 Task: Search one way flight ticket for 5 adults, 1 child, 2 infants in seat and 1 infant on lap in business from Salt Lake City: Salt Lake City International Airport to Riverton: Central Wyoming Regional Airport (was Riverton Regional) on 8-4-2023. Number of bags: 1 carry on bag. Price is upto 76000. Outbound departure time preference is 9:15.
Action: Mouse moved to (326, 448)
Screenshot: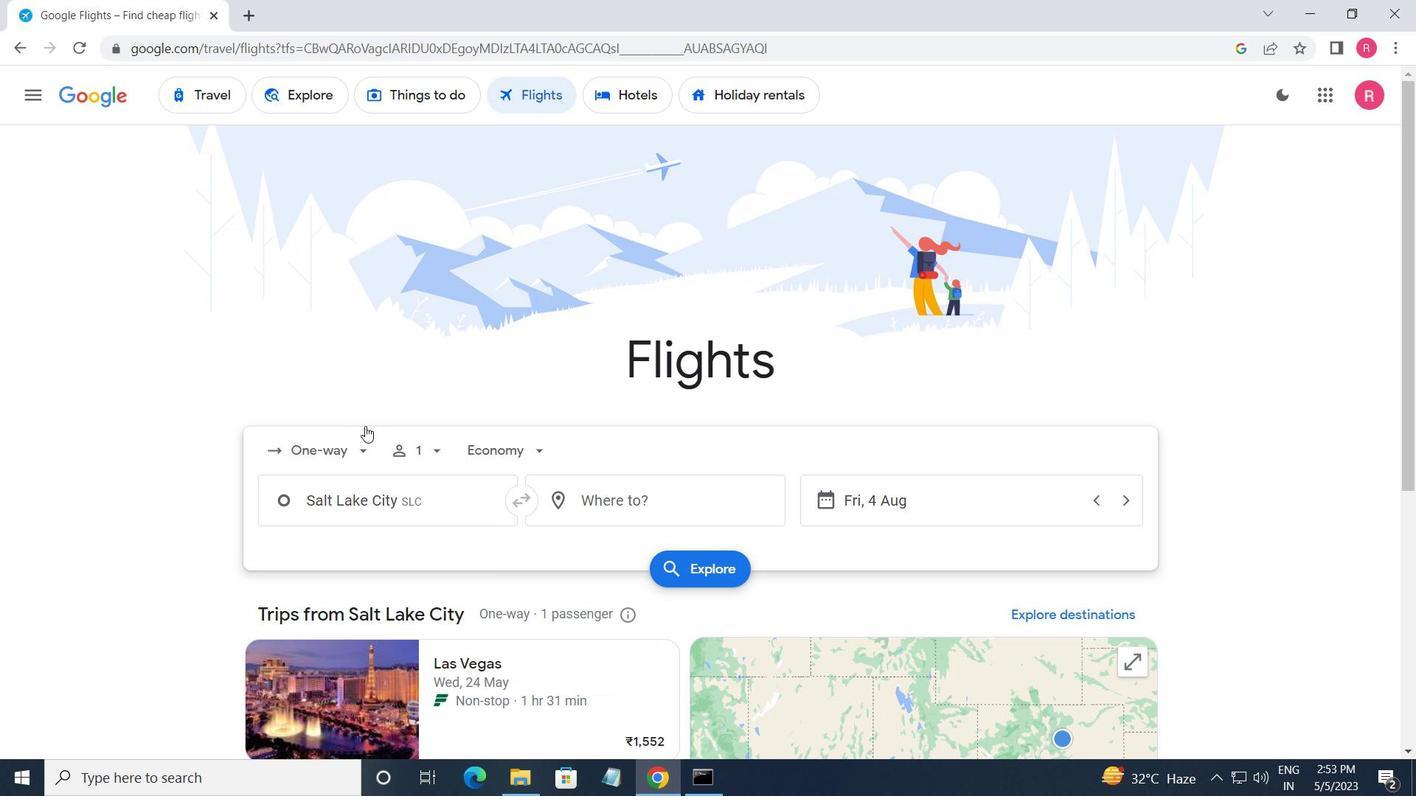 
Action: Mouse pressed left at (326, 448)
Screenshot: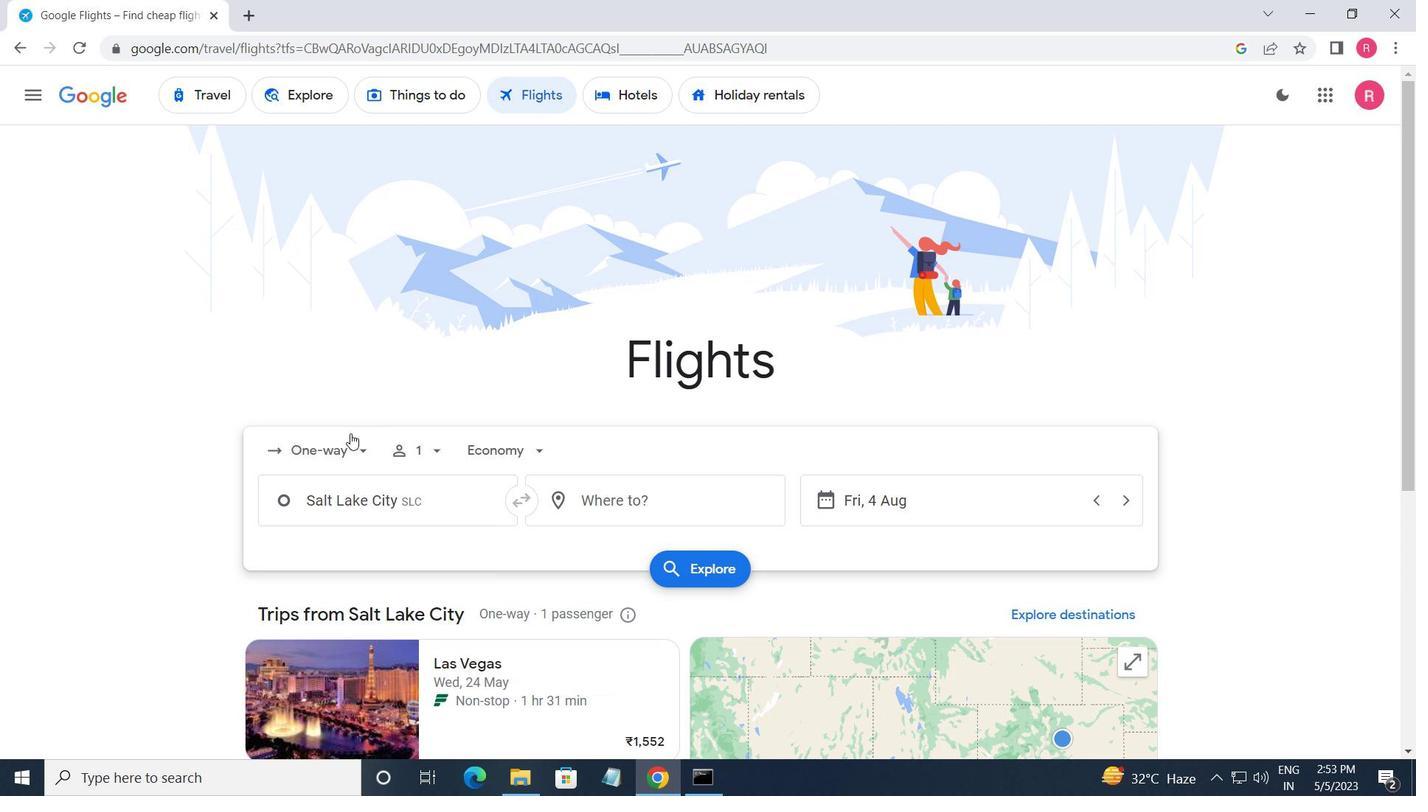 
Action: Mouse moved to (347, 544)
Screenshot: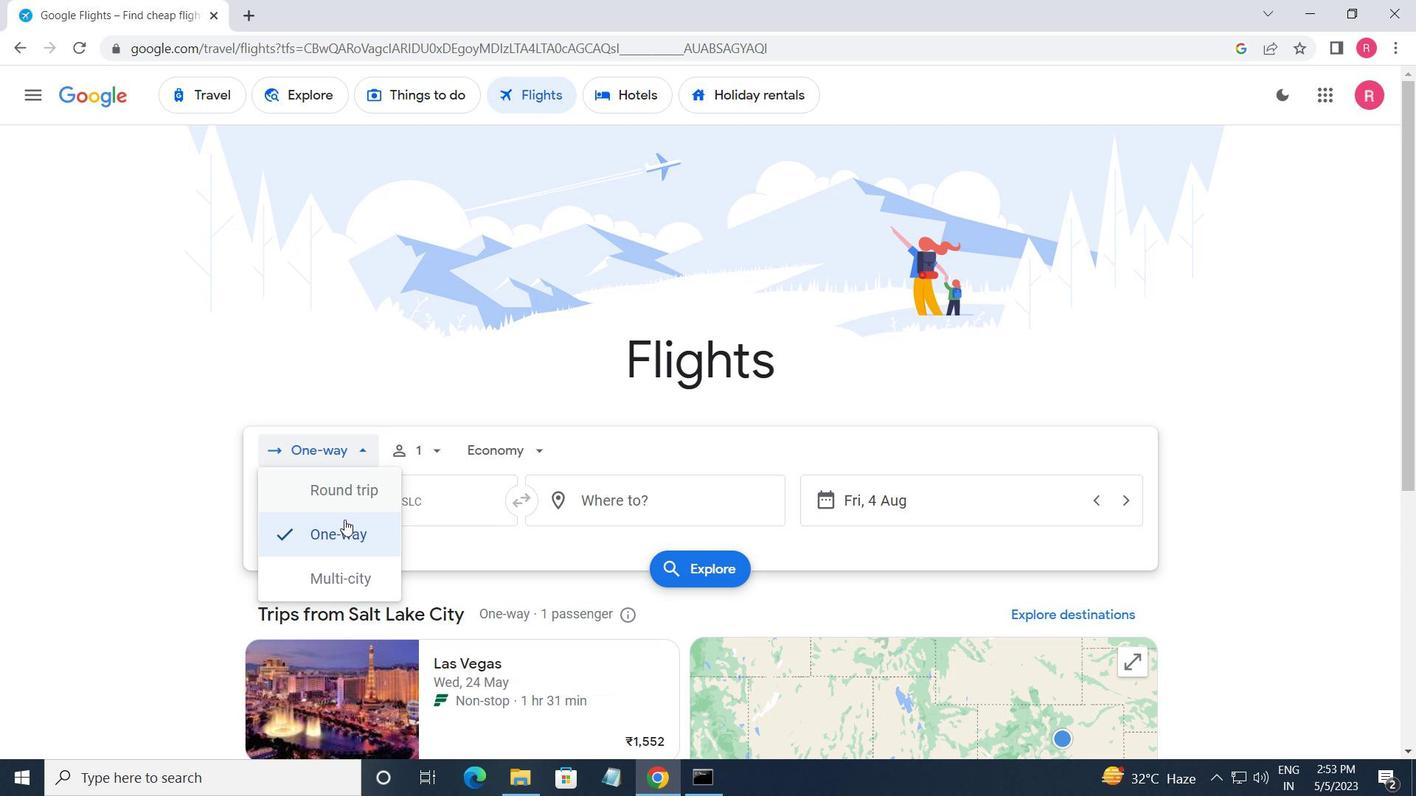 
Action: Mouse pressed left at (347, 544)
Screenshot: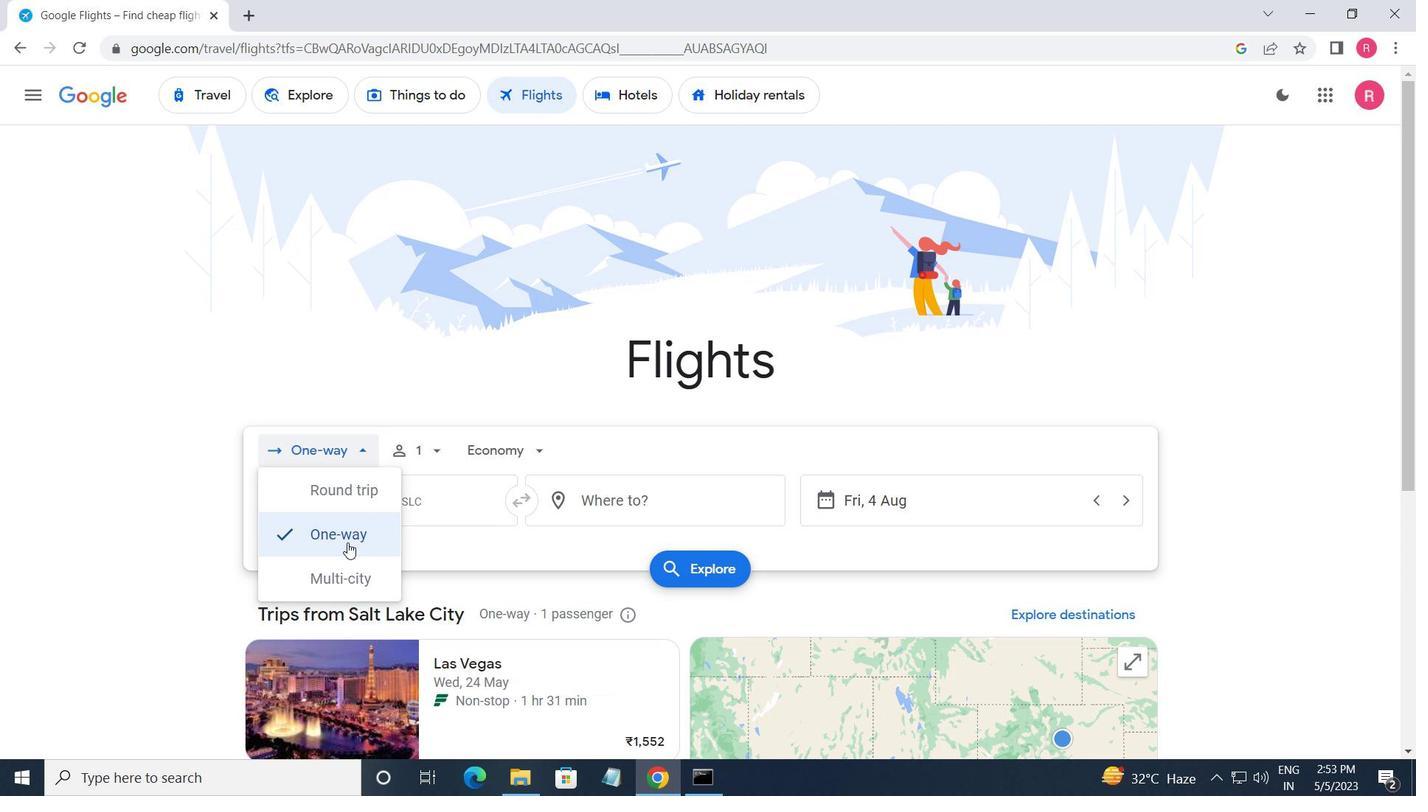 
Action: Mouse moved to (422, 451)
Screenshot: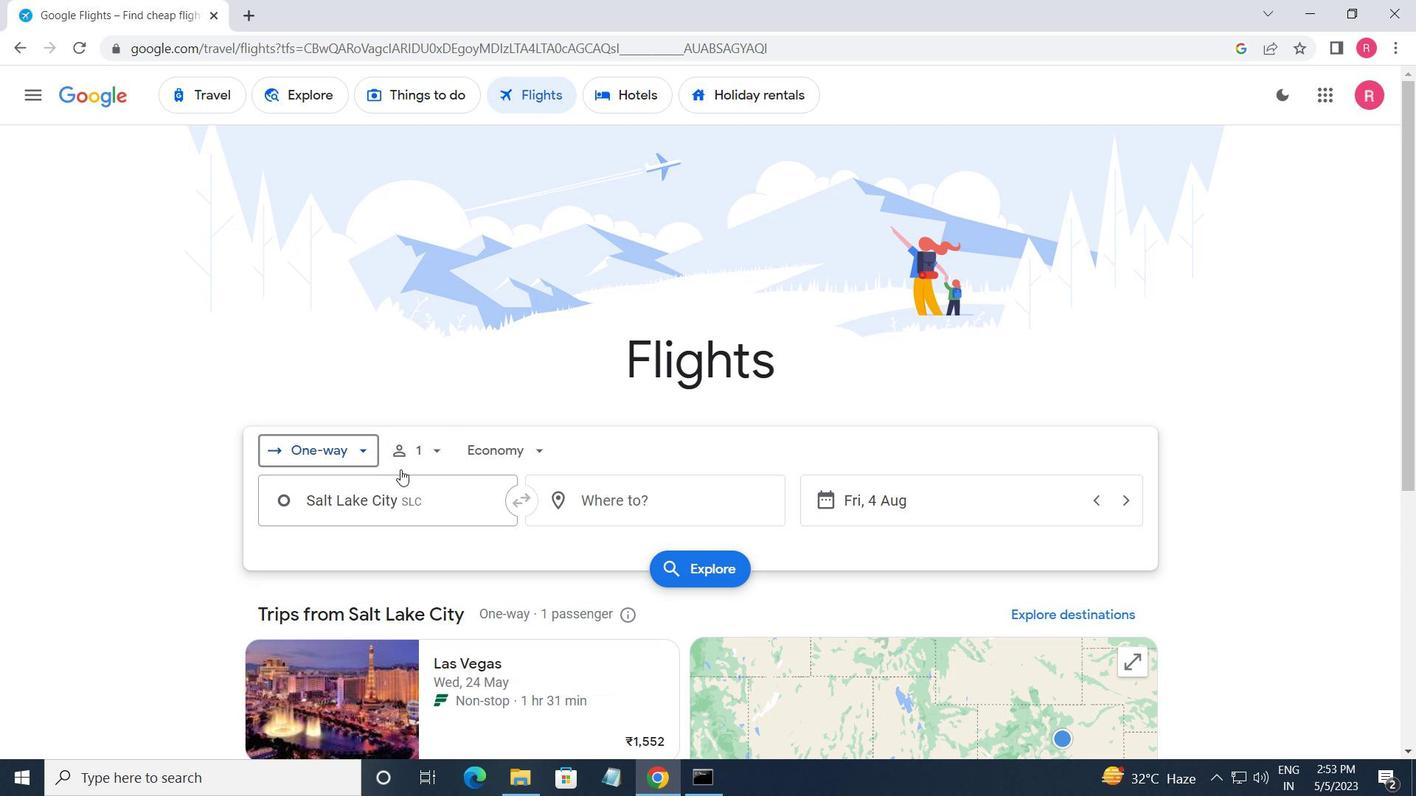 
Action: Mouse pressed left at (422, 451)
Screenshot: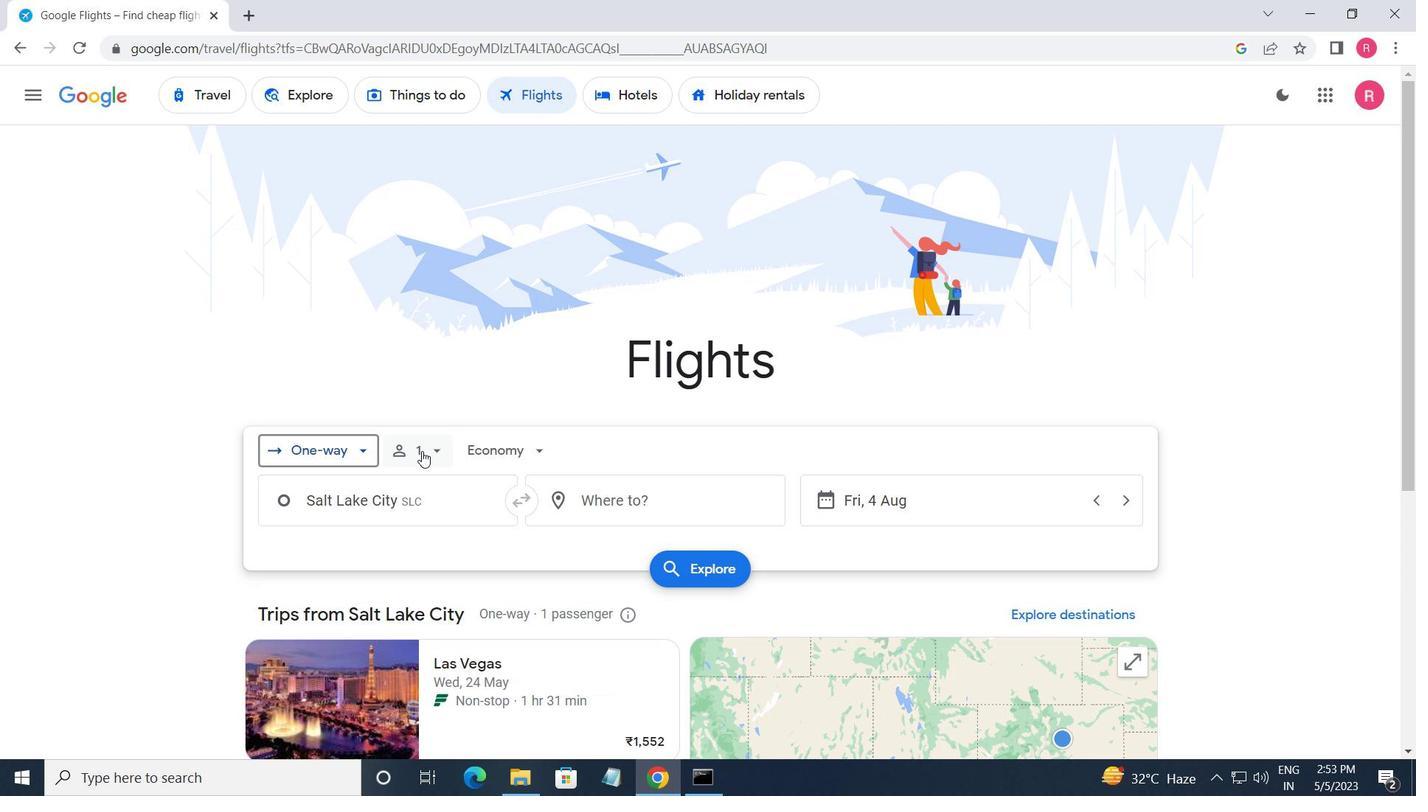 
Action: Mouse moved to (581, 509)
Screenshot: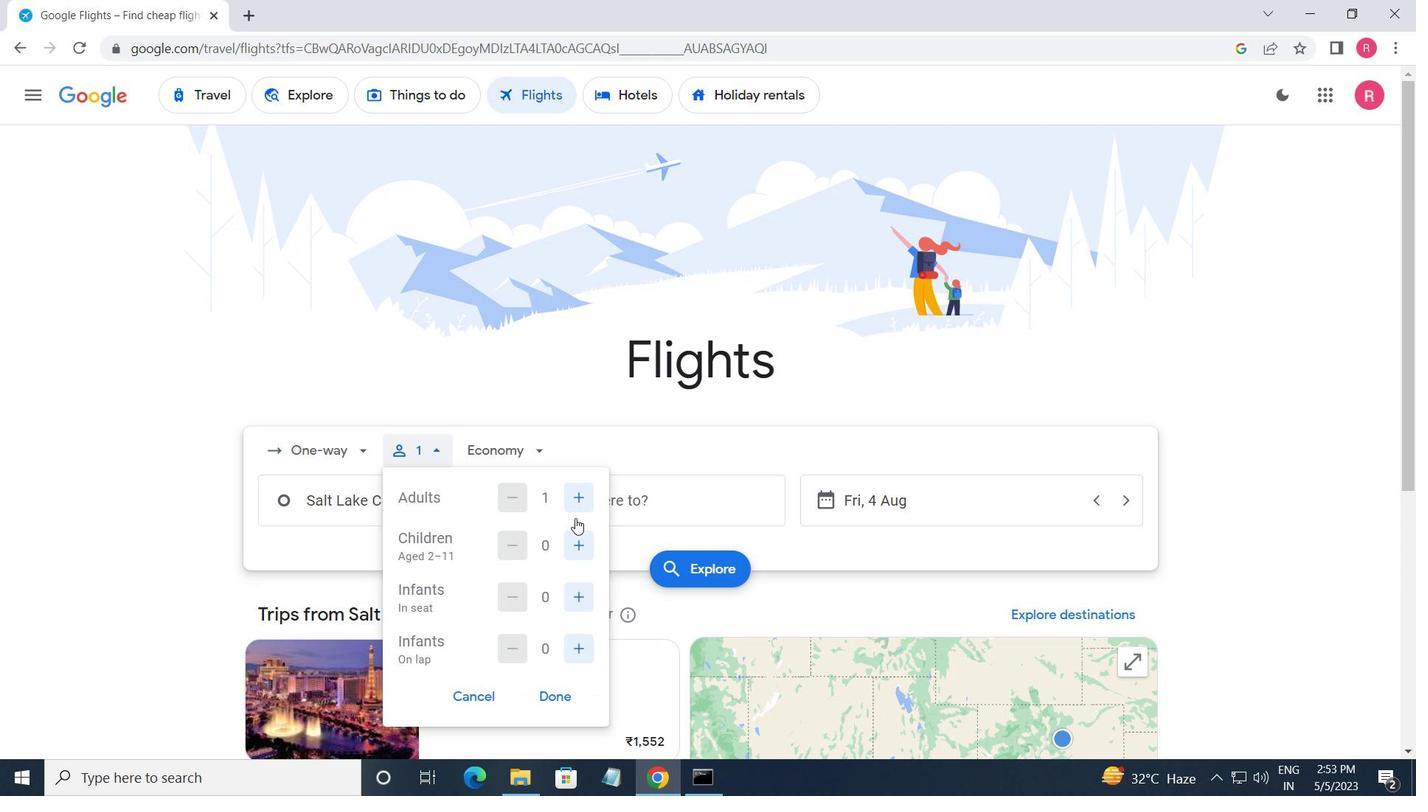 
Action: Mouse pressed left at (581, 509)
Screenshot: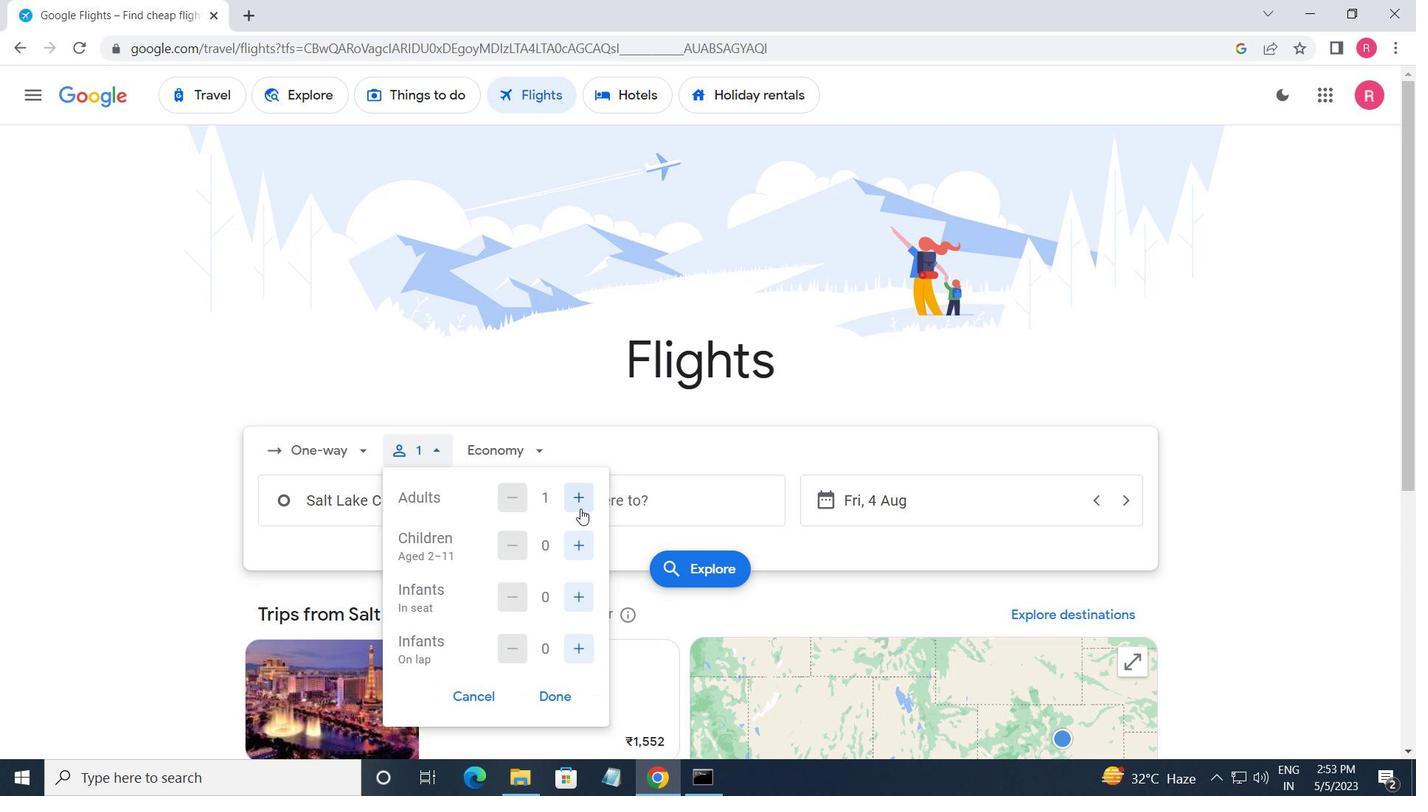 
Action: Mouse pressed left at (581, 509)
Screenshot: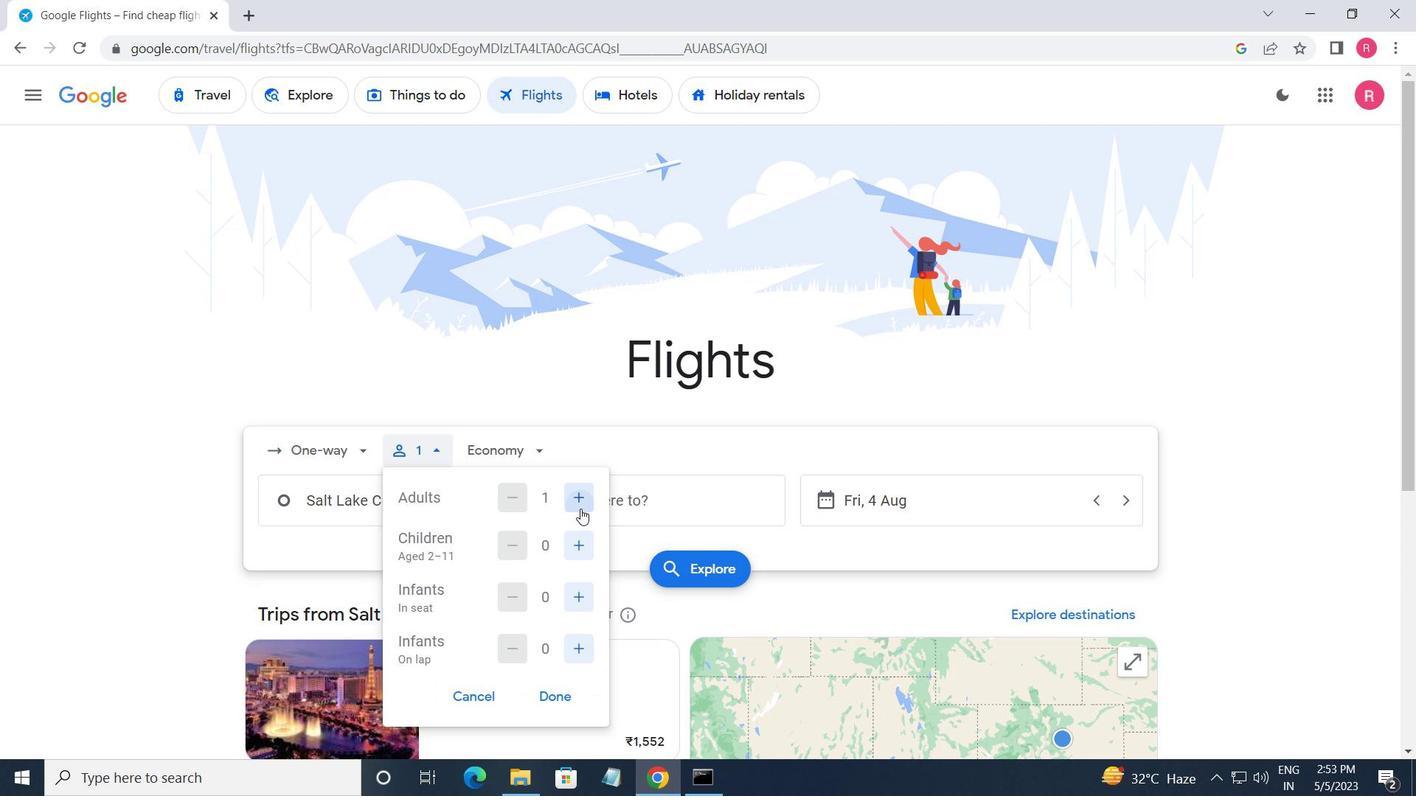 
Action: Mouse pressed left at (581, 509)
Screenshot: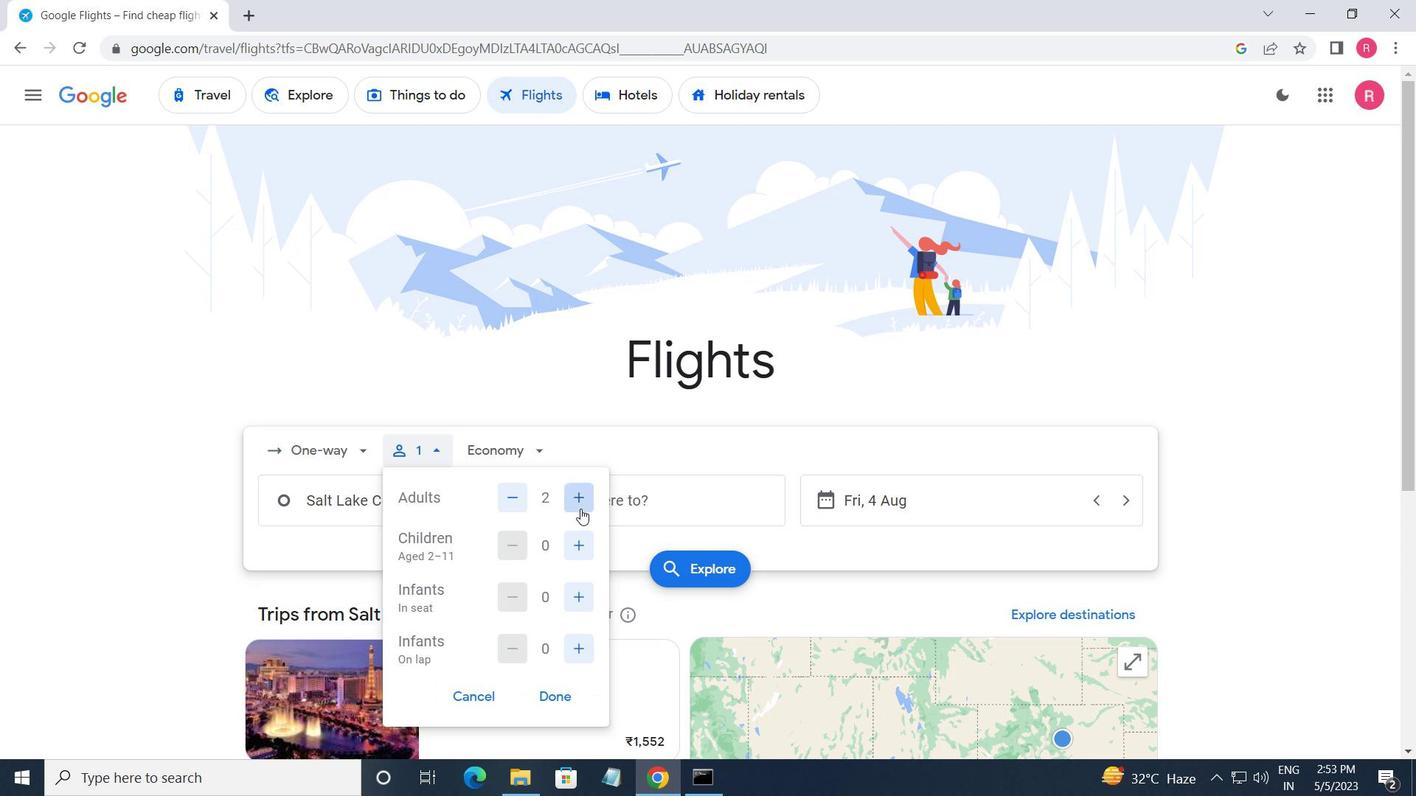 
Action: Mouse pressed left at (581, 509)
Screenshot: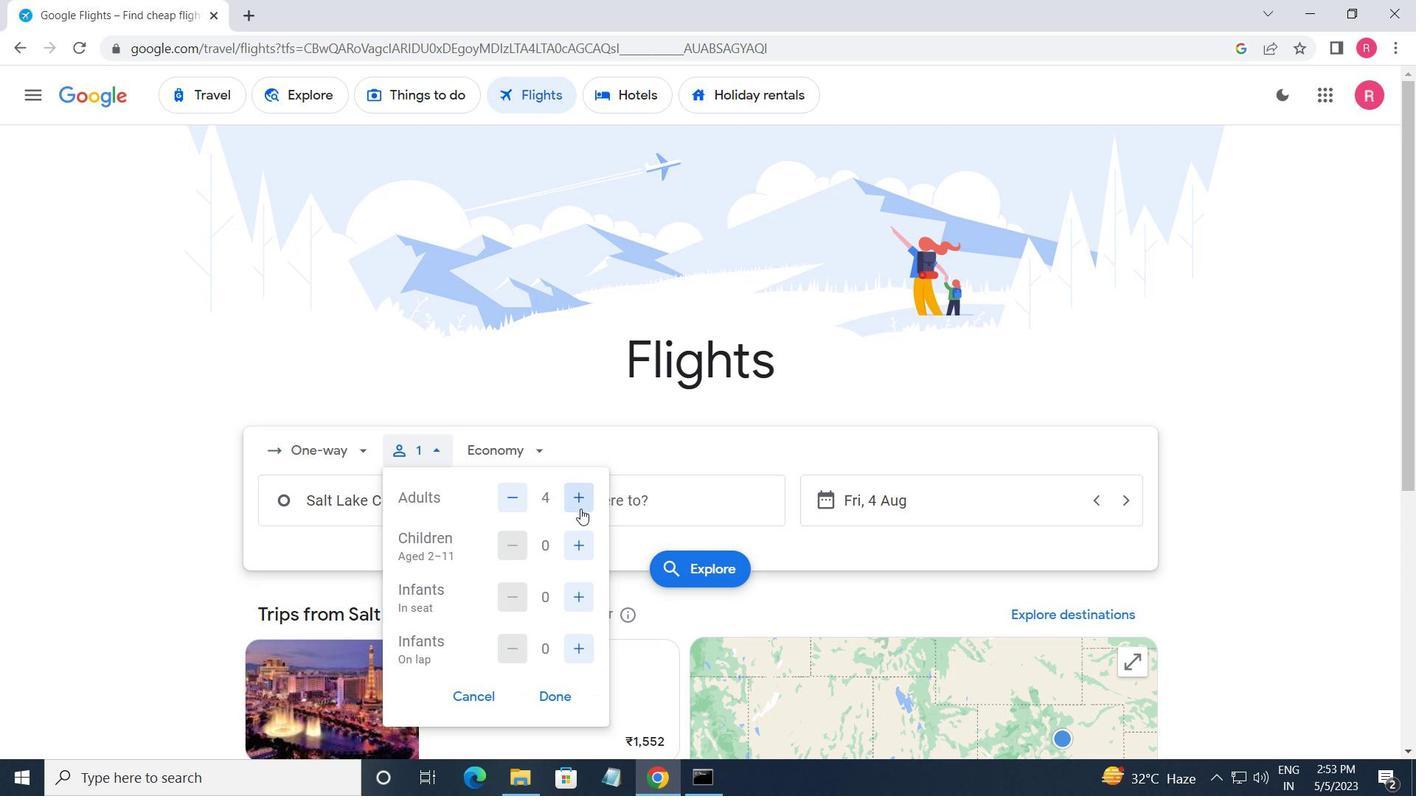 
Action: Mouse moved to (582, 532)
Screenshot: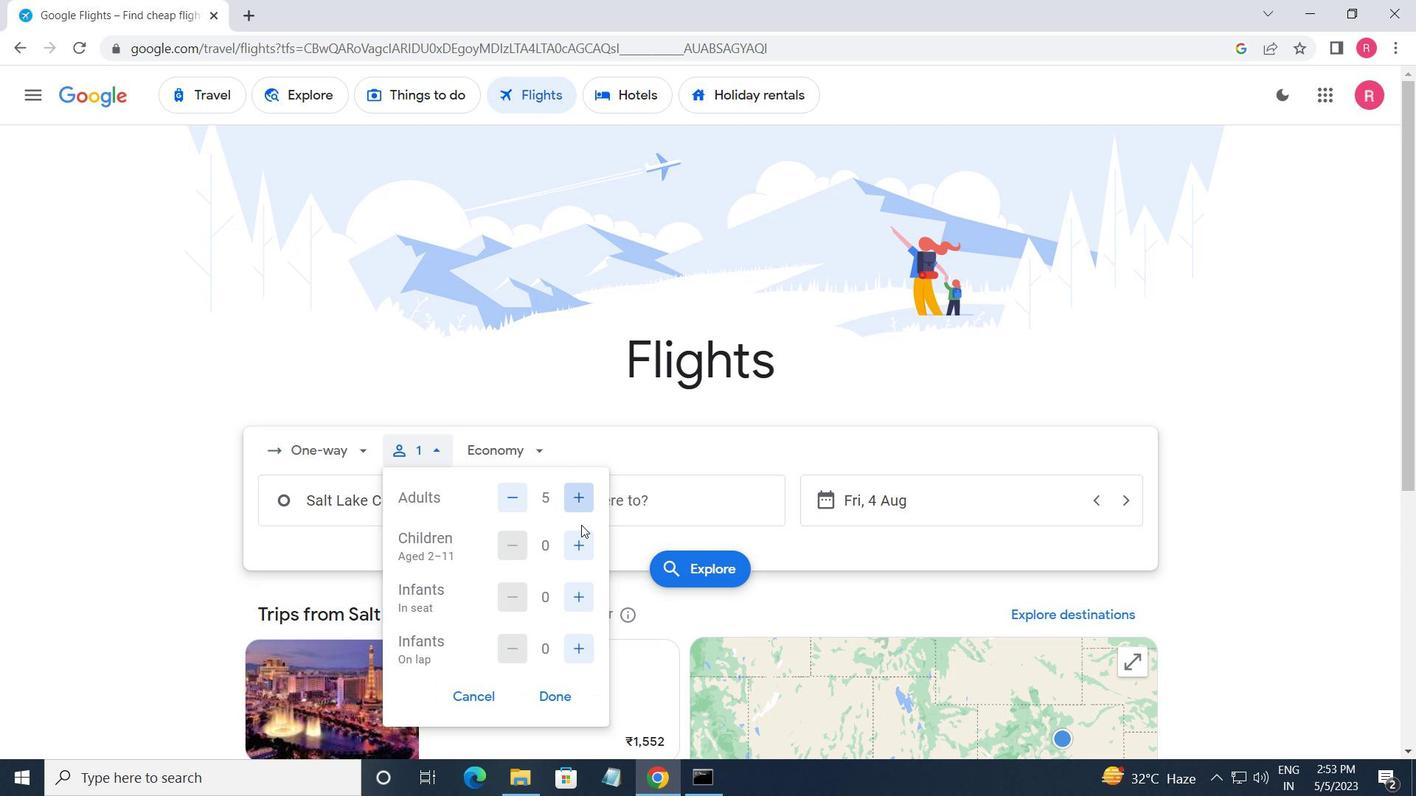 
Action: Mouse pressed left at (582, 532)
Screenshot: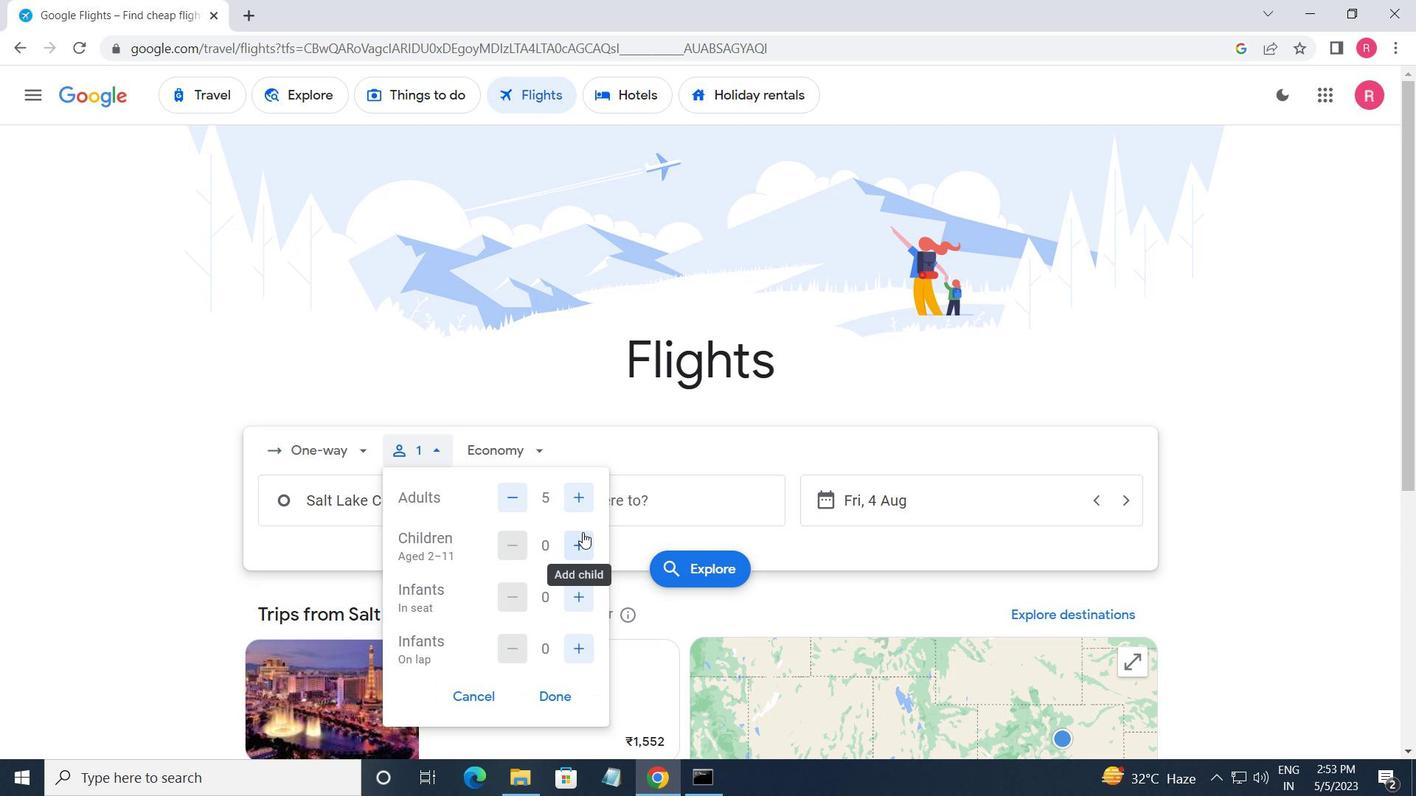
Action: Mouse moved to (585, 599)
Screenshot: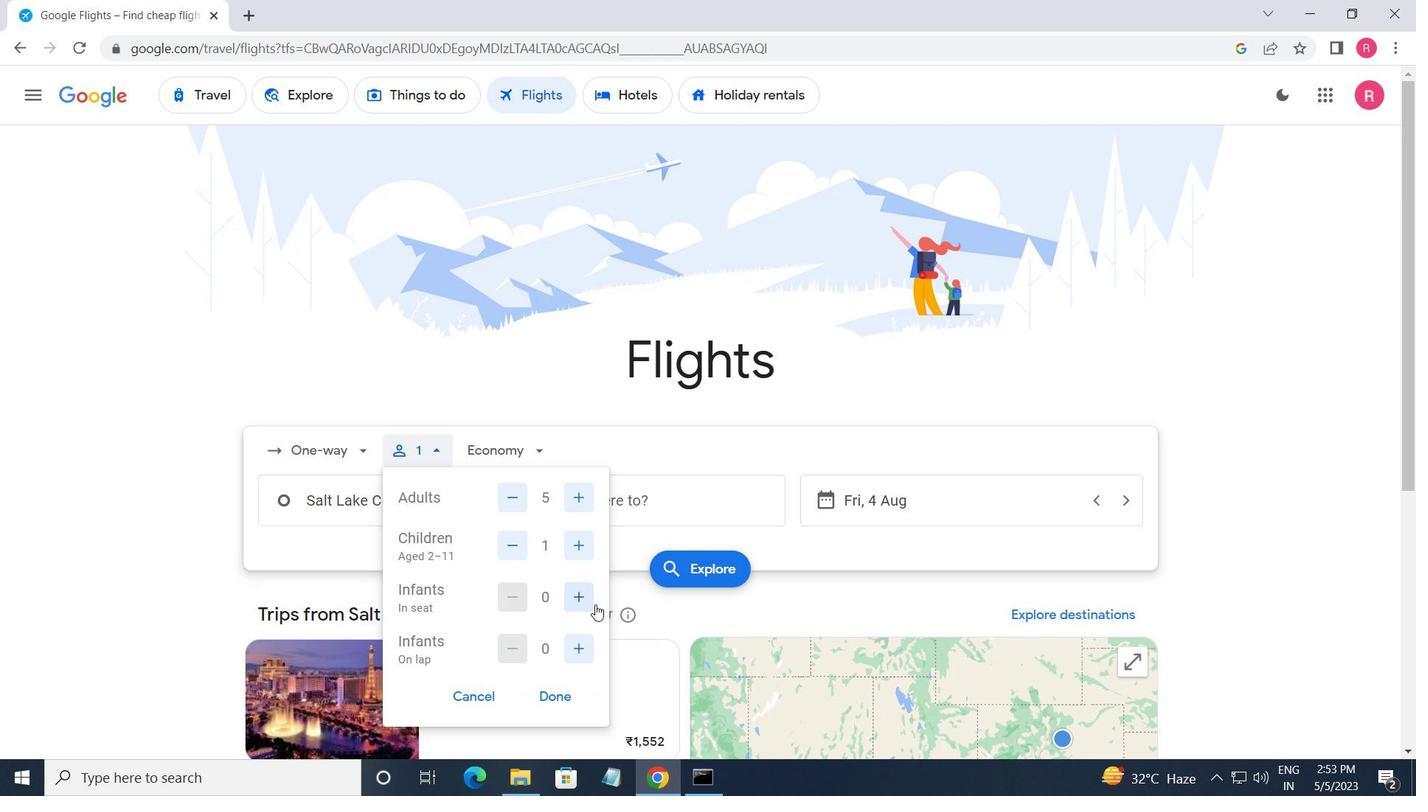 
Action: Mouse pressed left at (585, 599)
Screenshot: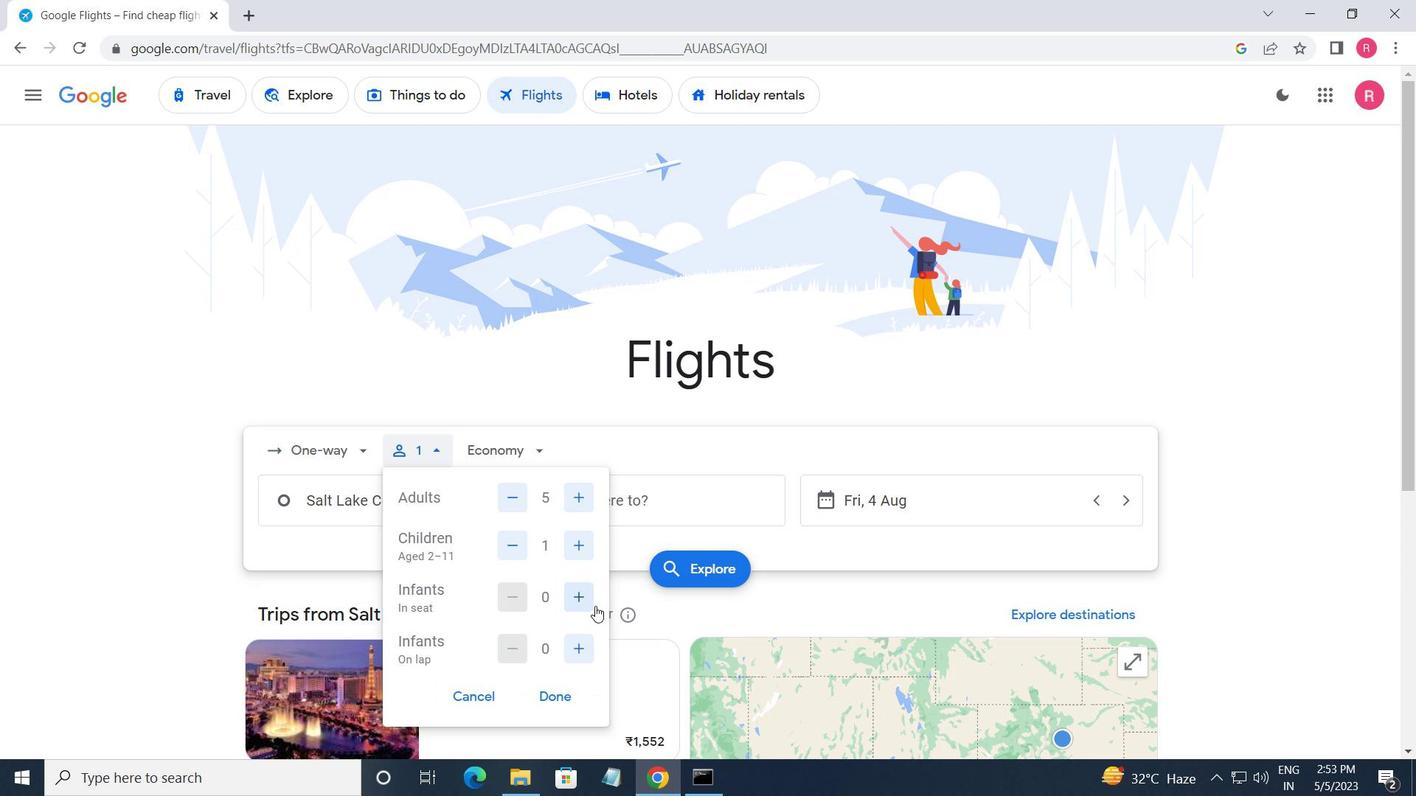 
Action: Mouse pressed left at (585, 599)
Screenshot: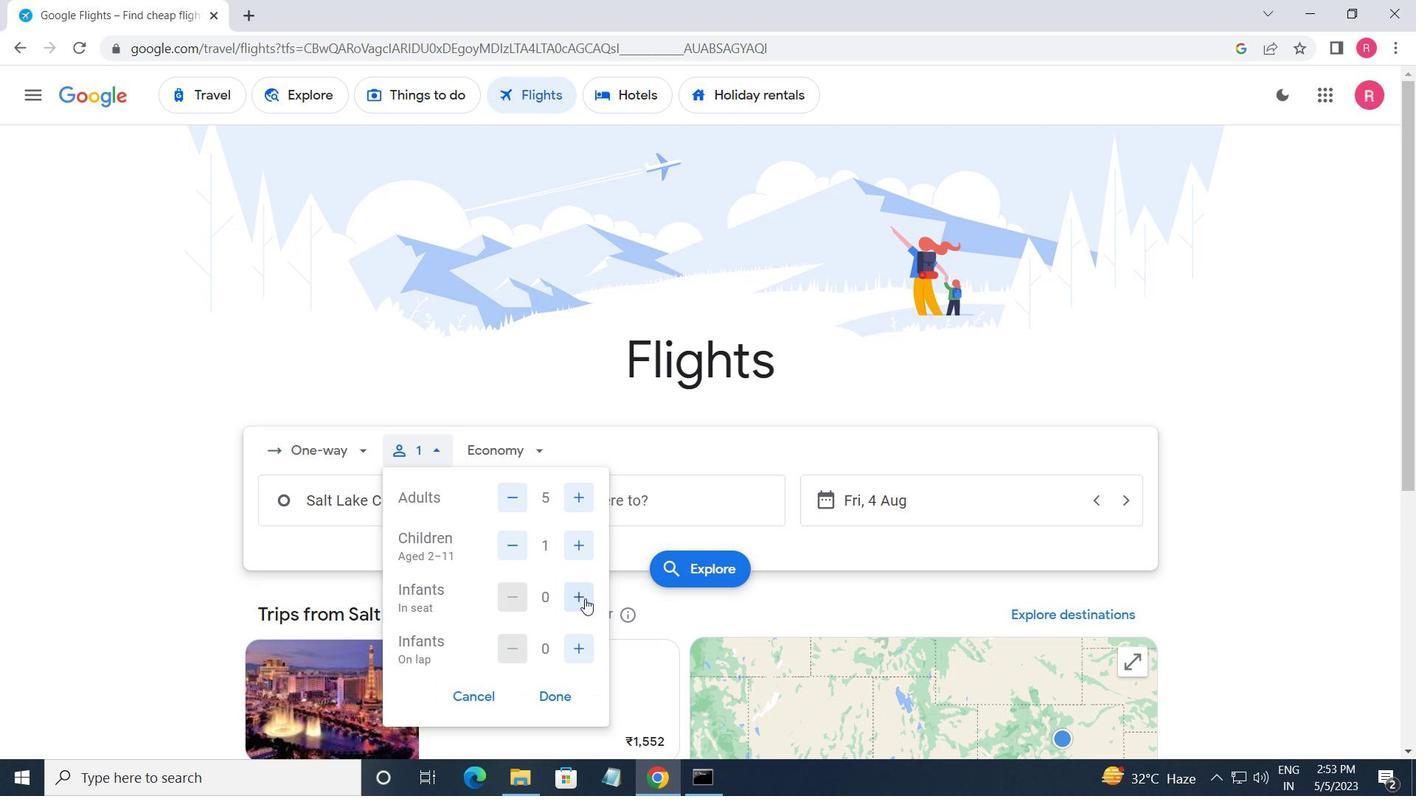 
Action: Mouse moved to (575, 652)
Screenshot: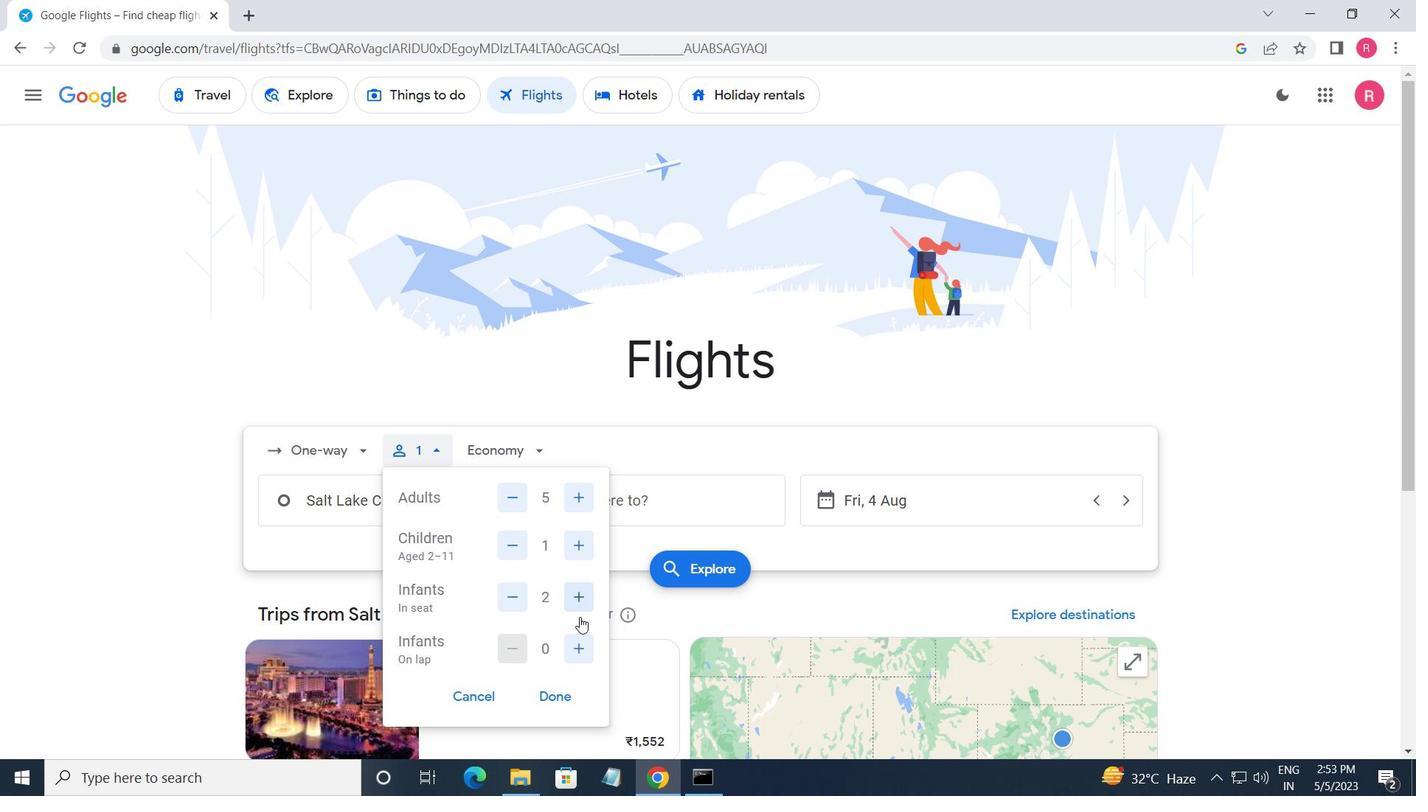 
Action: Mouse pressed left at (575, 652)
Screenshot: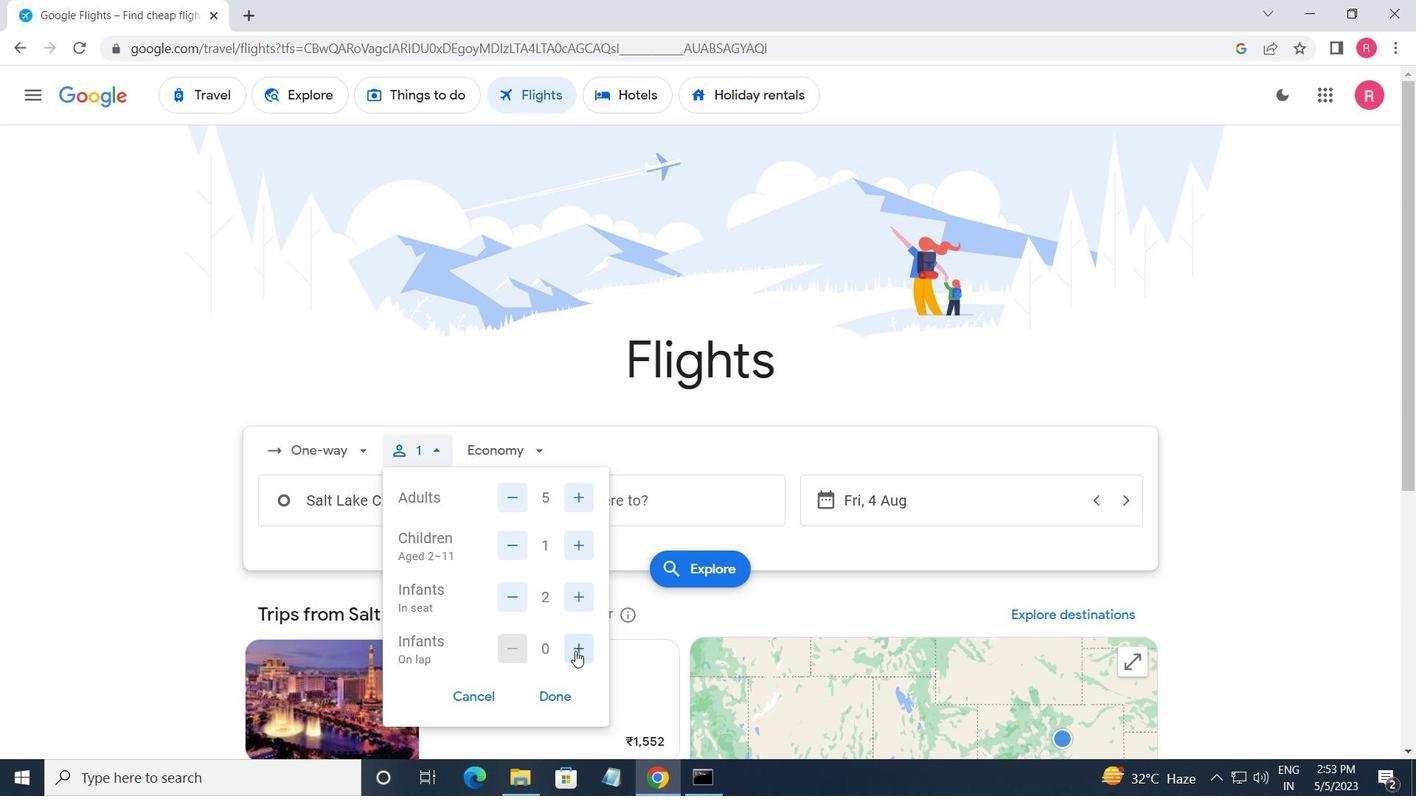 
Action: Mouse moved to (568, 688)
Screenshot: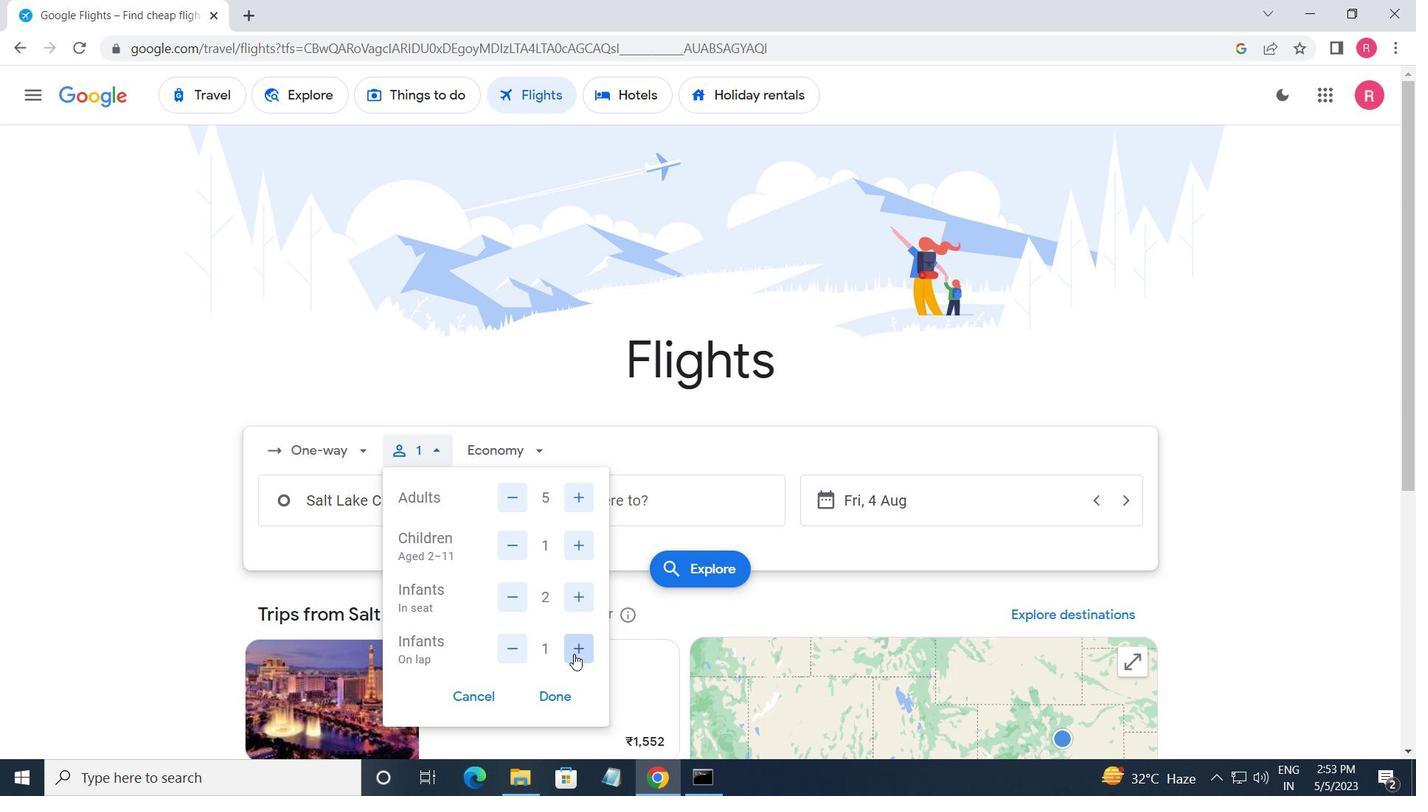 
Action: Mouse pressed left at (568, 688)
Screenshot: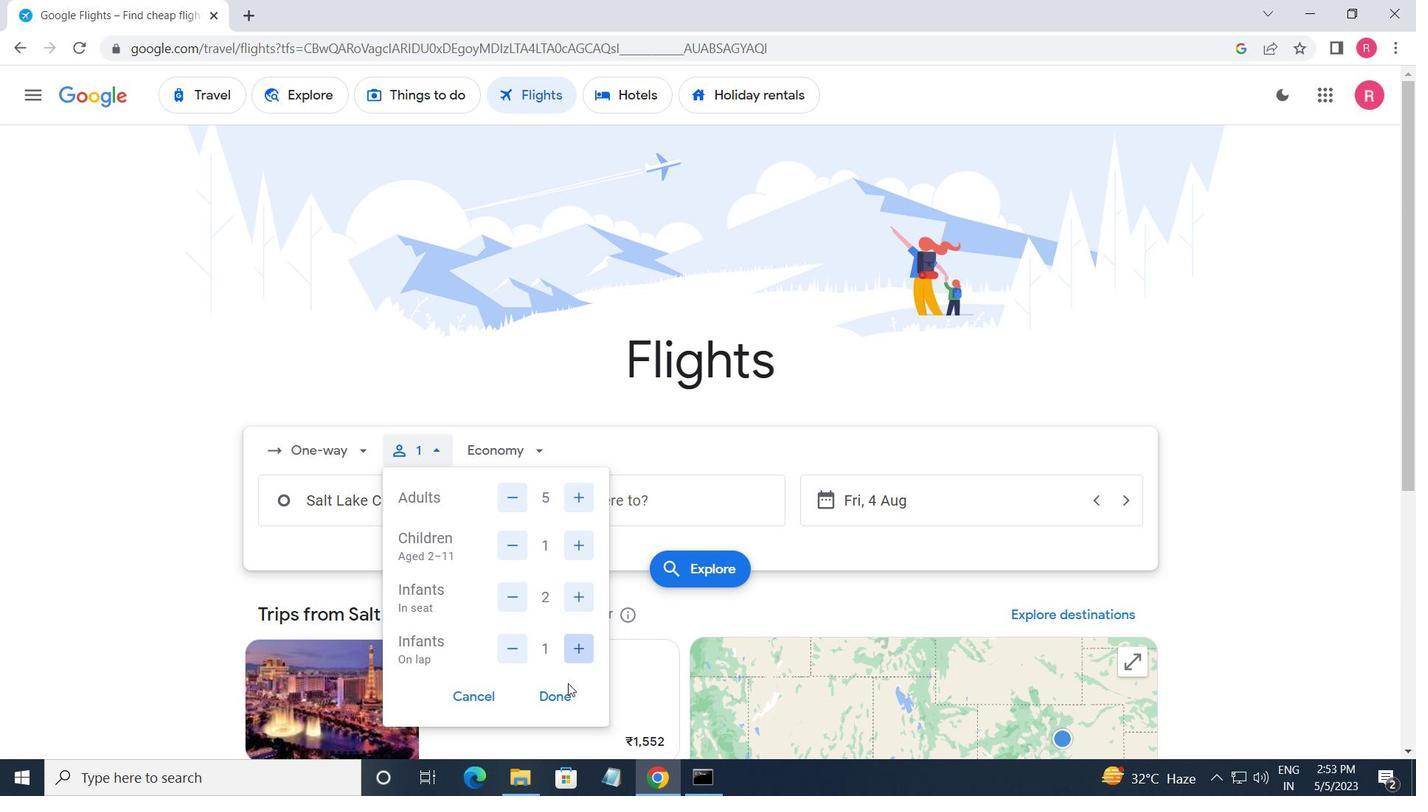 
Action: Mouse moved to (508, 455)
Screenshot: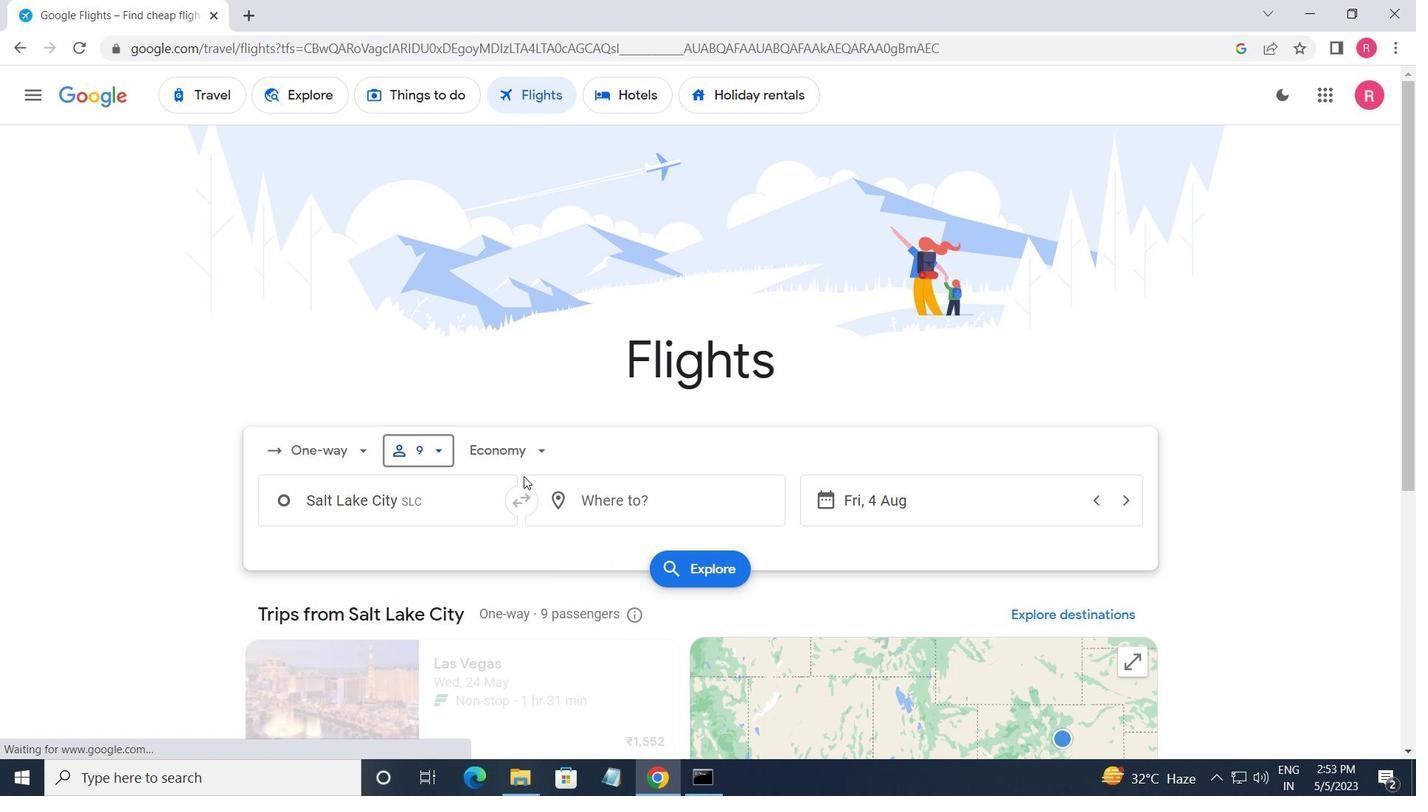 
Action: Mouse pressed left at (508, 455)
Screenshot: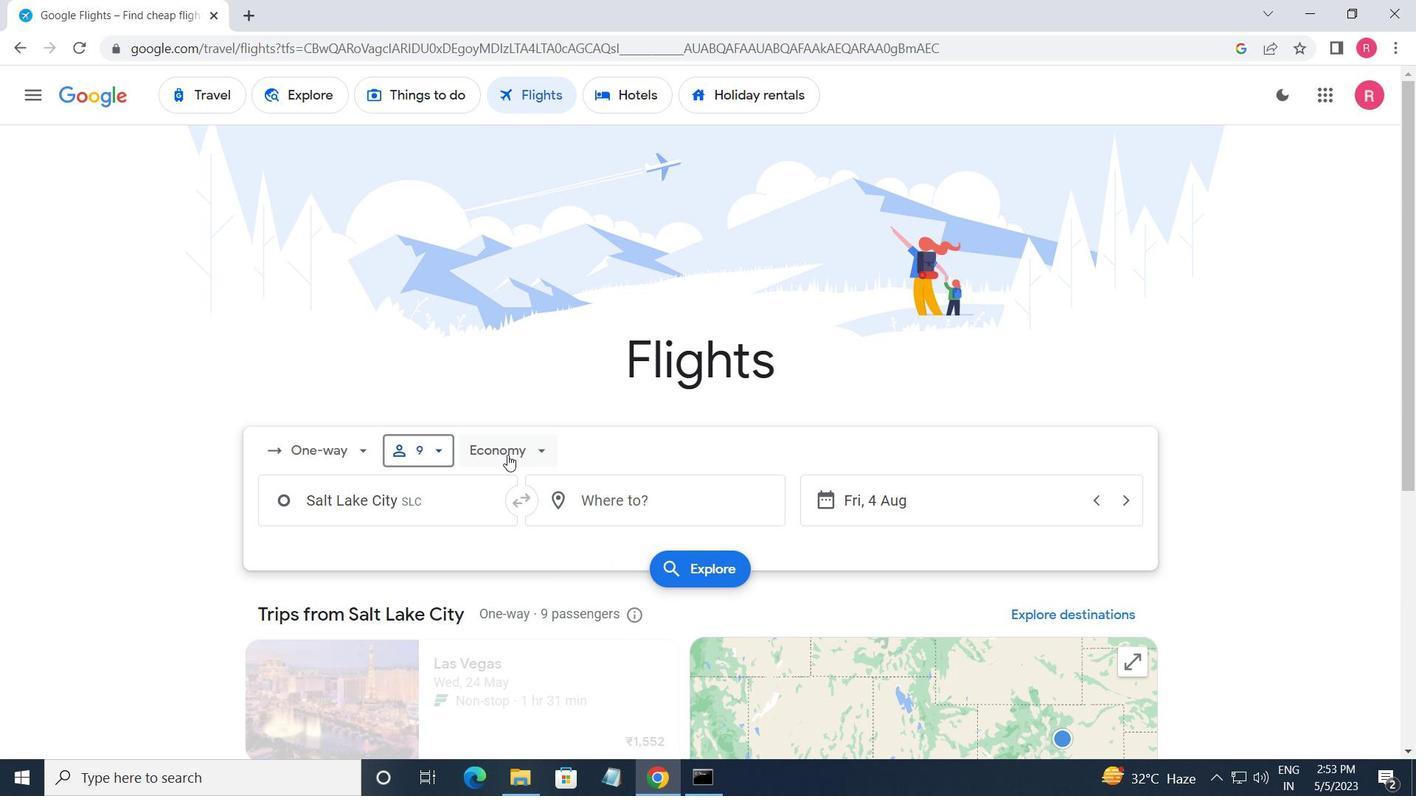 
Action: Mouse moved to (545, 580)
Screenshot: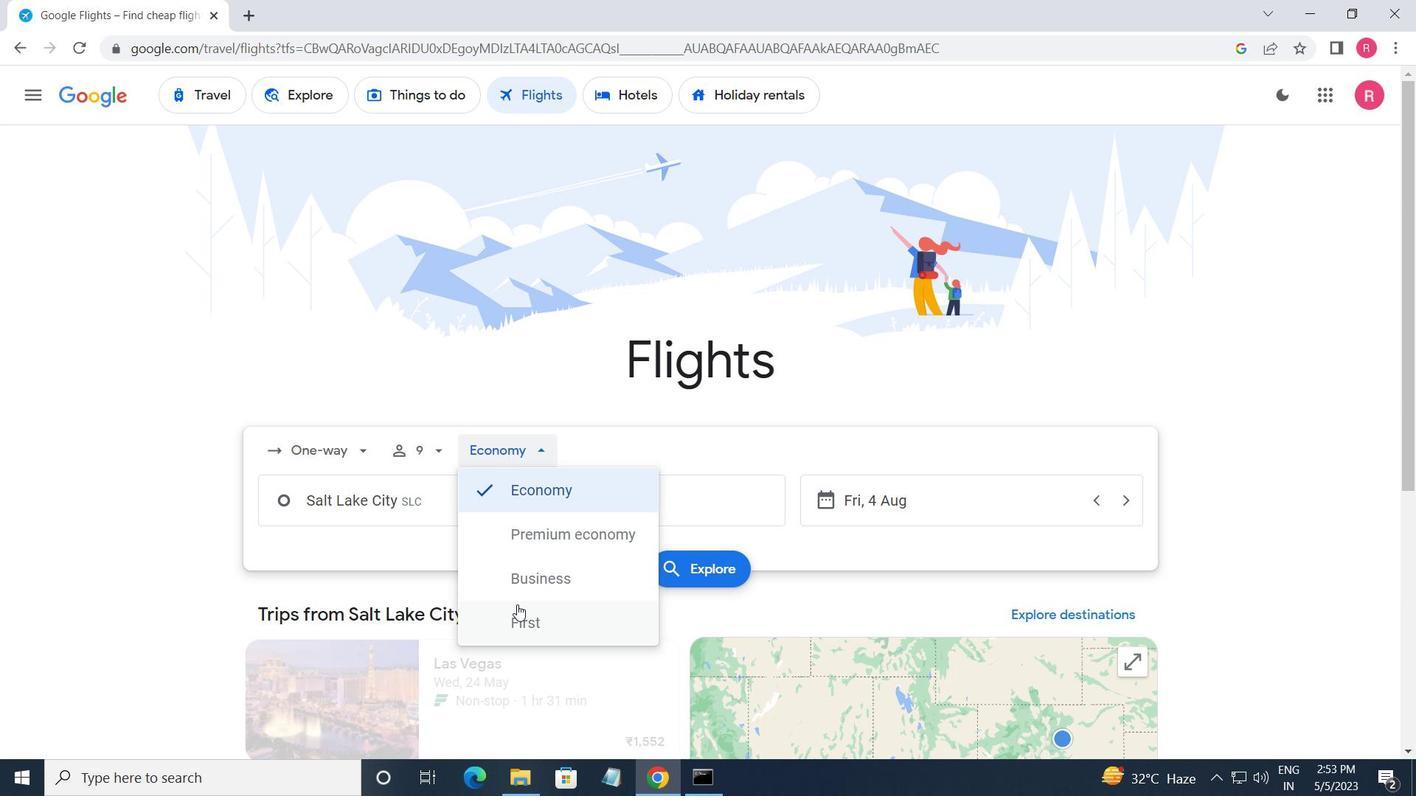 
Action: Mouse pressed left at (545, 580)
Screenshot: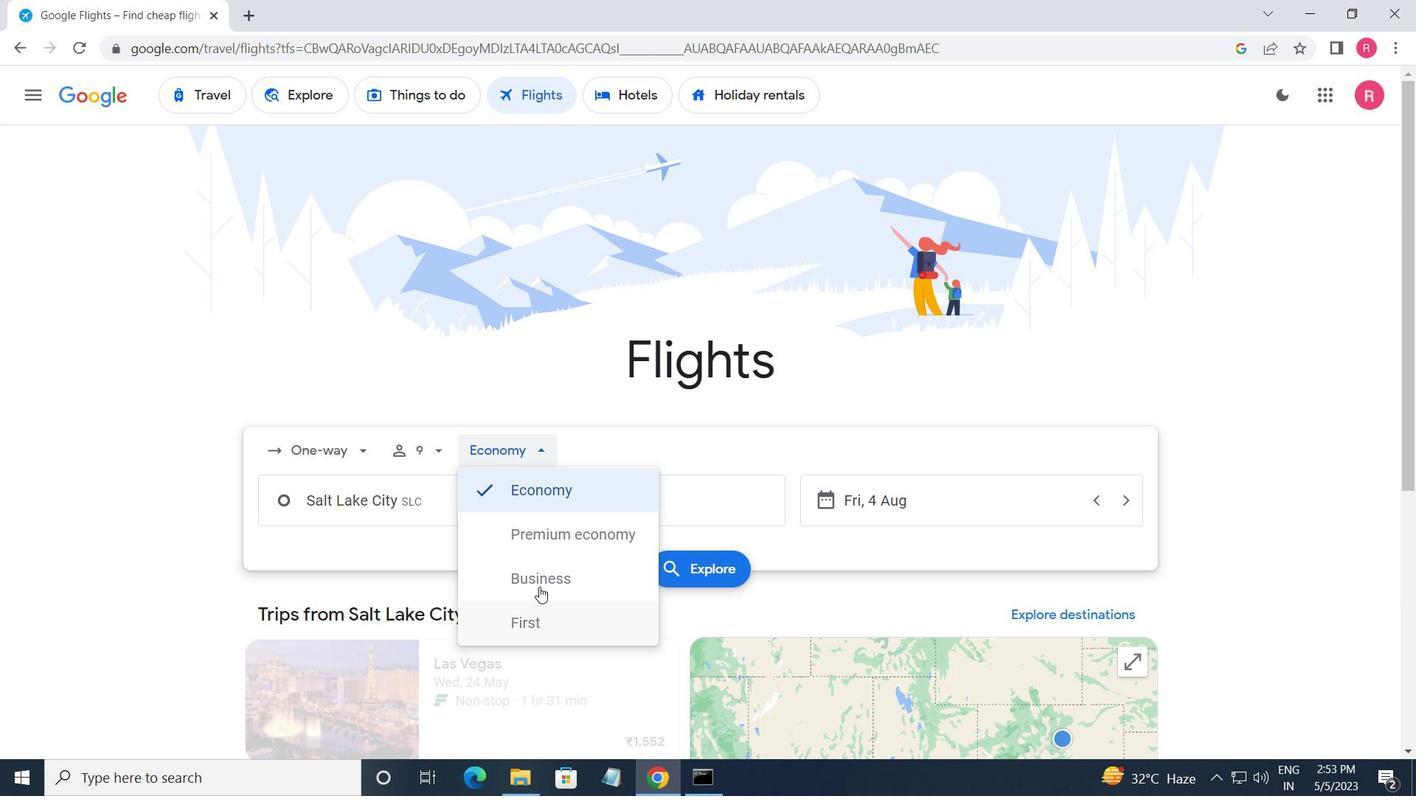 
Action: Mouse moved to (459, 515)
Screenshot: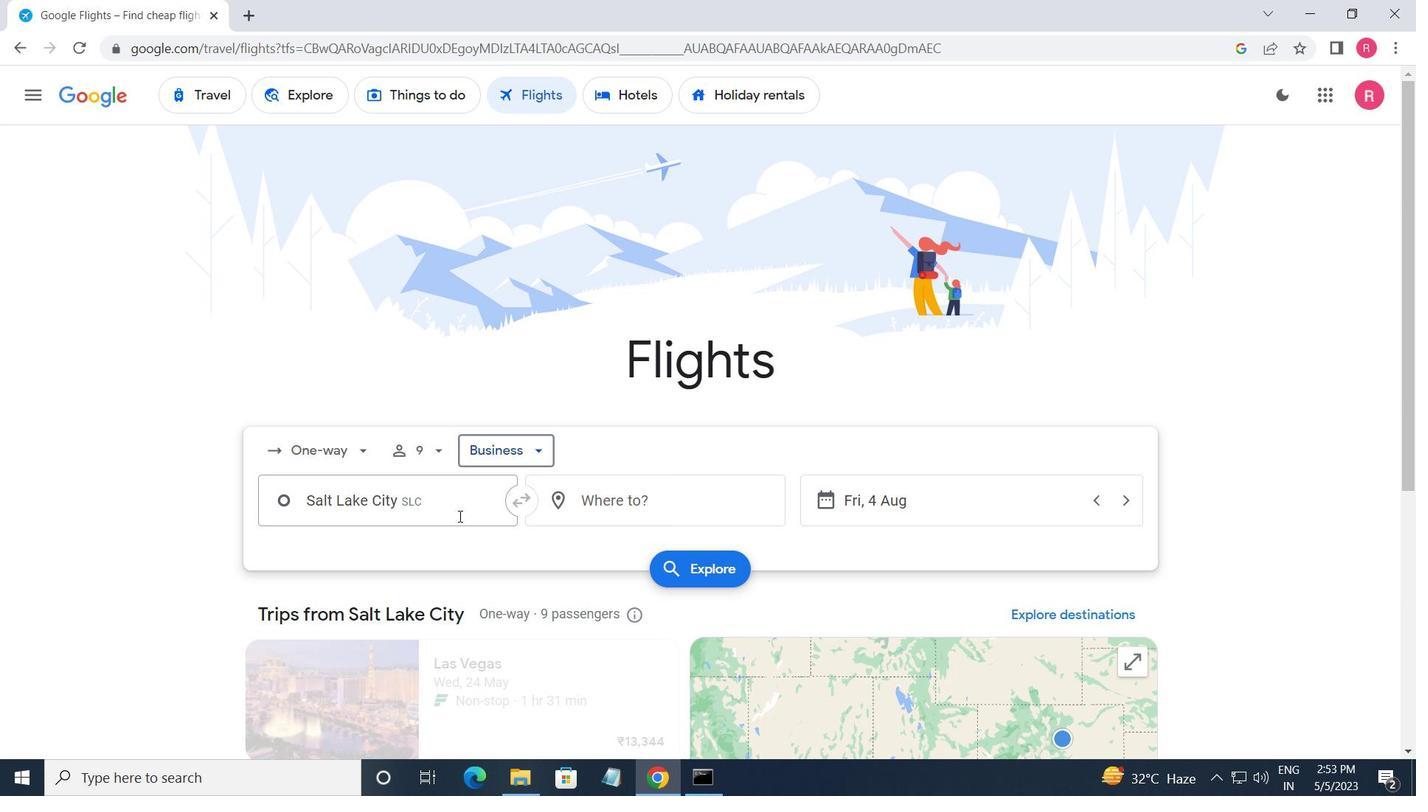 
Action: Mouse pressed left at (459, 515)
Screenshot: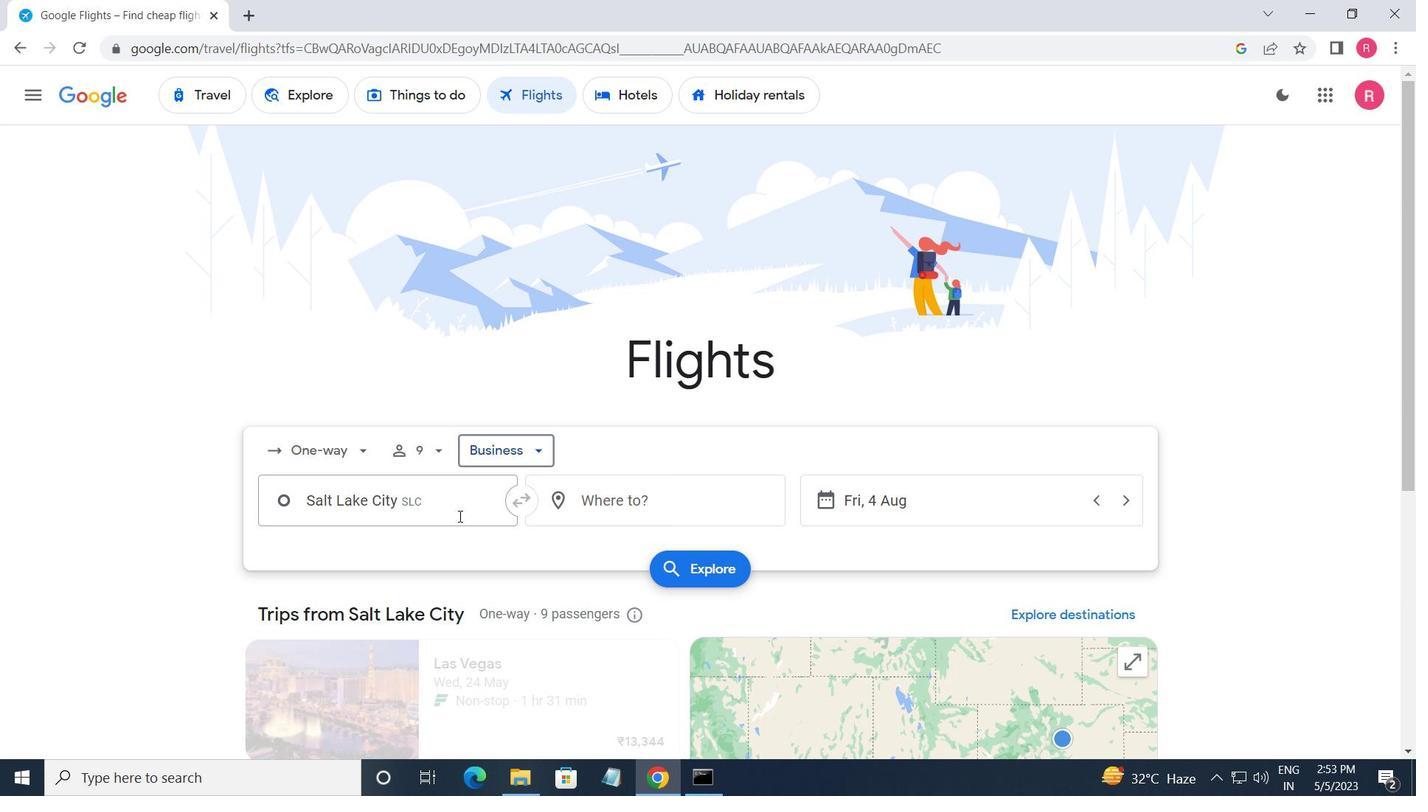 
Action: Mouse moved to (419, 484)
Screenshot: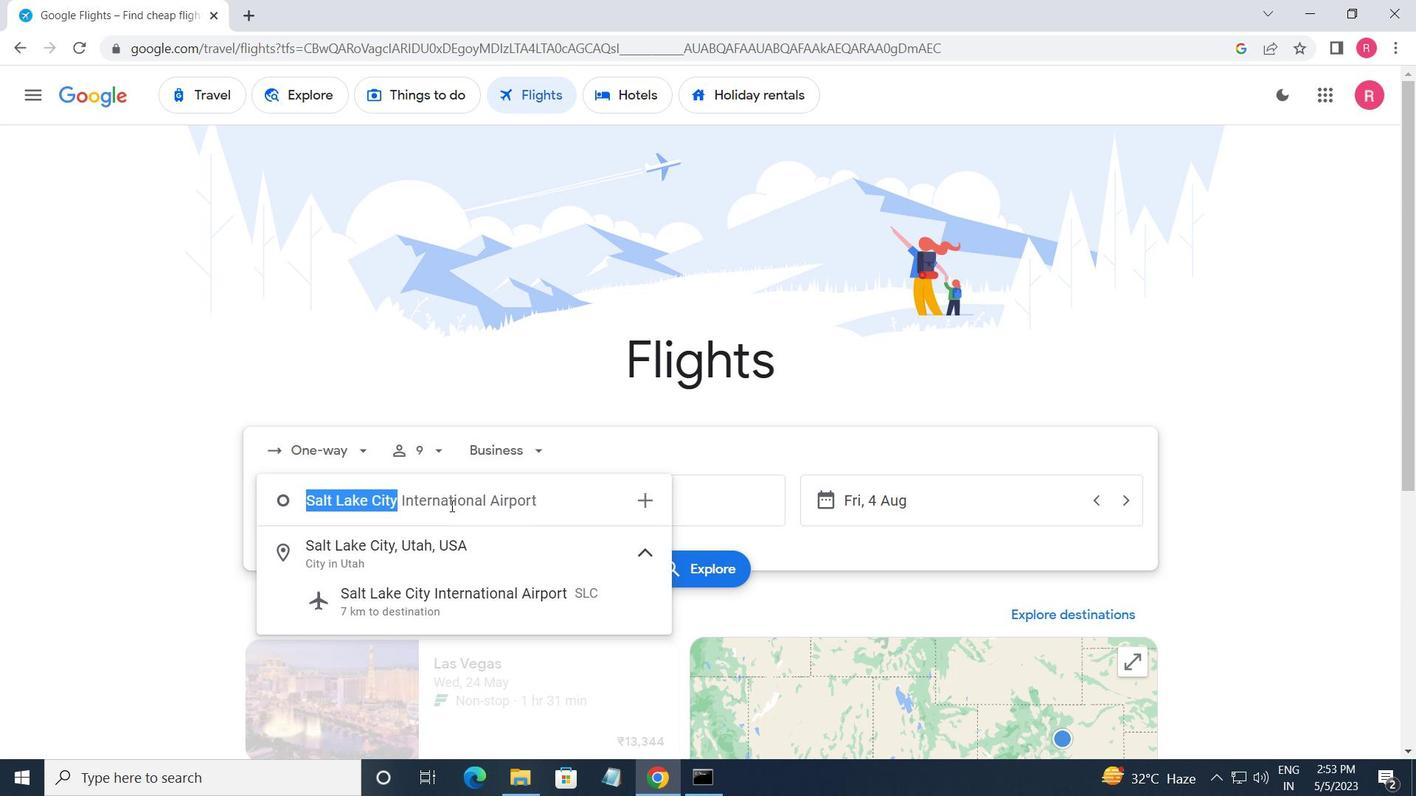 
Action: Key pressed <Key.shift>SALT<Key.space><Key.shift_r>LAKE<Key.space>
Screenshot: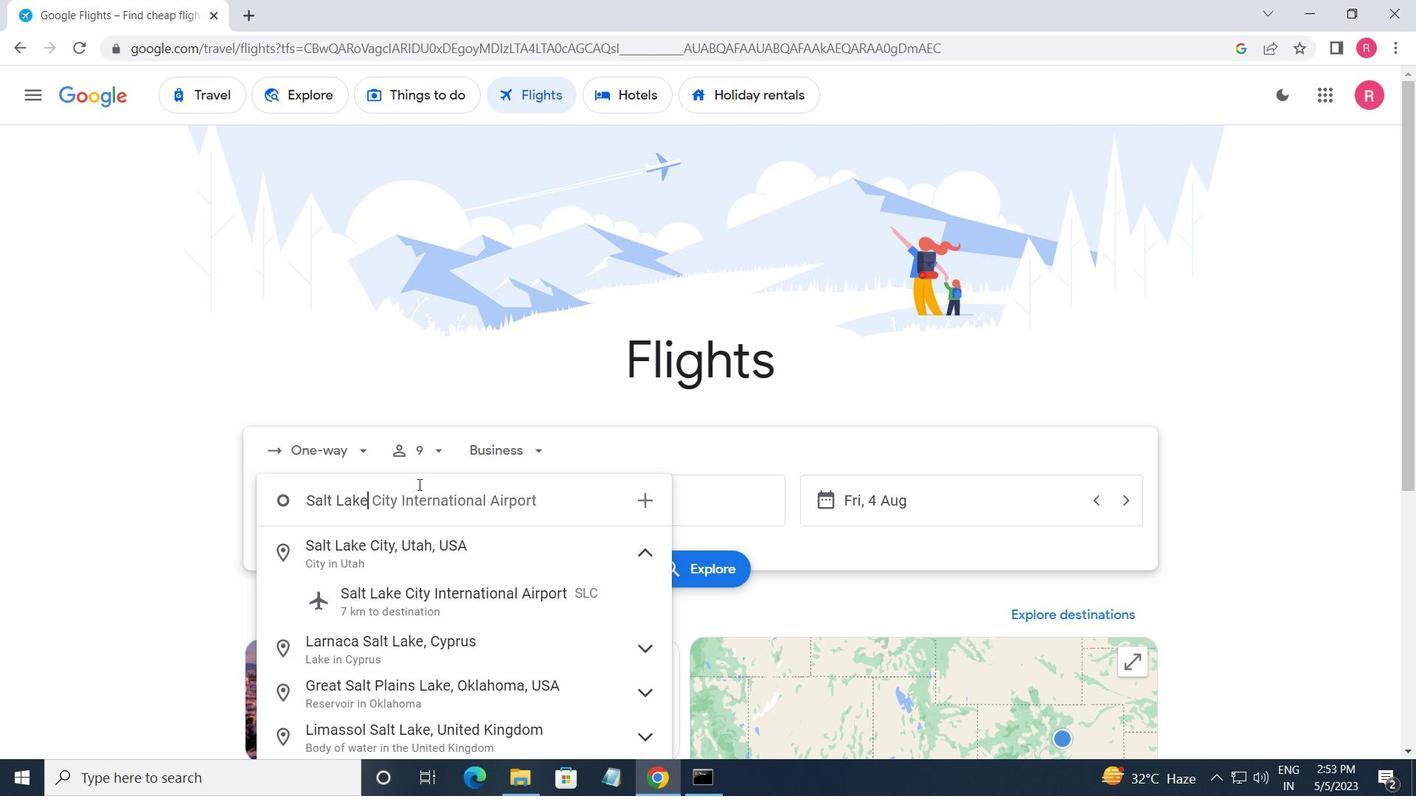 
Action: Mouse moved to (481, 599)
Screenshot: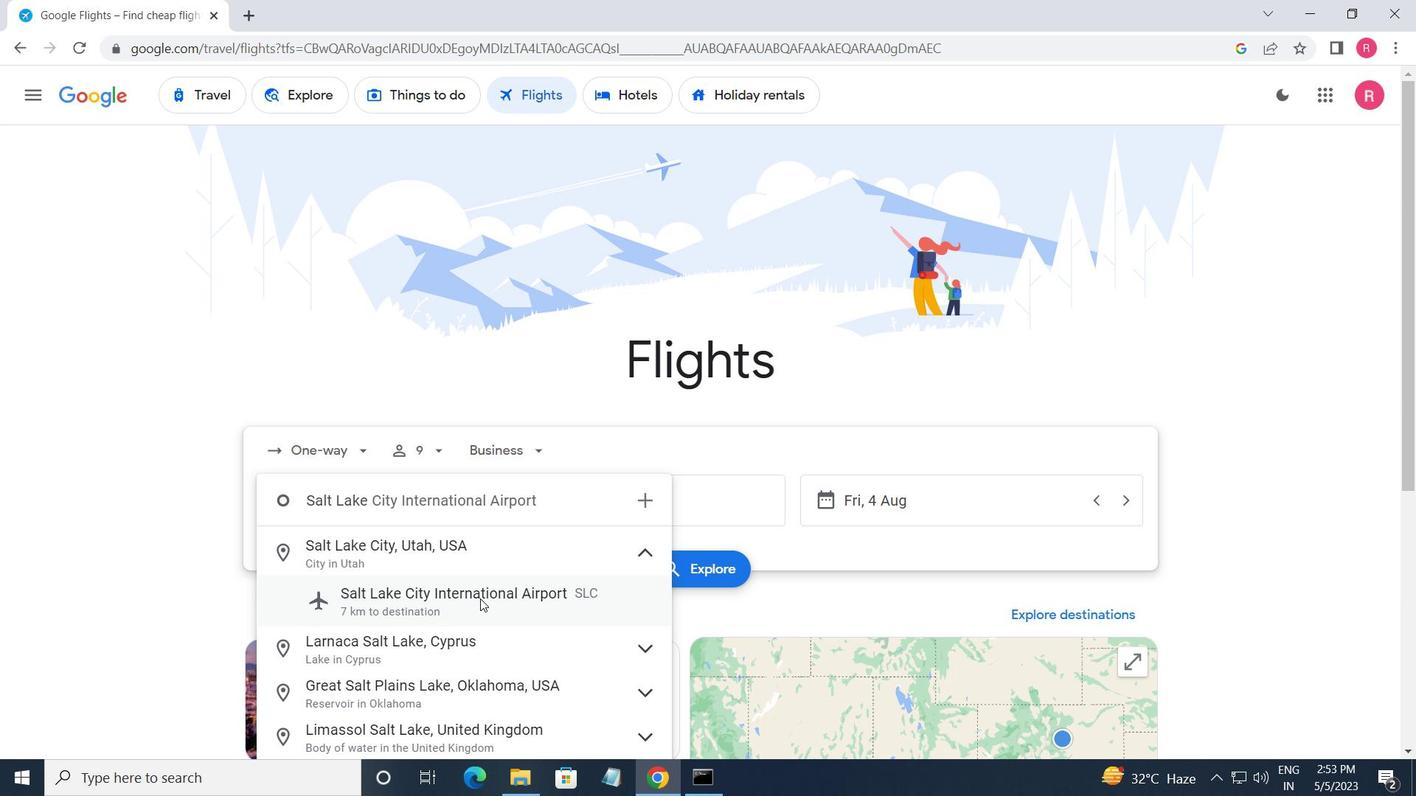 
Action: Mouse pressed left at (481, 599)
Screenshot: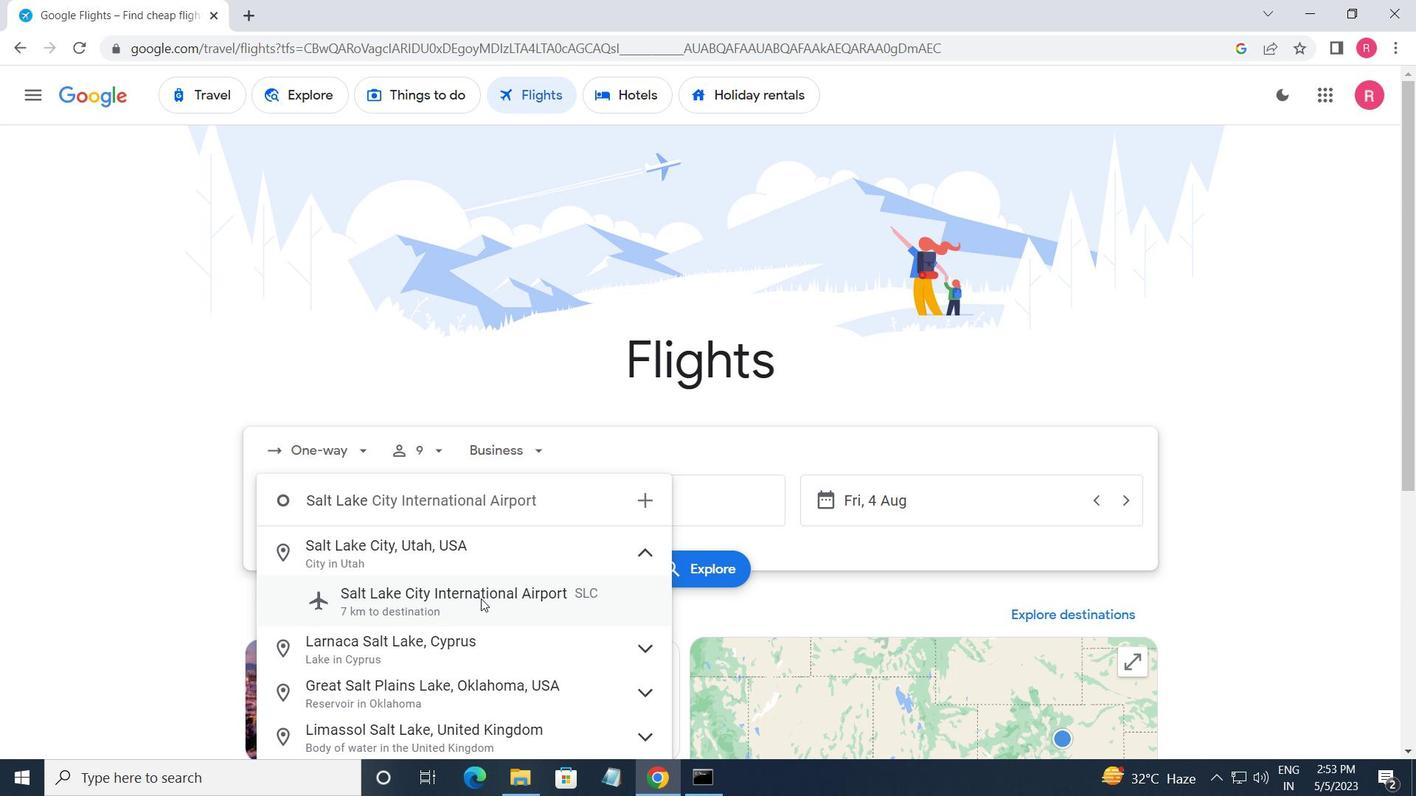
Action: Mouse moved to (462, 596)
Screenshot: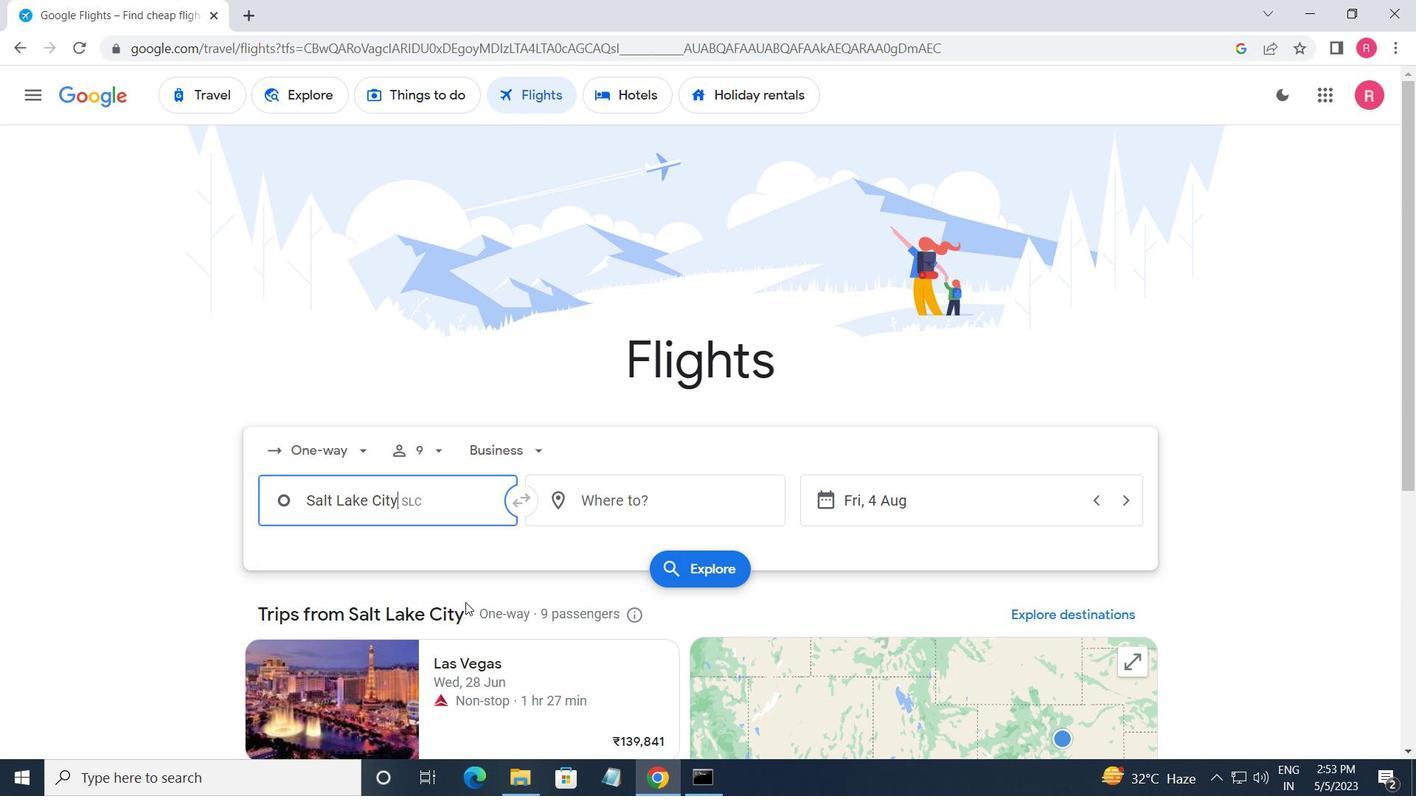 
Action: Key pressed <Key.shift>RIVER<Key.backspace><Key.backspace><Key.backspace><Key.backspace><Key.backspace>
Screenshot: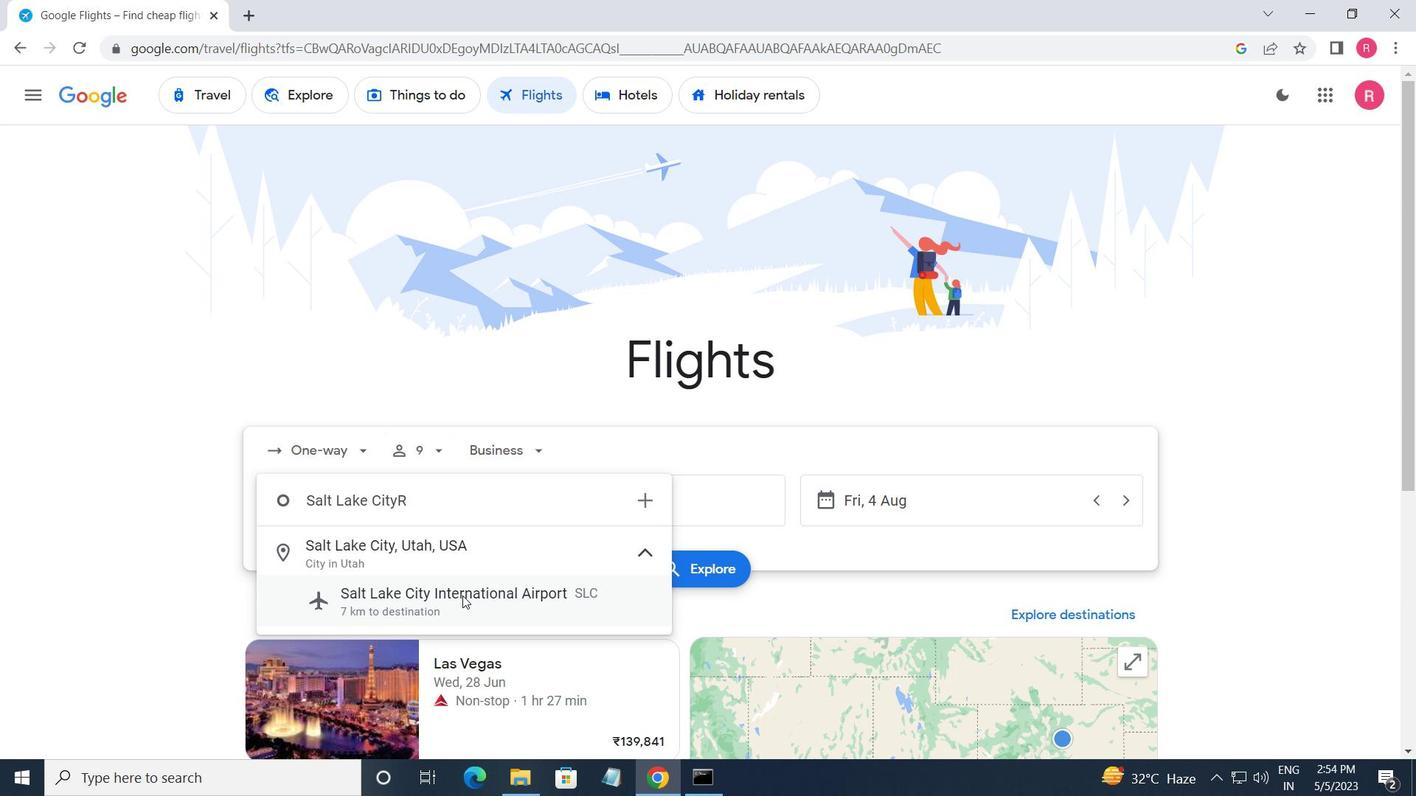 
Action: Mouse moved to (511, 599)
Screenshot: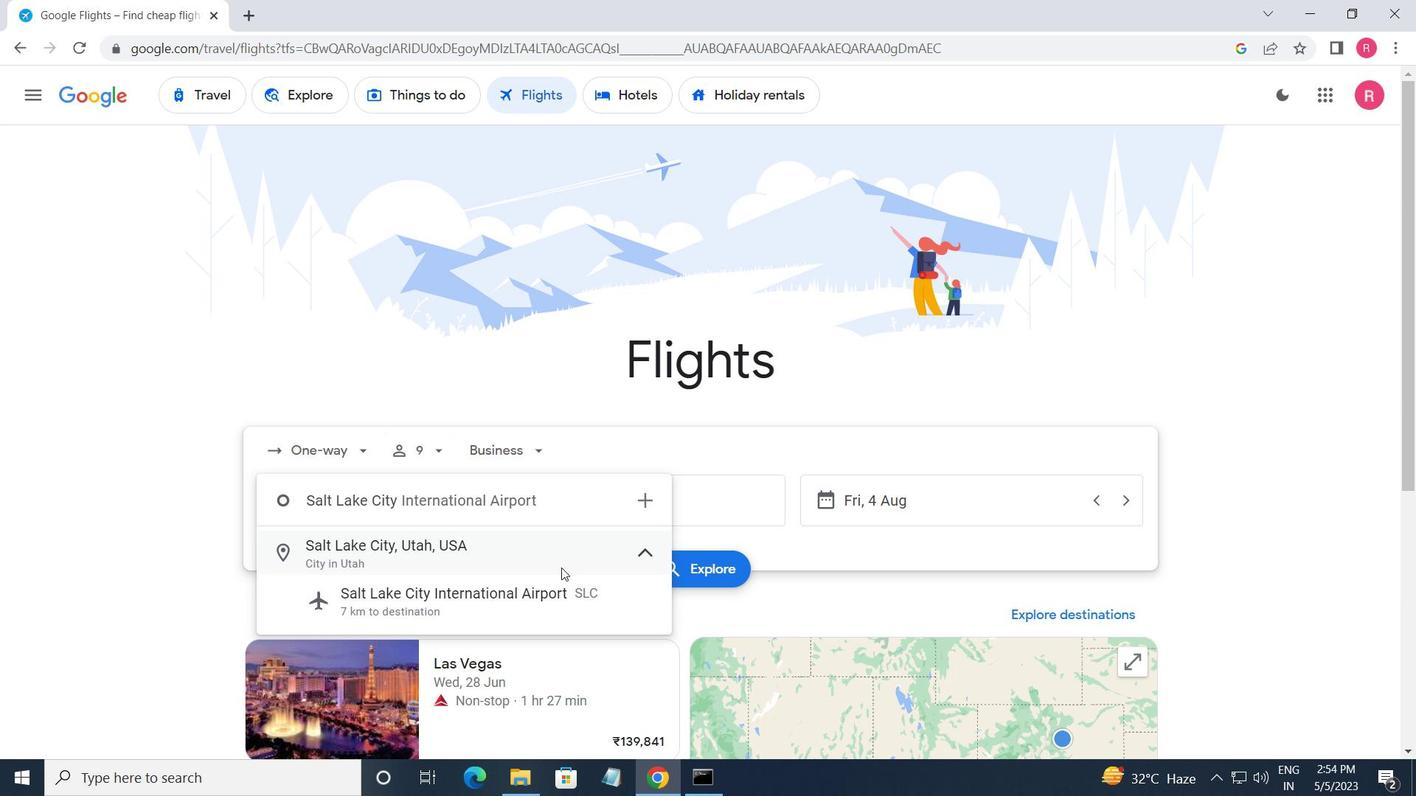 
Action: Mouse pressed left at (511, 599)
Screenshot: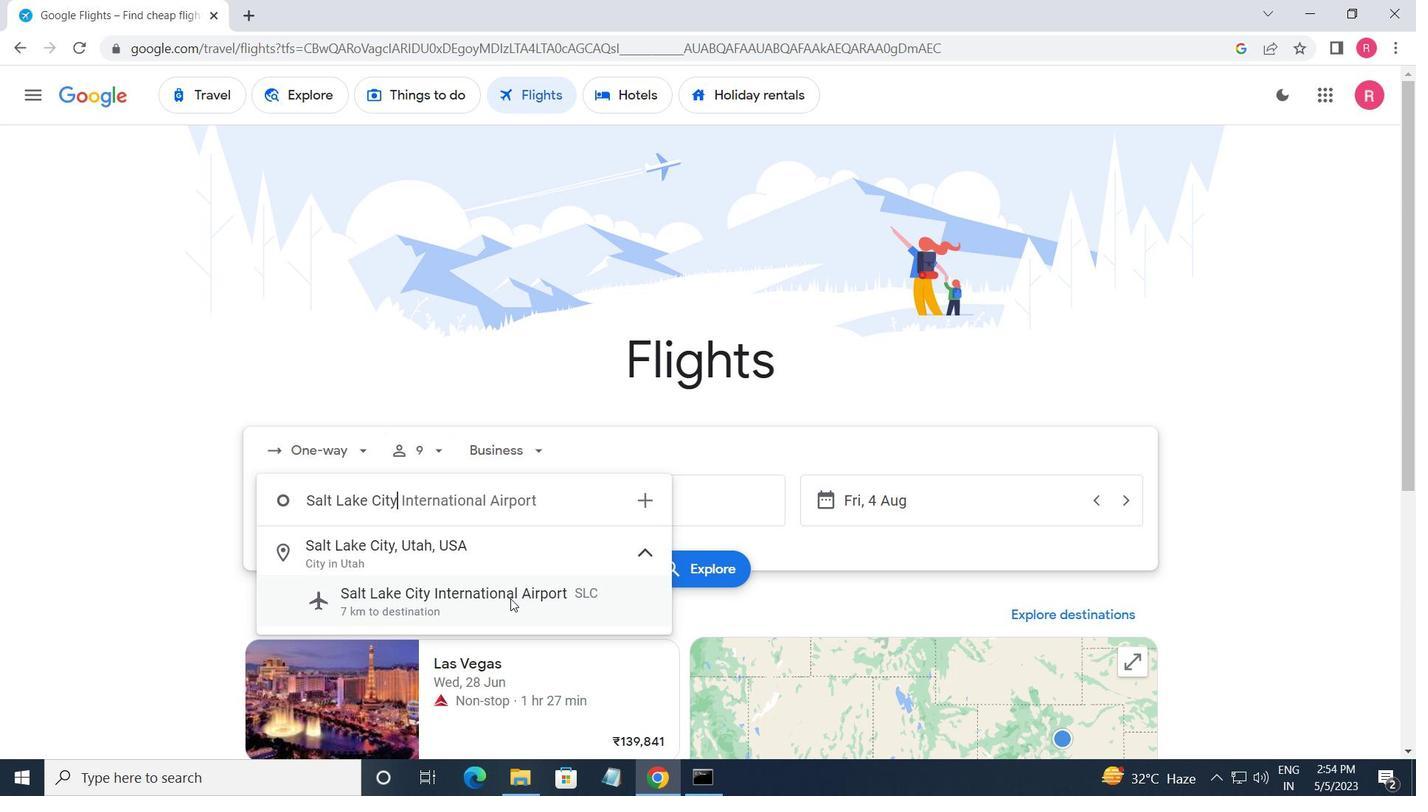 
Action: Mouse moved to (691, 517)
Screenshot: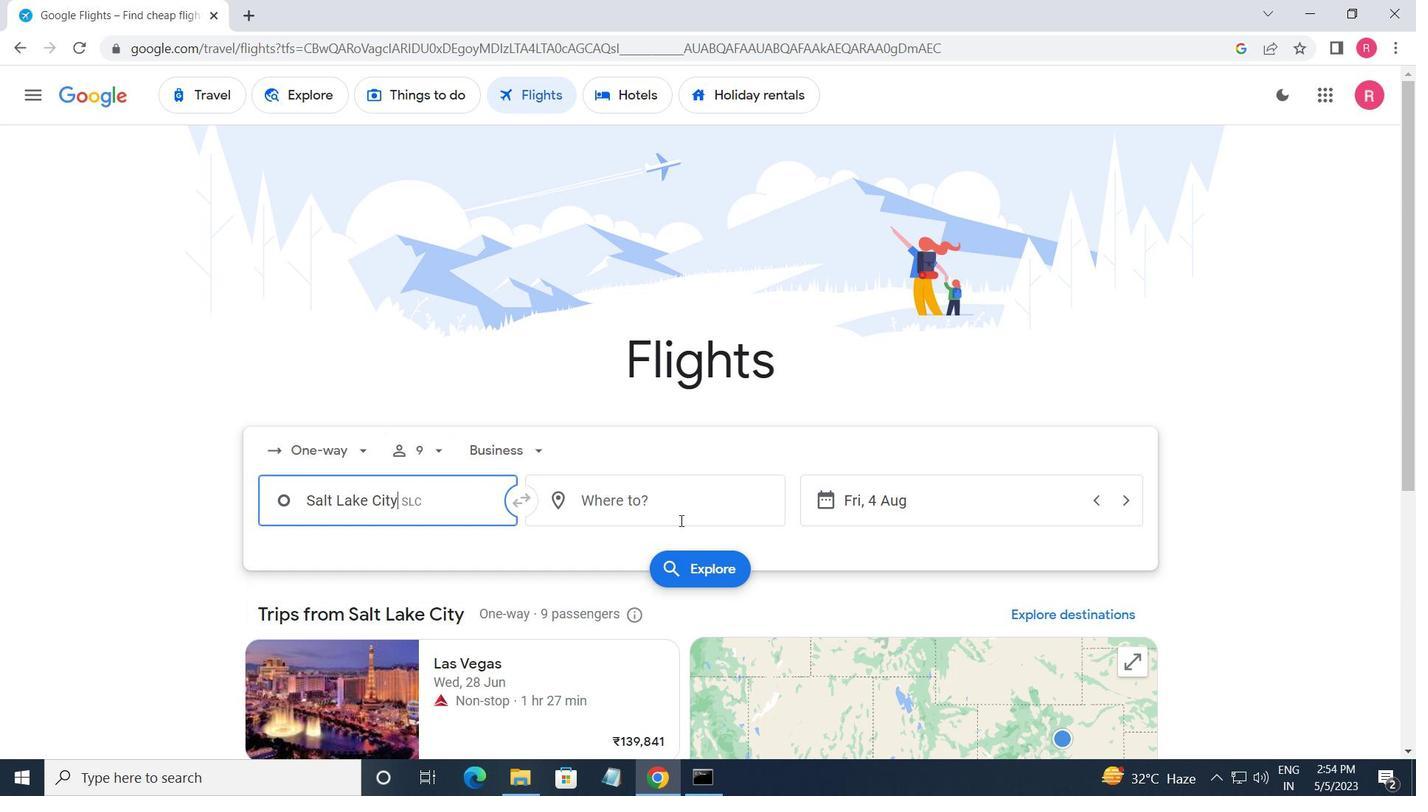 
Action: Mouse pressed left at (691, 517)
Screenshot: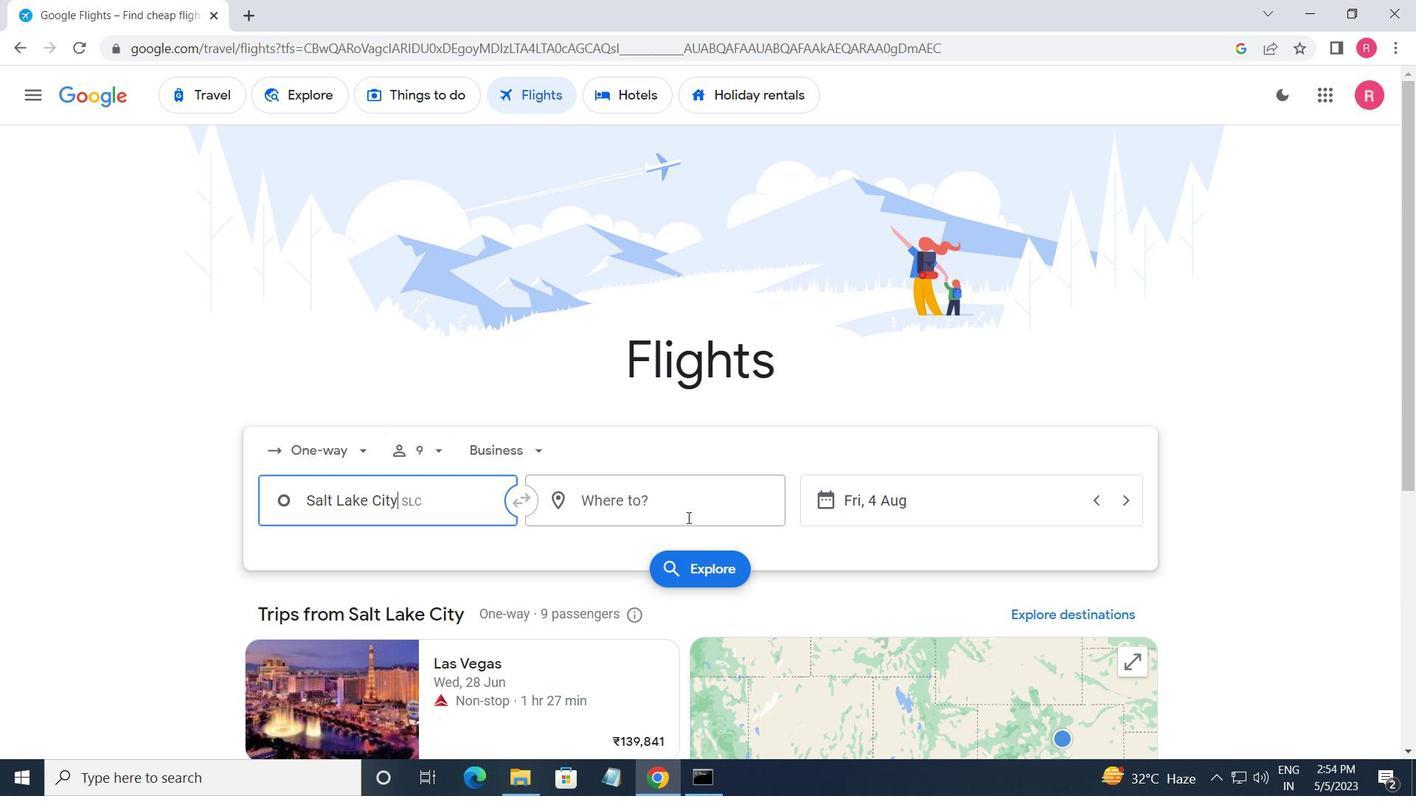
Action: Mouse moved to (685, 509)
Screenshot: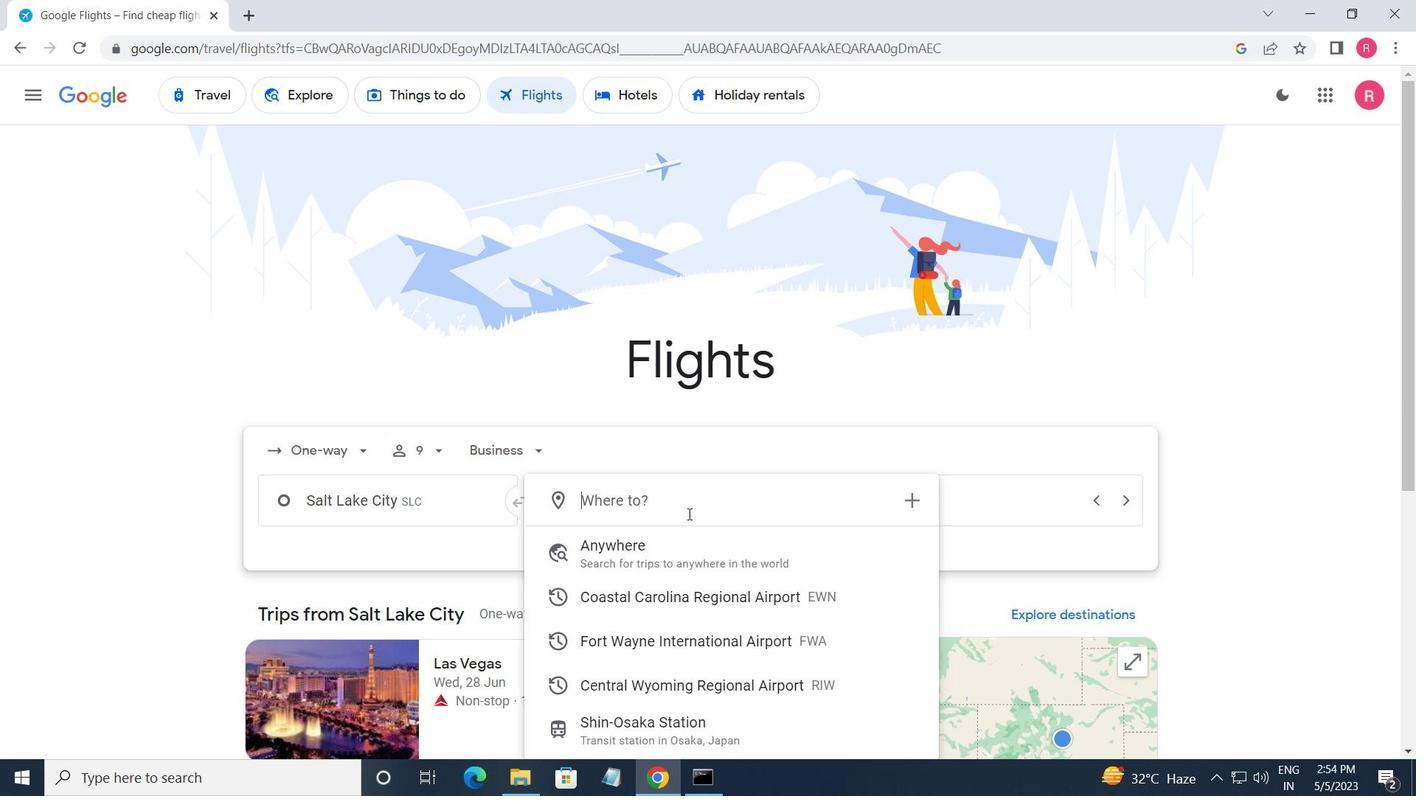 
Action: Key pressed <Key.shift>RIVERTON
Screenshot: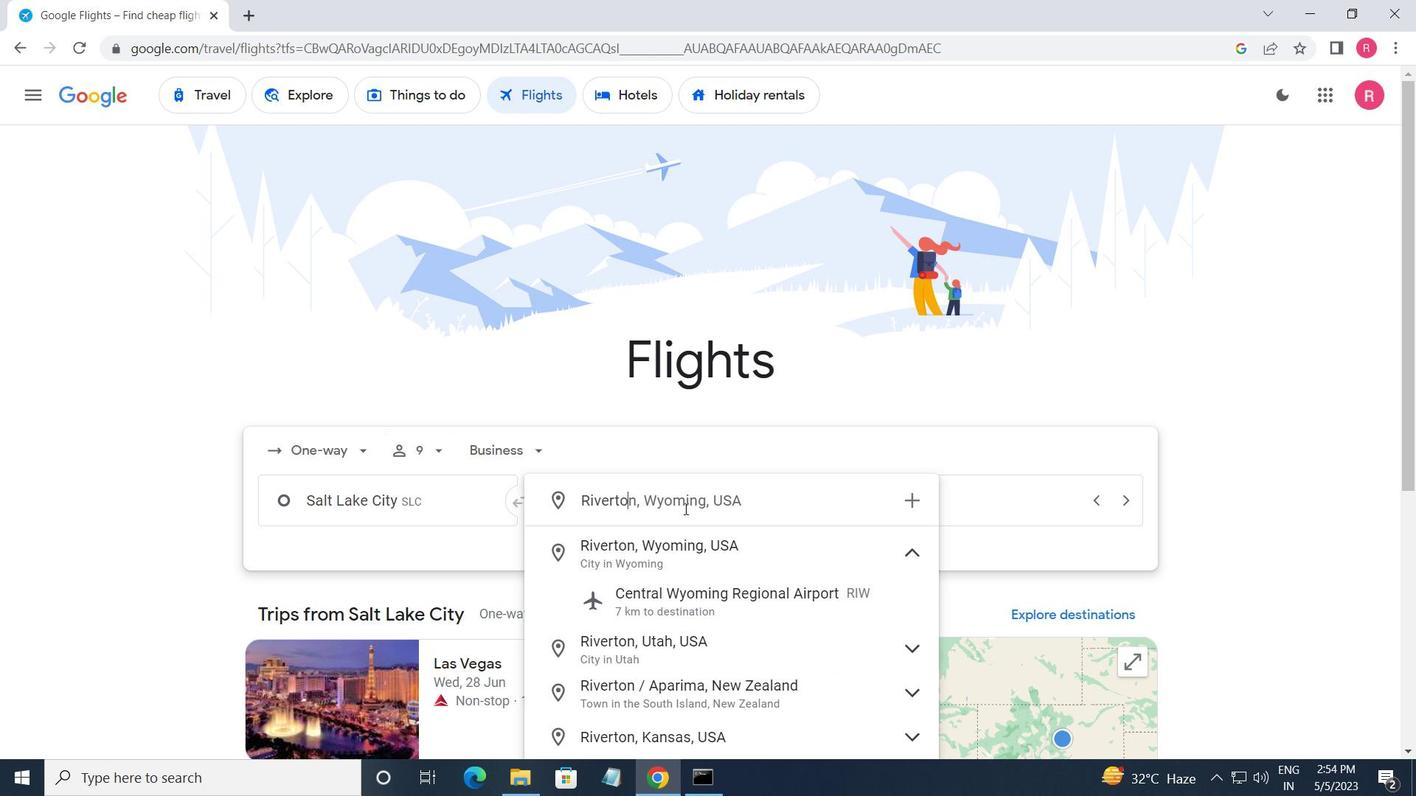 
Action: Mouse moved to (717, 610)
Screenshot: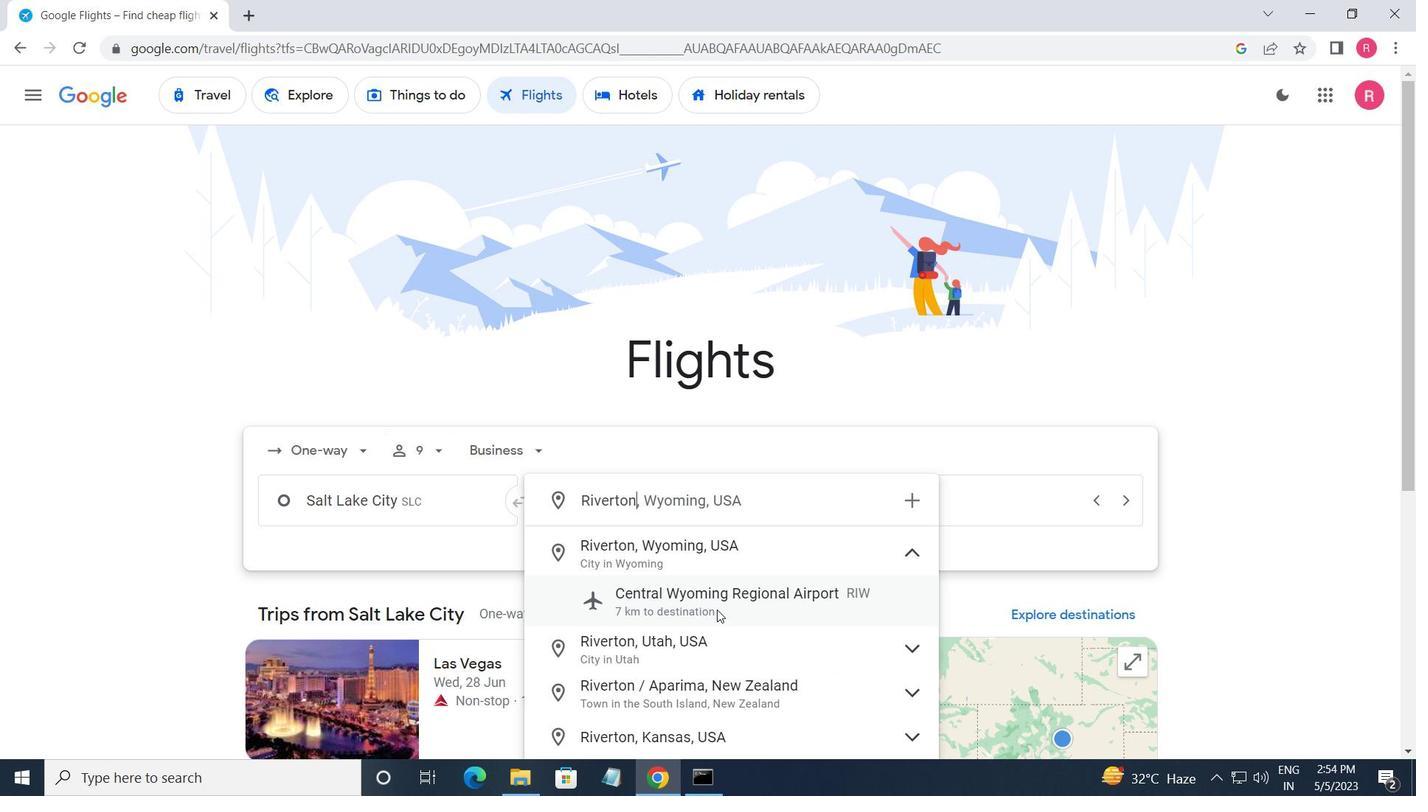
Action: Mouse pressed left at (717, 610)
Screenshot: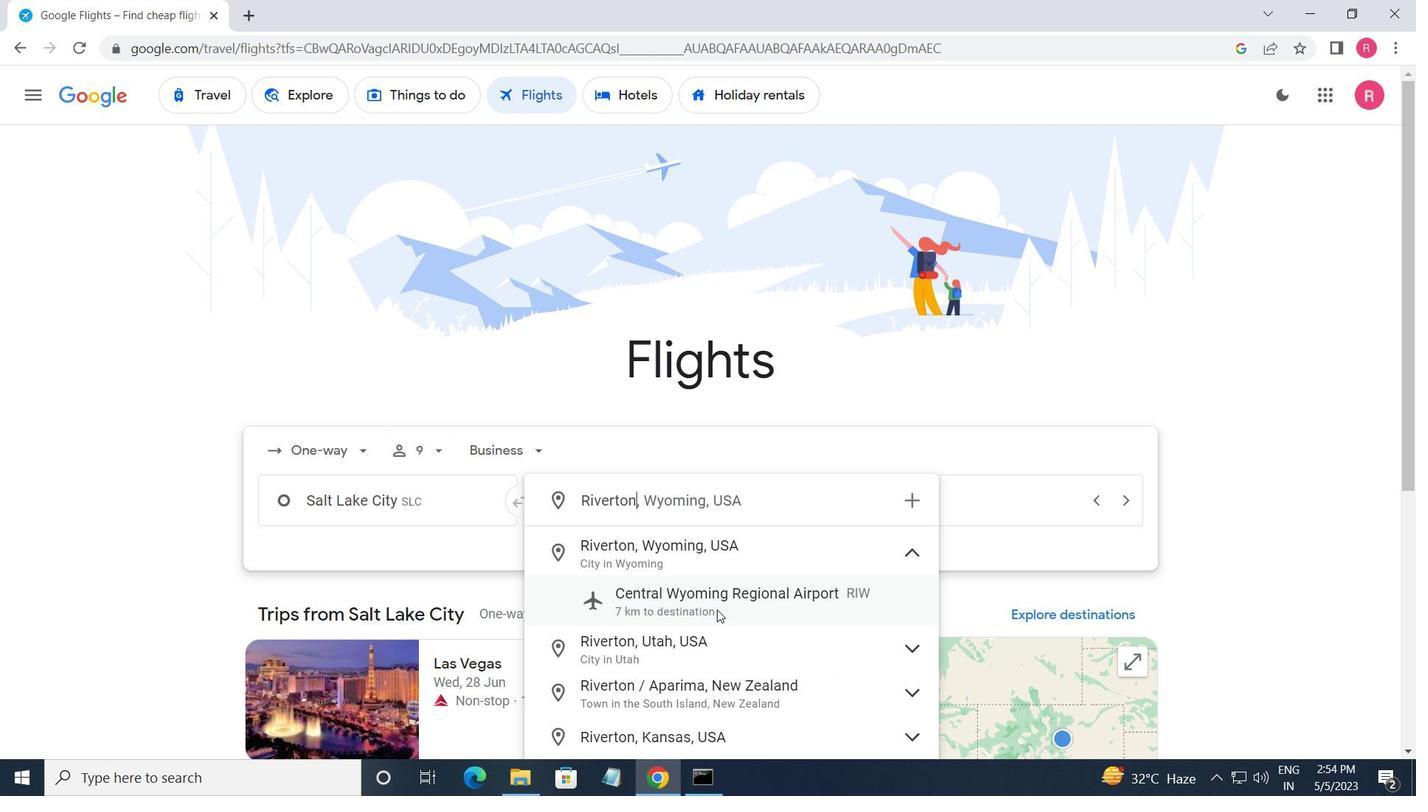 
Action: Mouse moved to (980, 470)
Screenshot: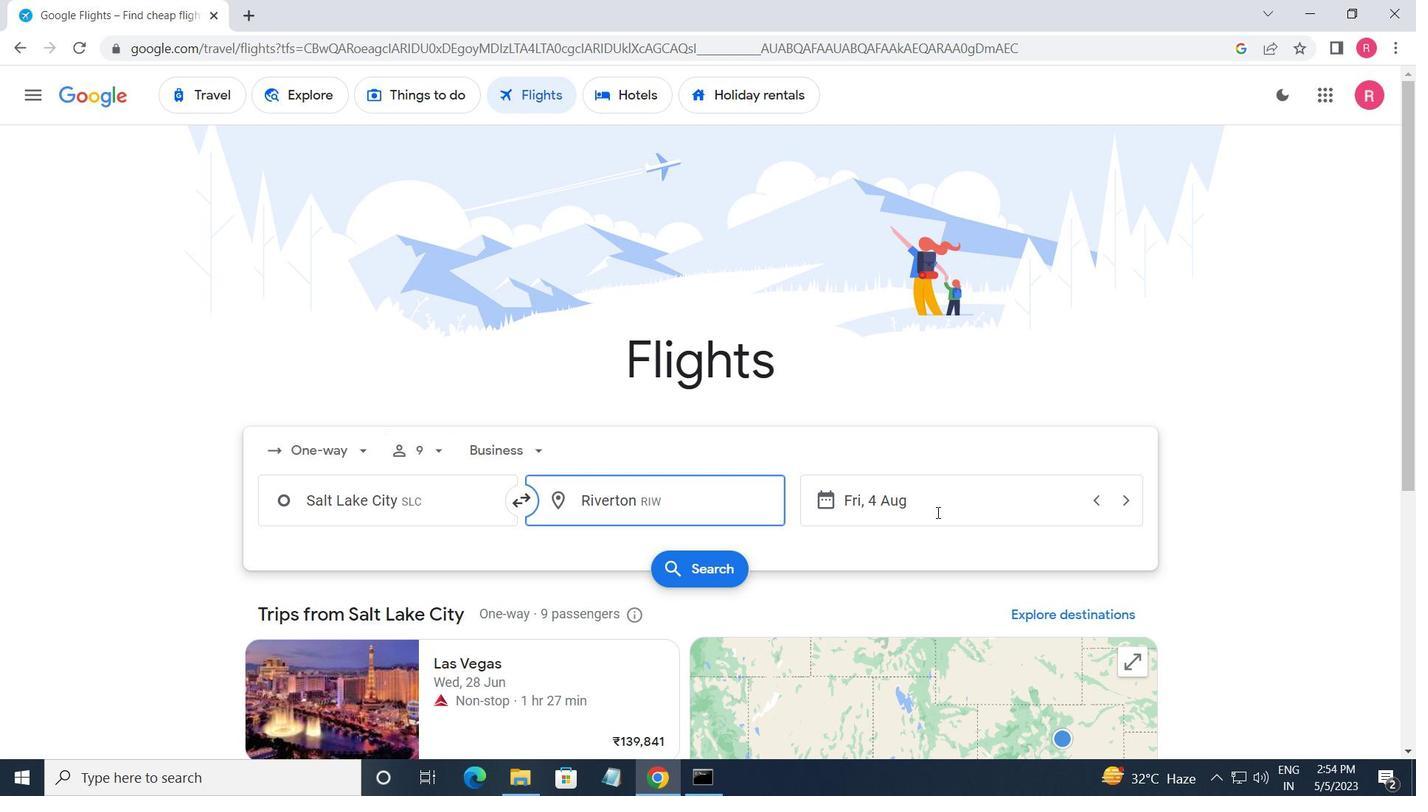 
Action: Mouse pressed left at (980, 470)
Screenshot: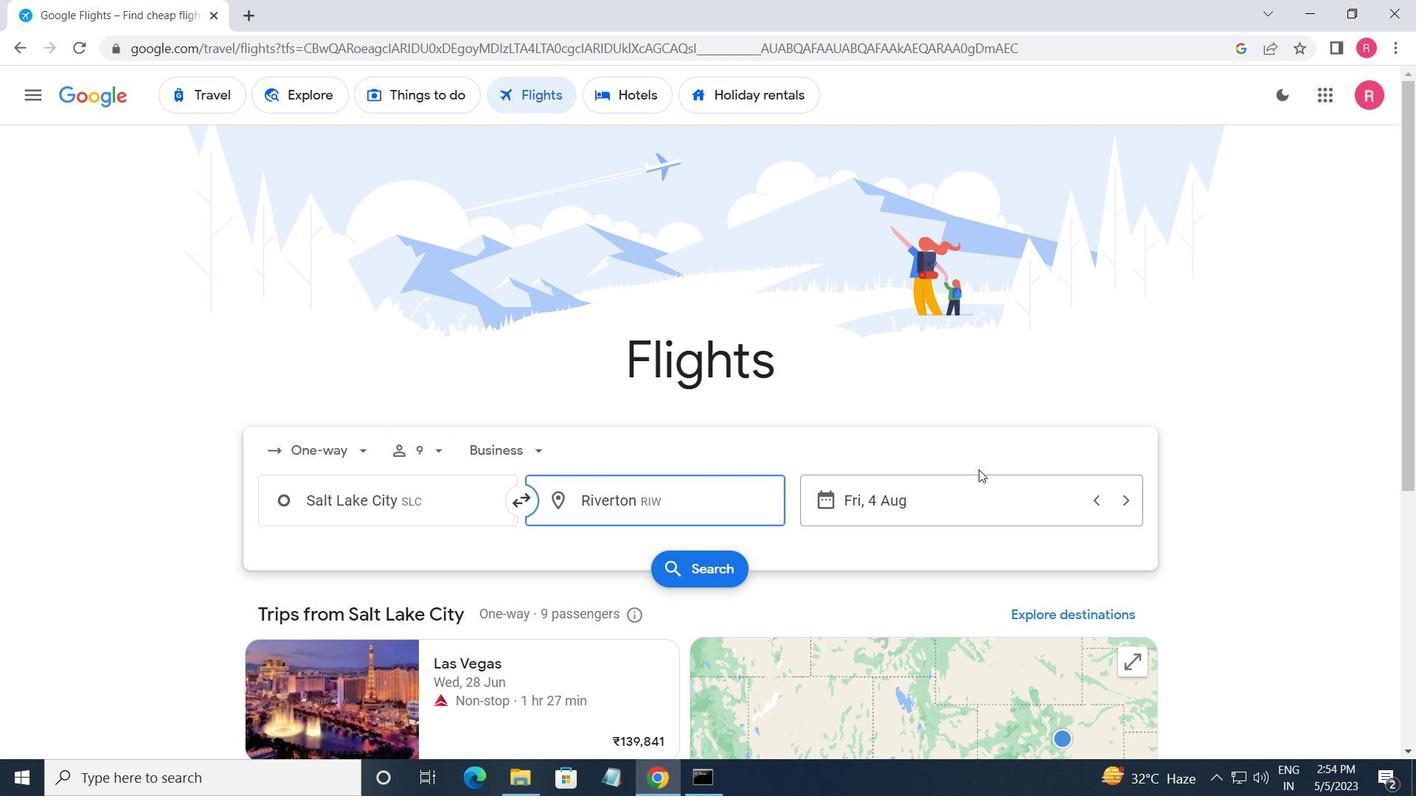 
Action: Mouse moved to (962, 508)
Screenshot: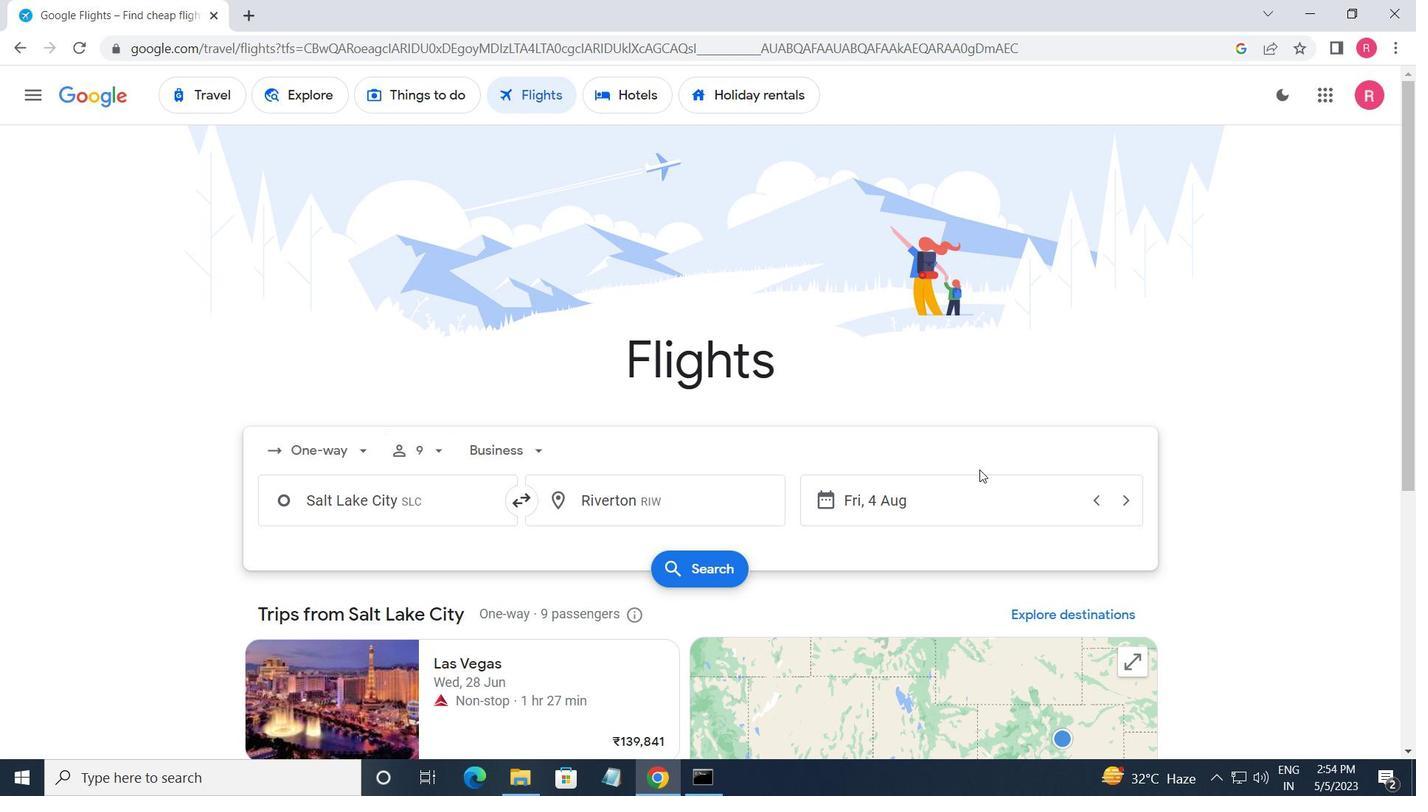 
Action: Mouse pressed left at (962, 508)
Screenshot: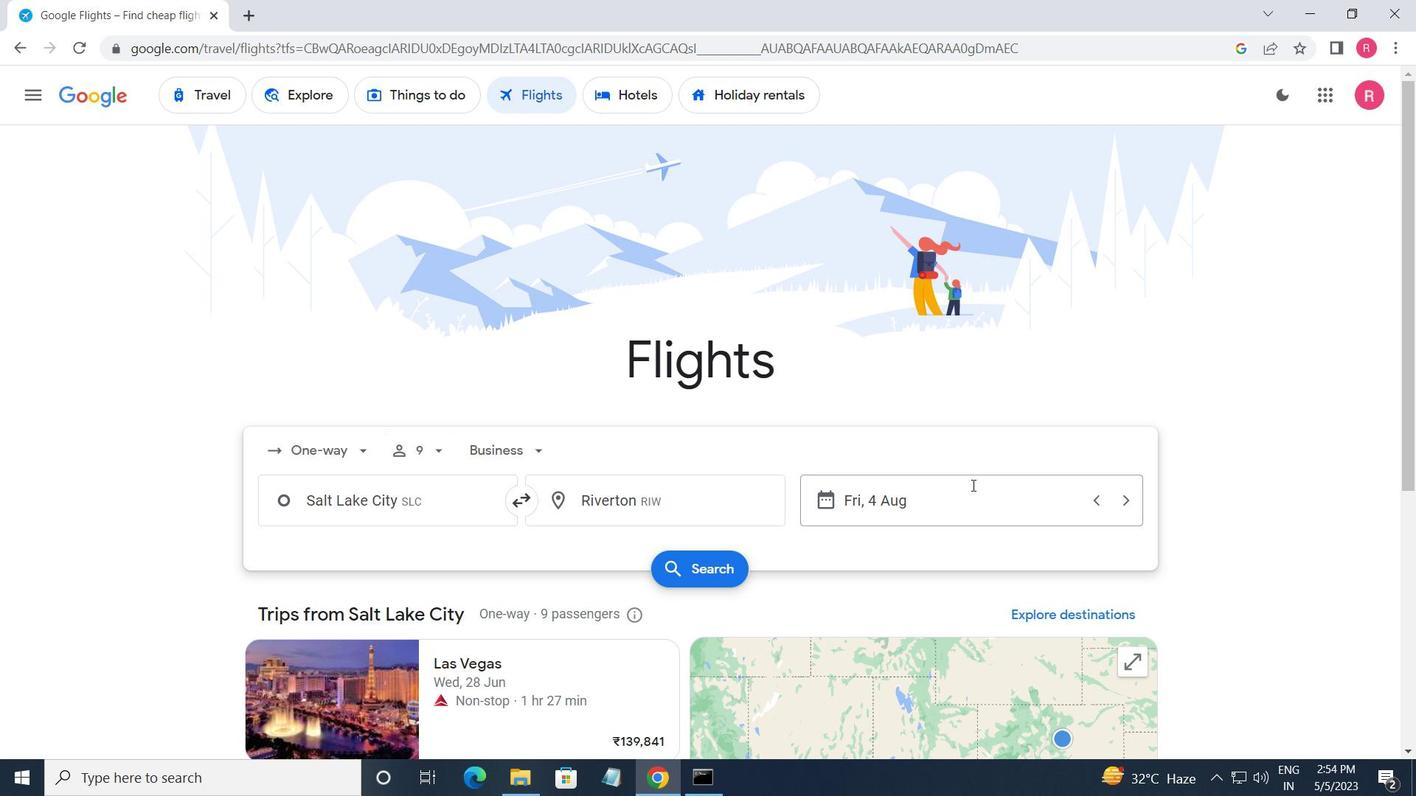 
Action: Mouse moved to (712, 427)
Screenshot: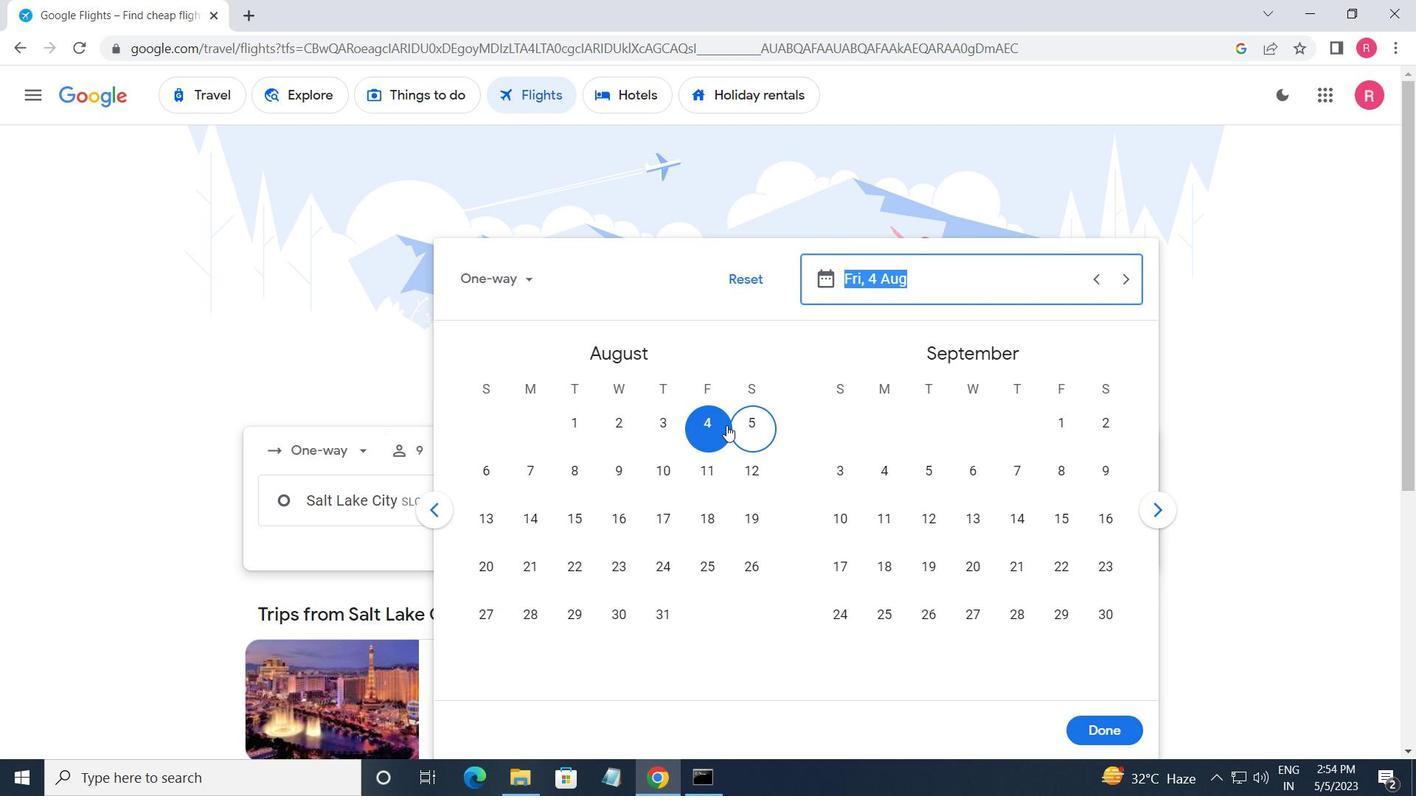 
Action: Mouse pressed left at (712, 427)
Screenshot: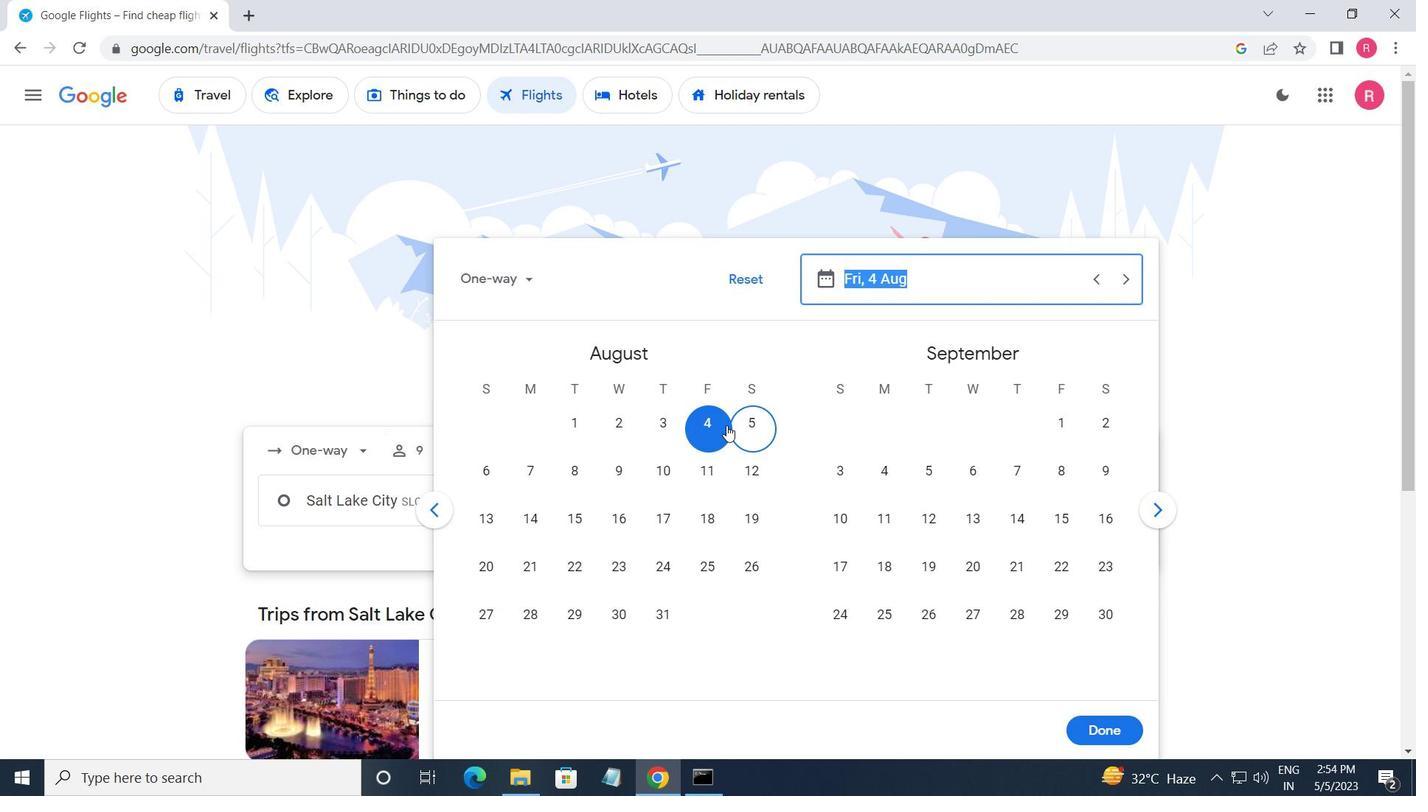 
Action: Mouse moved to (1090, 730)
Screenshot: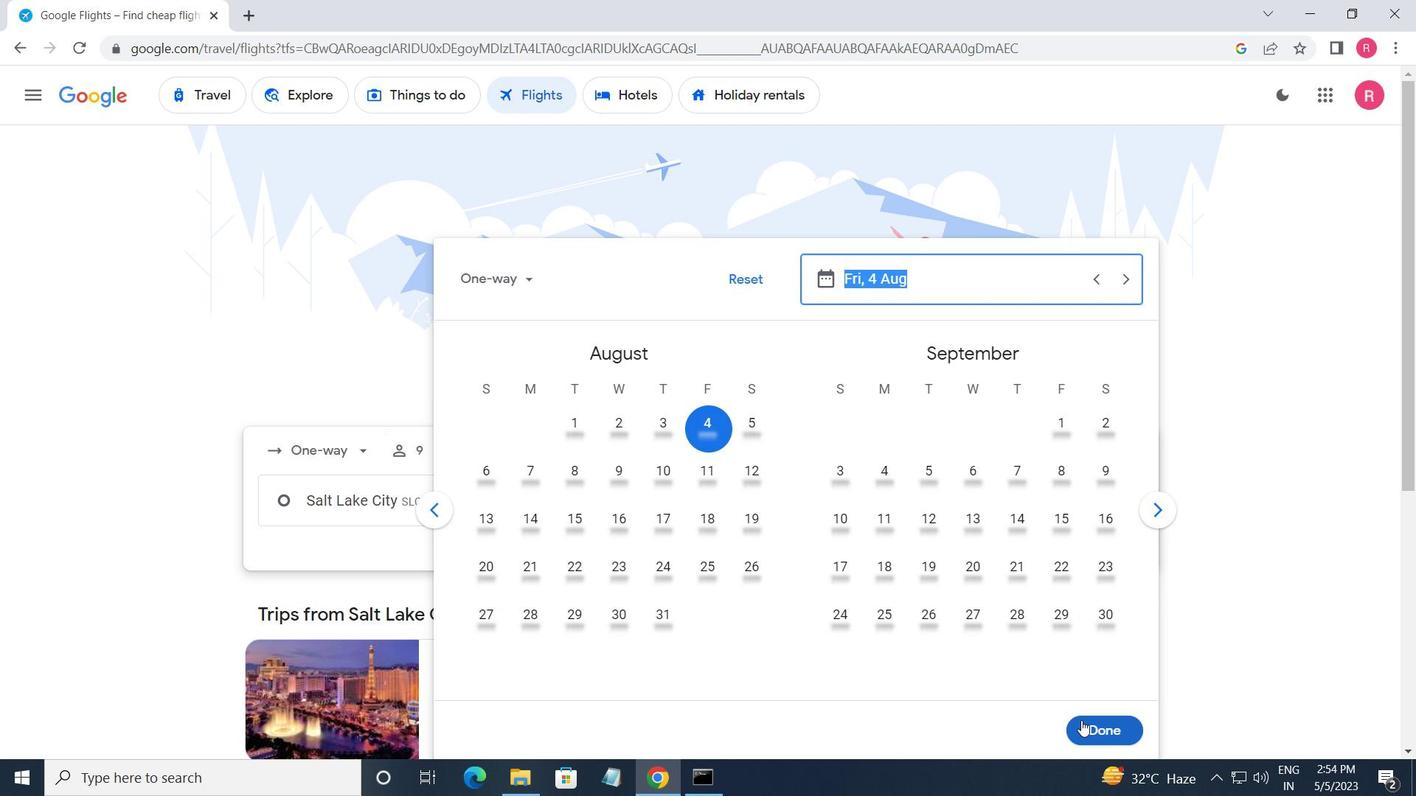 
Action: Mouse pressed left at (1090, 730)
Screenshot: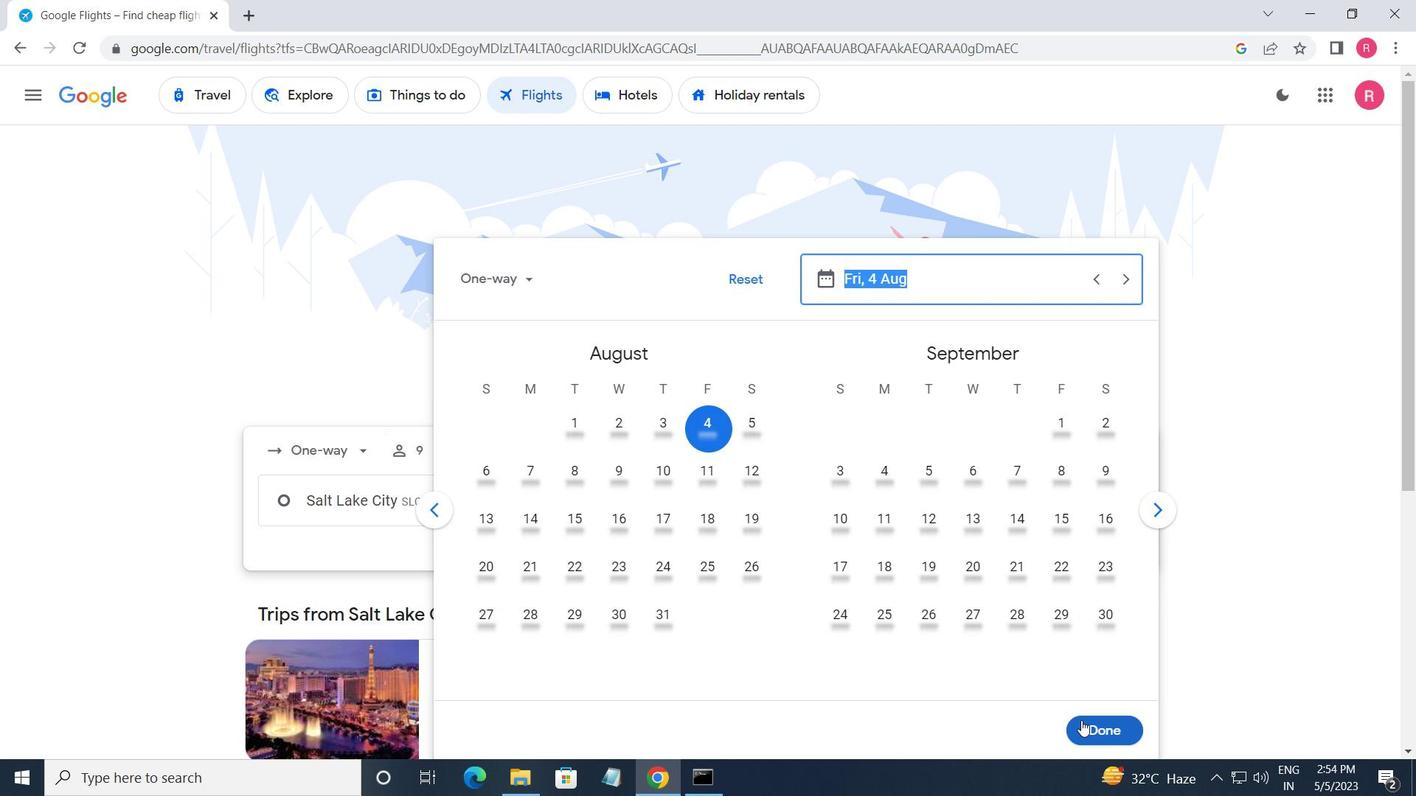 
Action: Mouse moved to (730, 579)
Screenshot: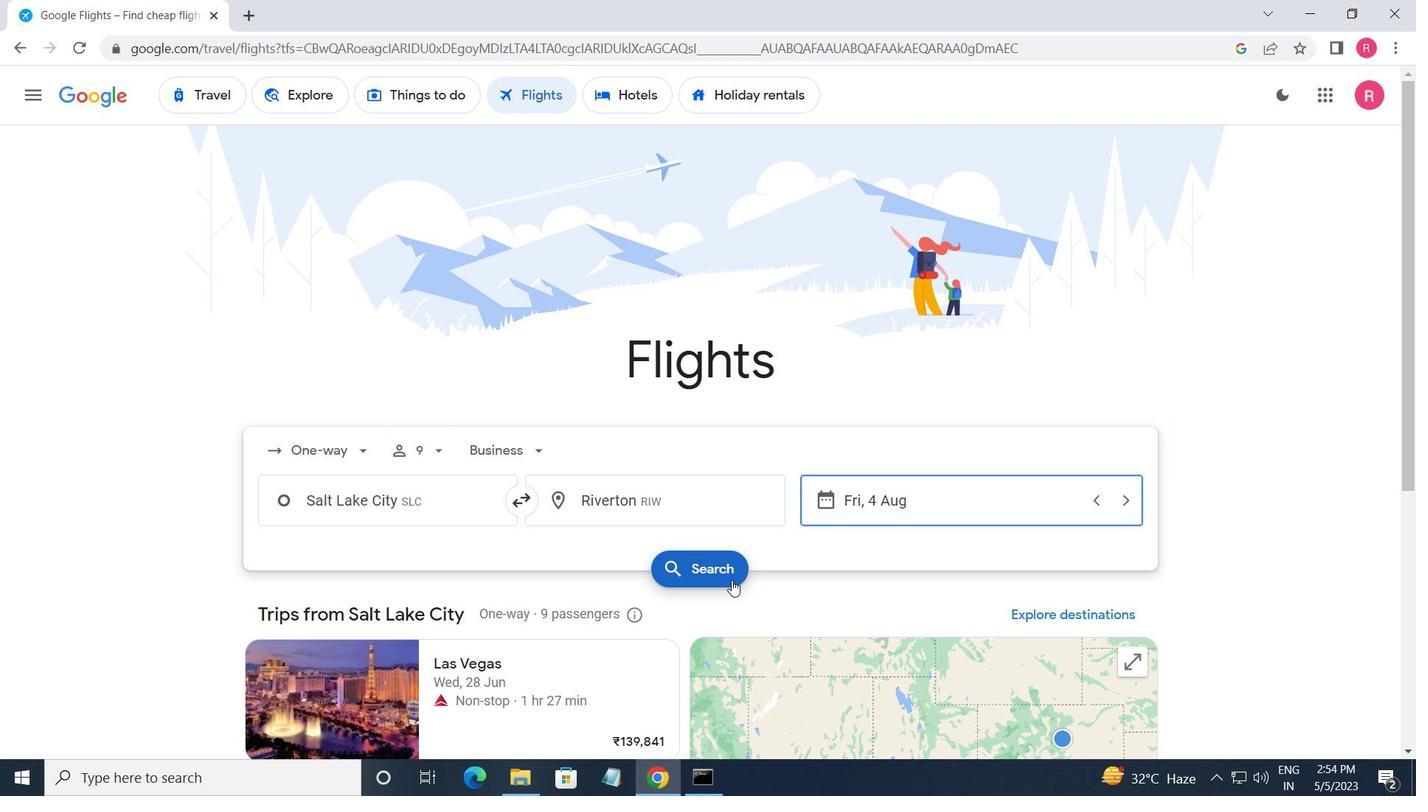 
Action: Mouse pressed left at (730, 579)
Screenshot: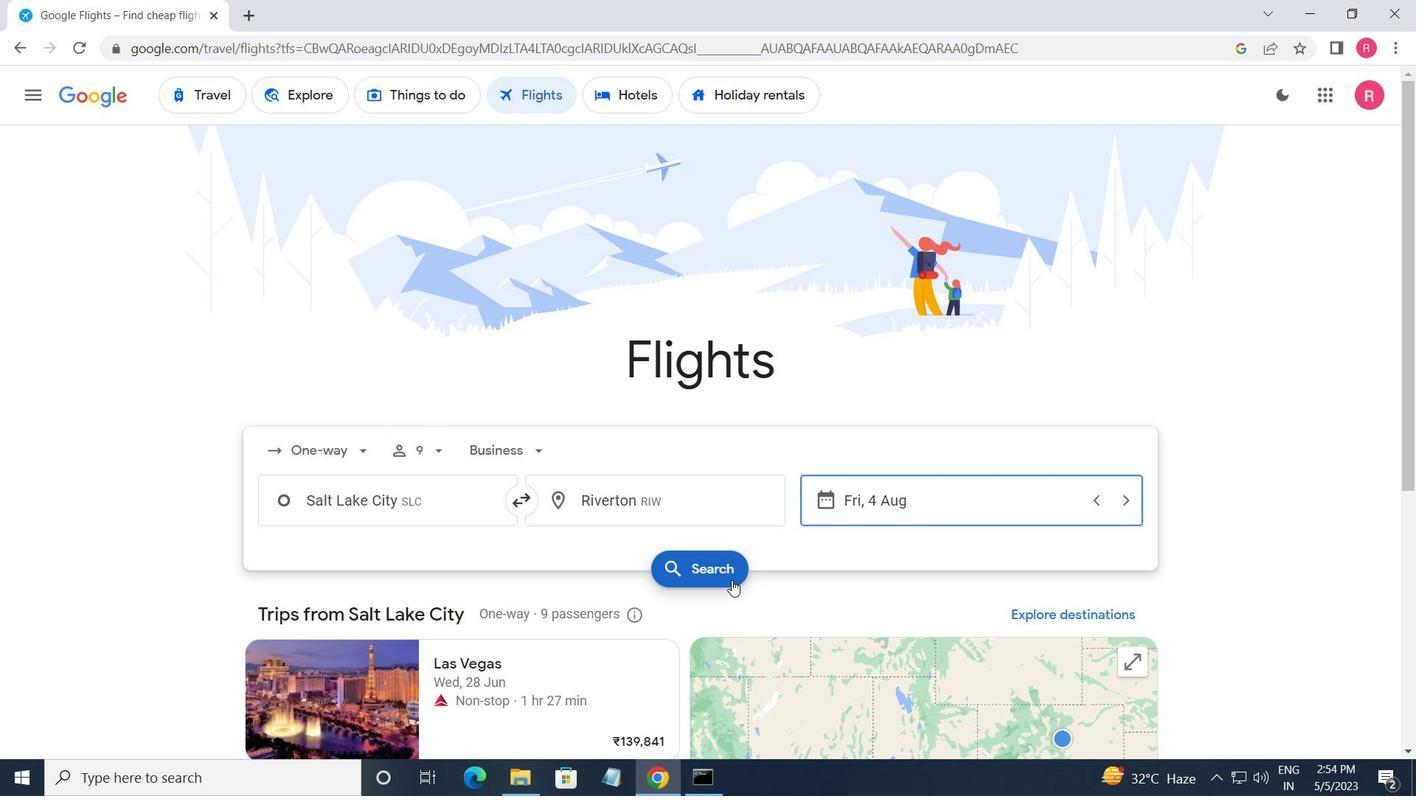
Action: Mouse moved to (267, 267)
Screenshot: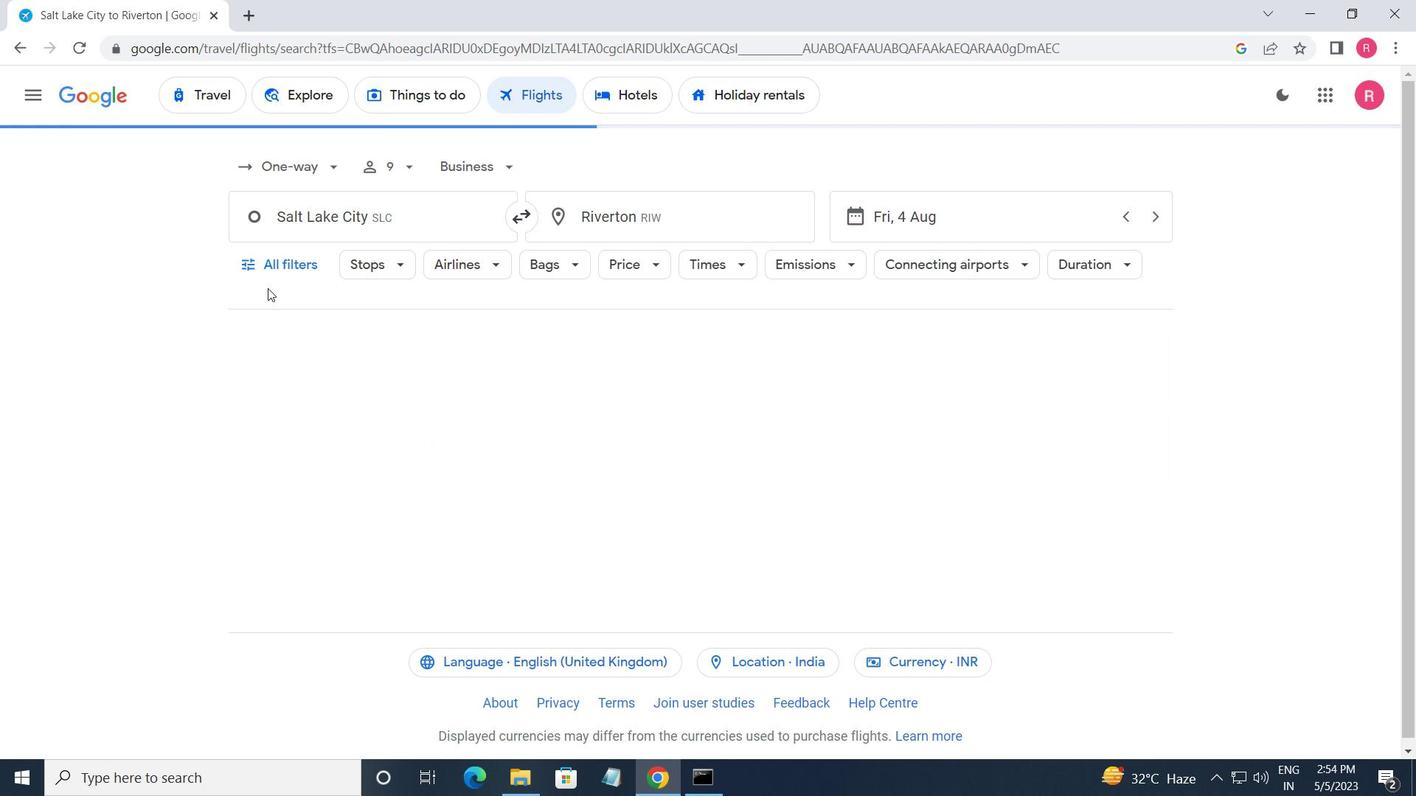 
Action: Mouse pressed left at (267, 267)
Screenshot: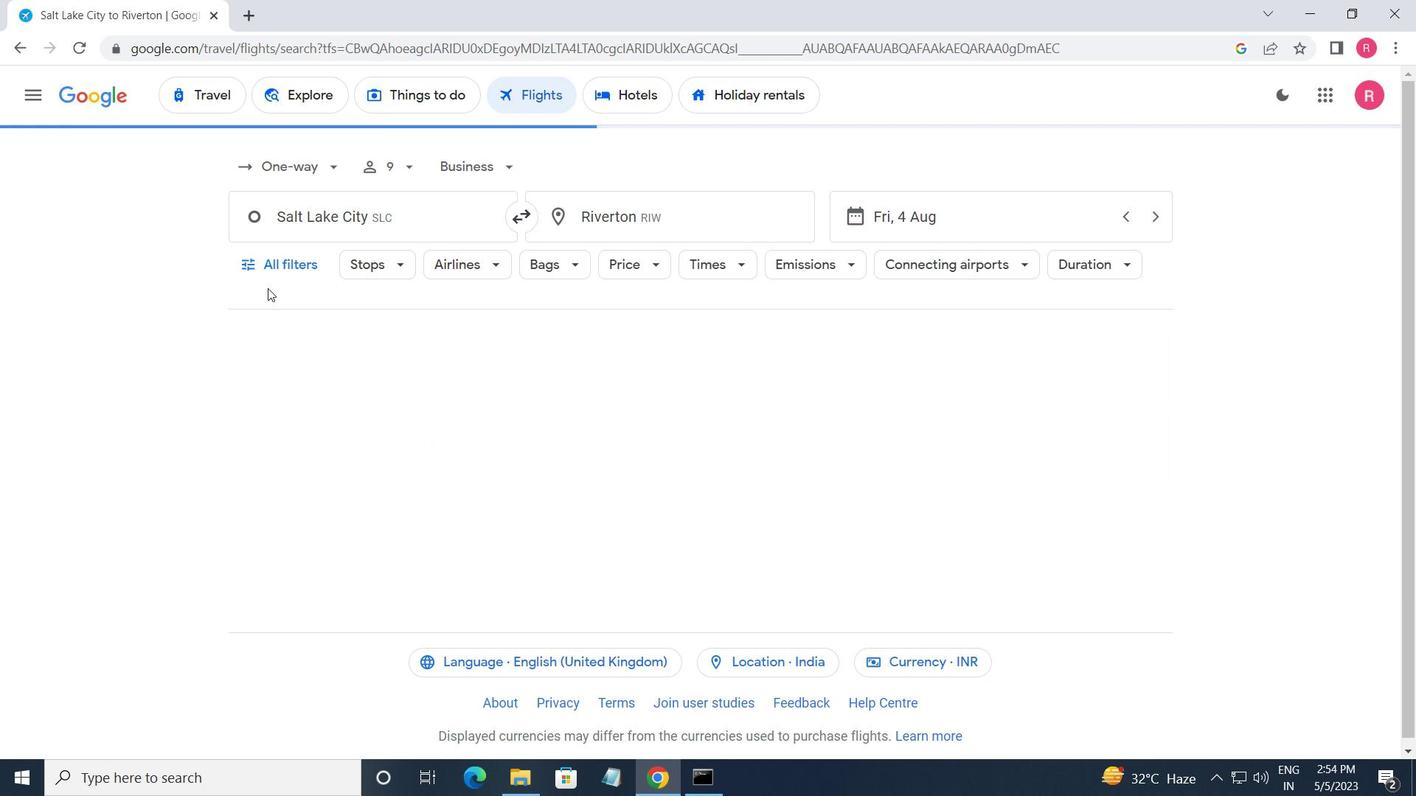 
Action: Mouse moved to (374, 511)
Screenshot: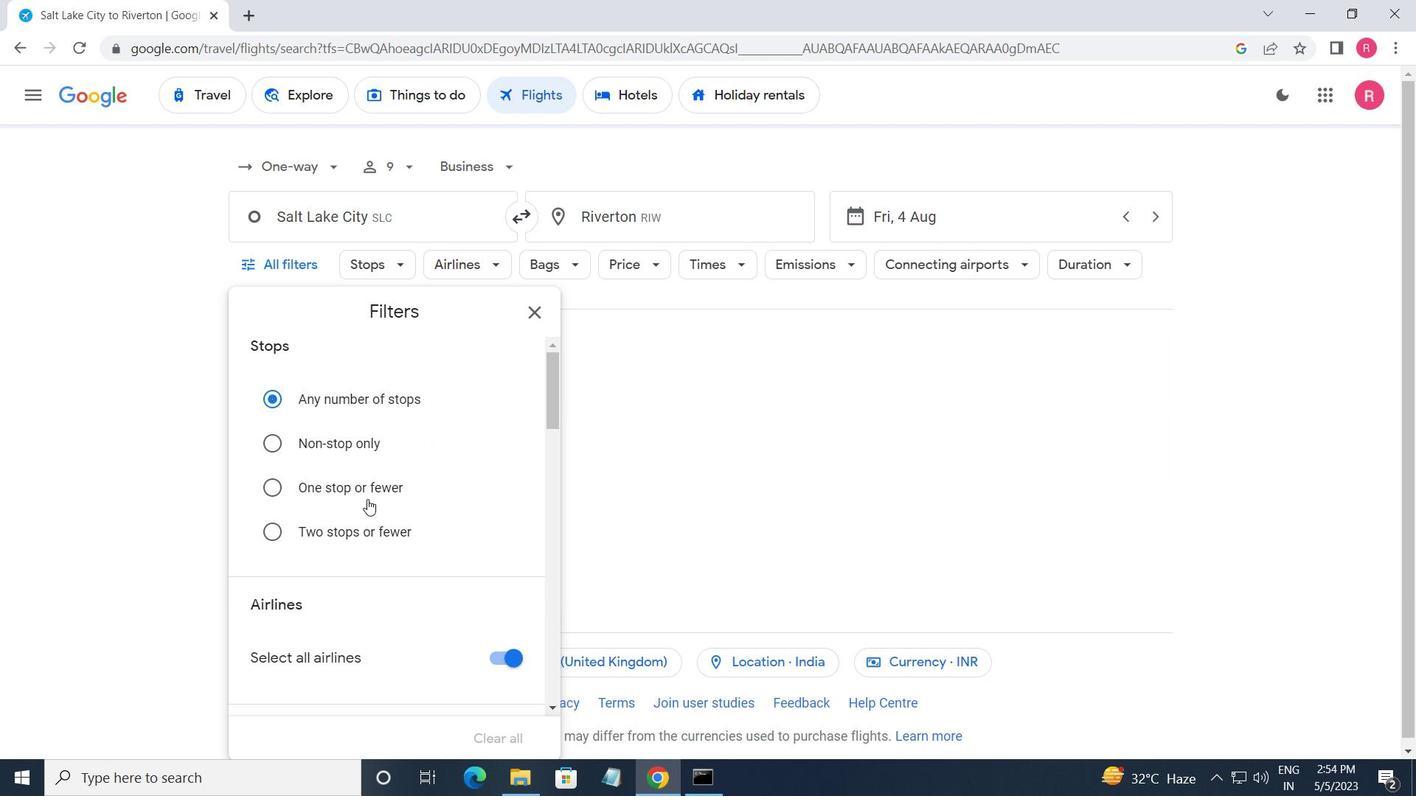 
Action: Mouse scrolled (374, 510) with delta (0, 0)
Screenshot: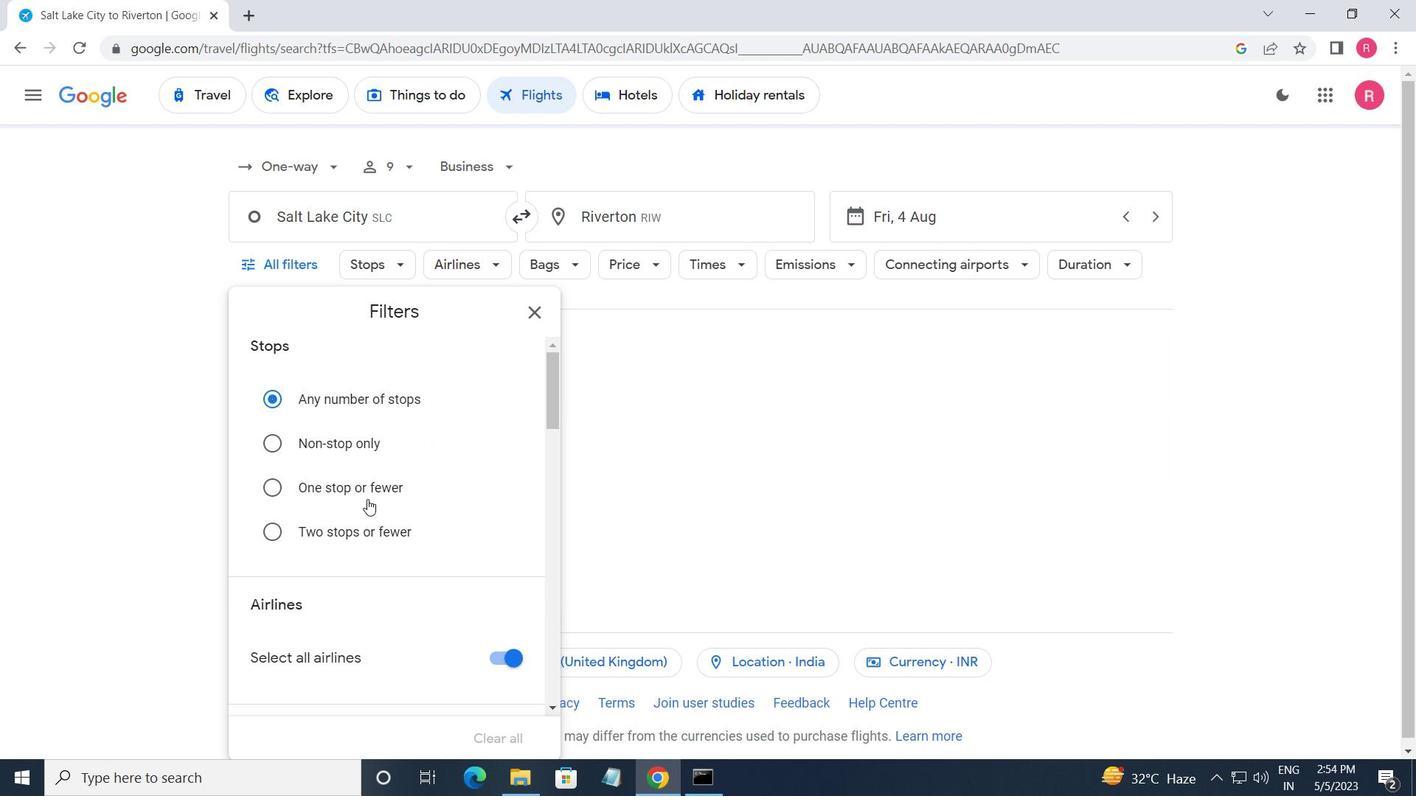 
Action: Mouse scrolled (374, 510) with delta (0, 0)
Screenshot: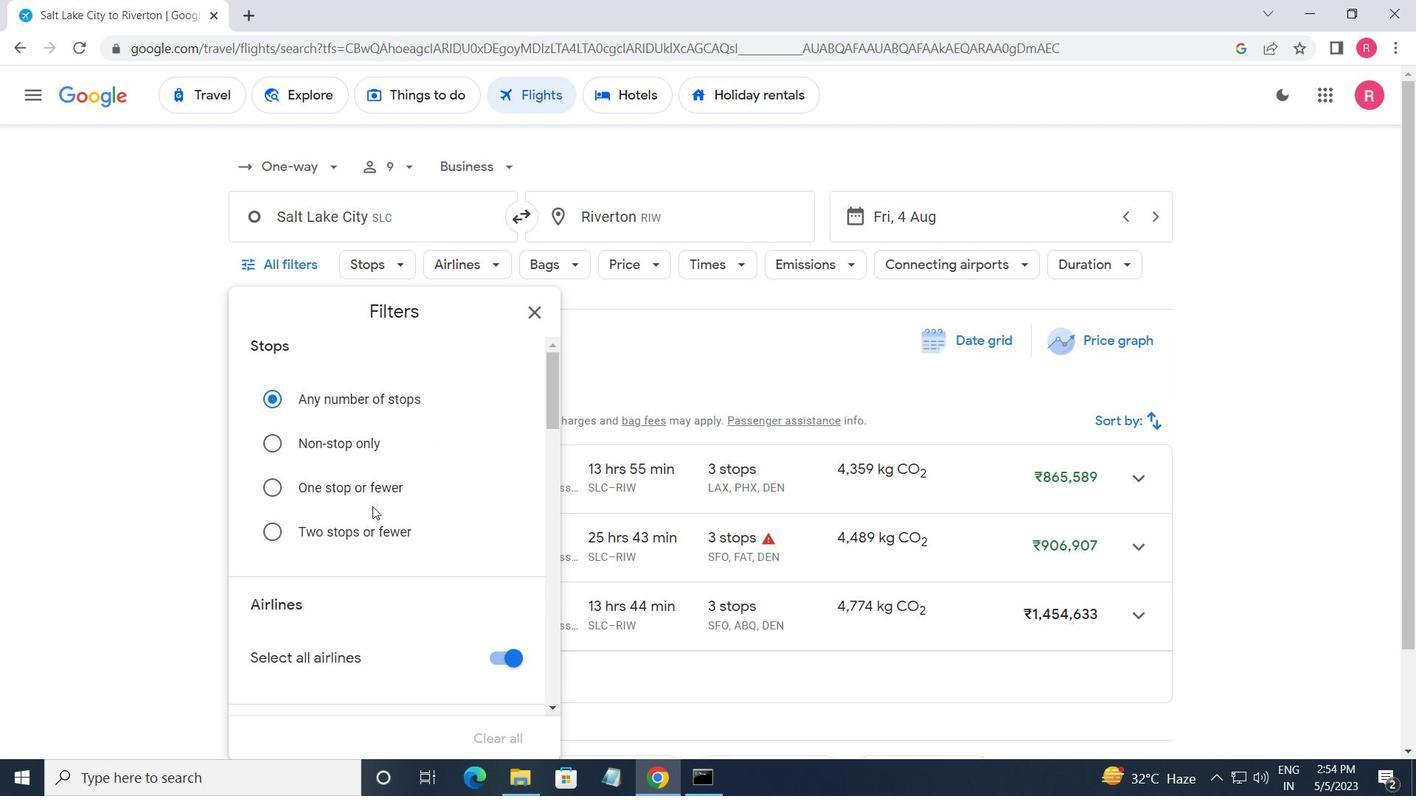 
Action: Mouse moved to (377, 514)
Screenshot: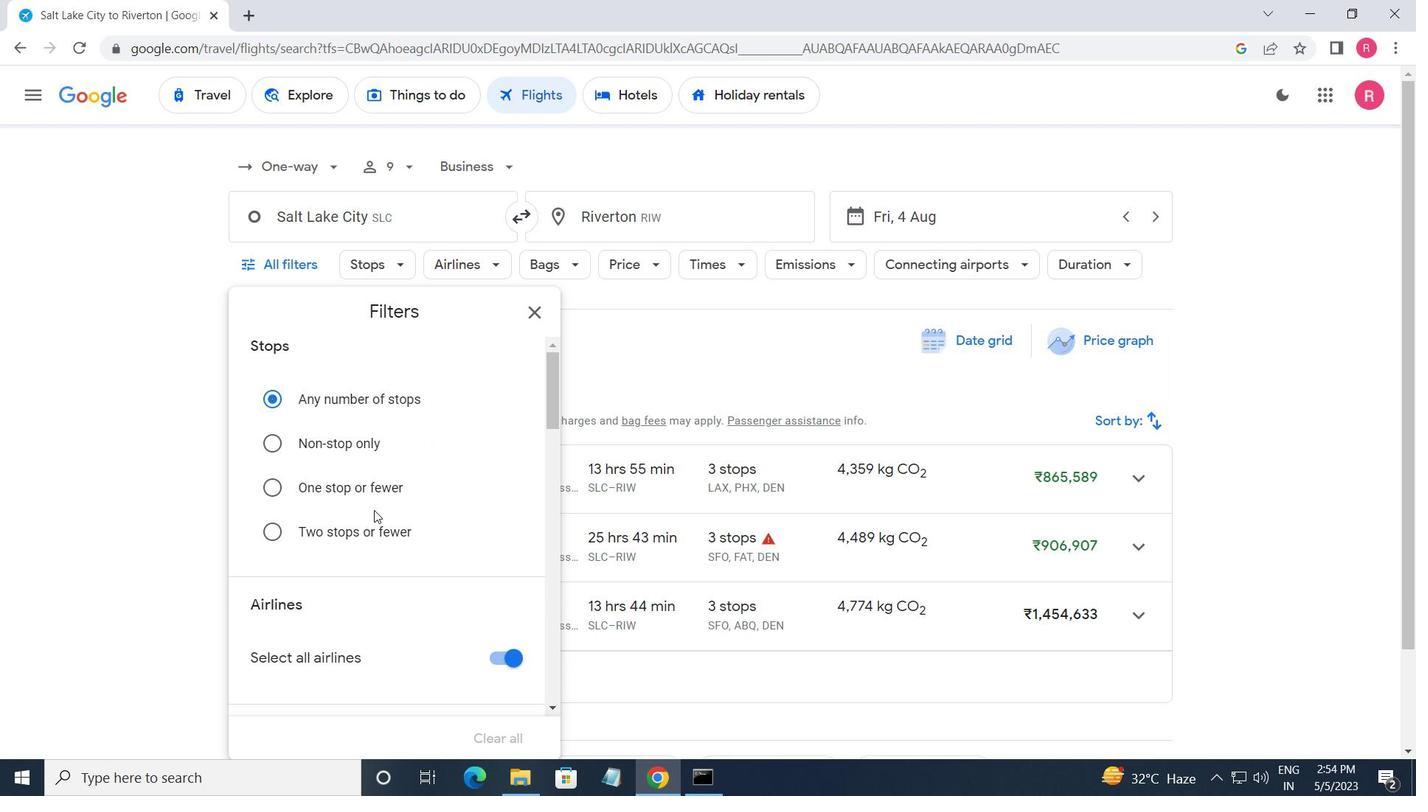 
Action: Mouse scrolled (377, 514) with delta (0, 0)
Screenshot: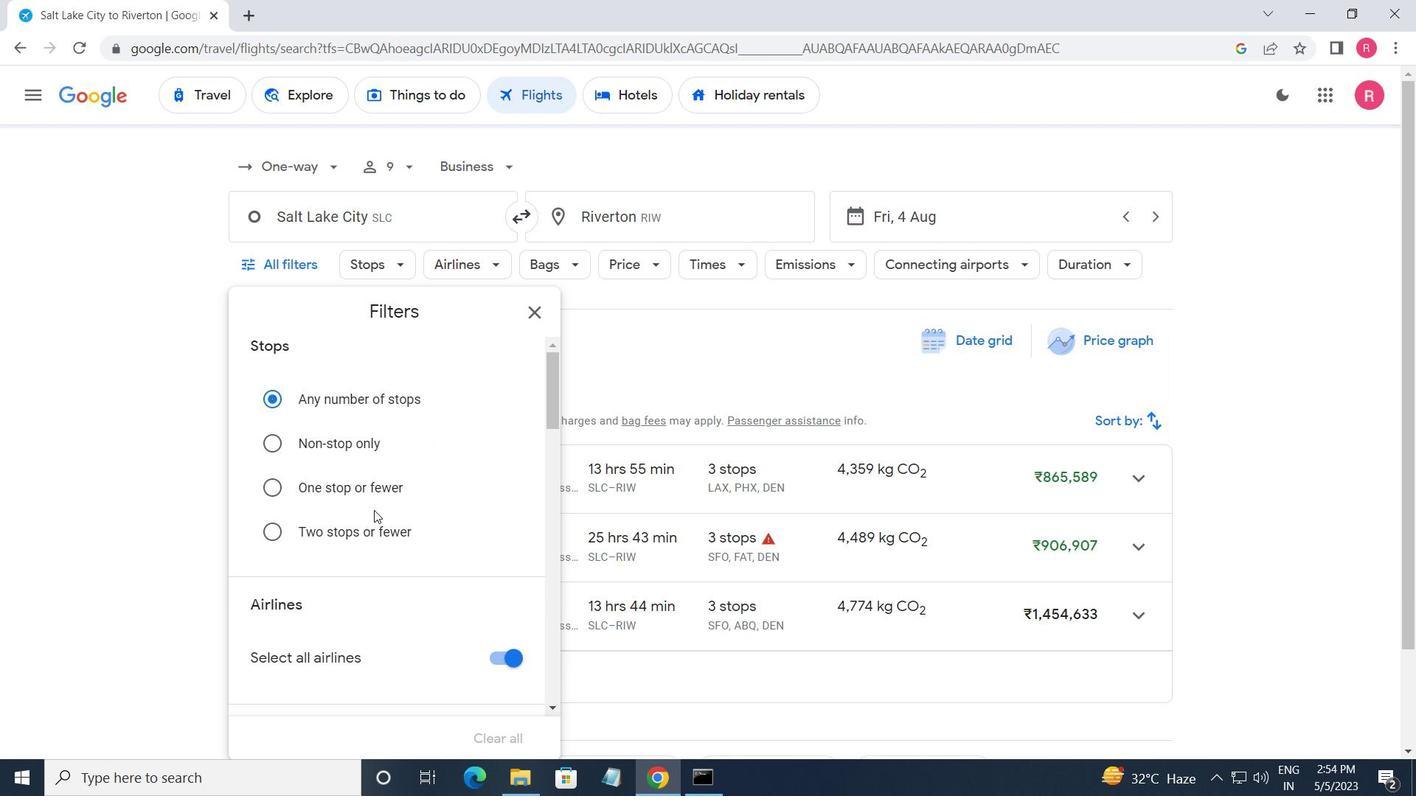 
Action: Mouse moved to (387, 510)
Screenshot: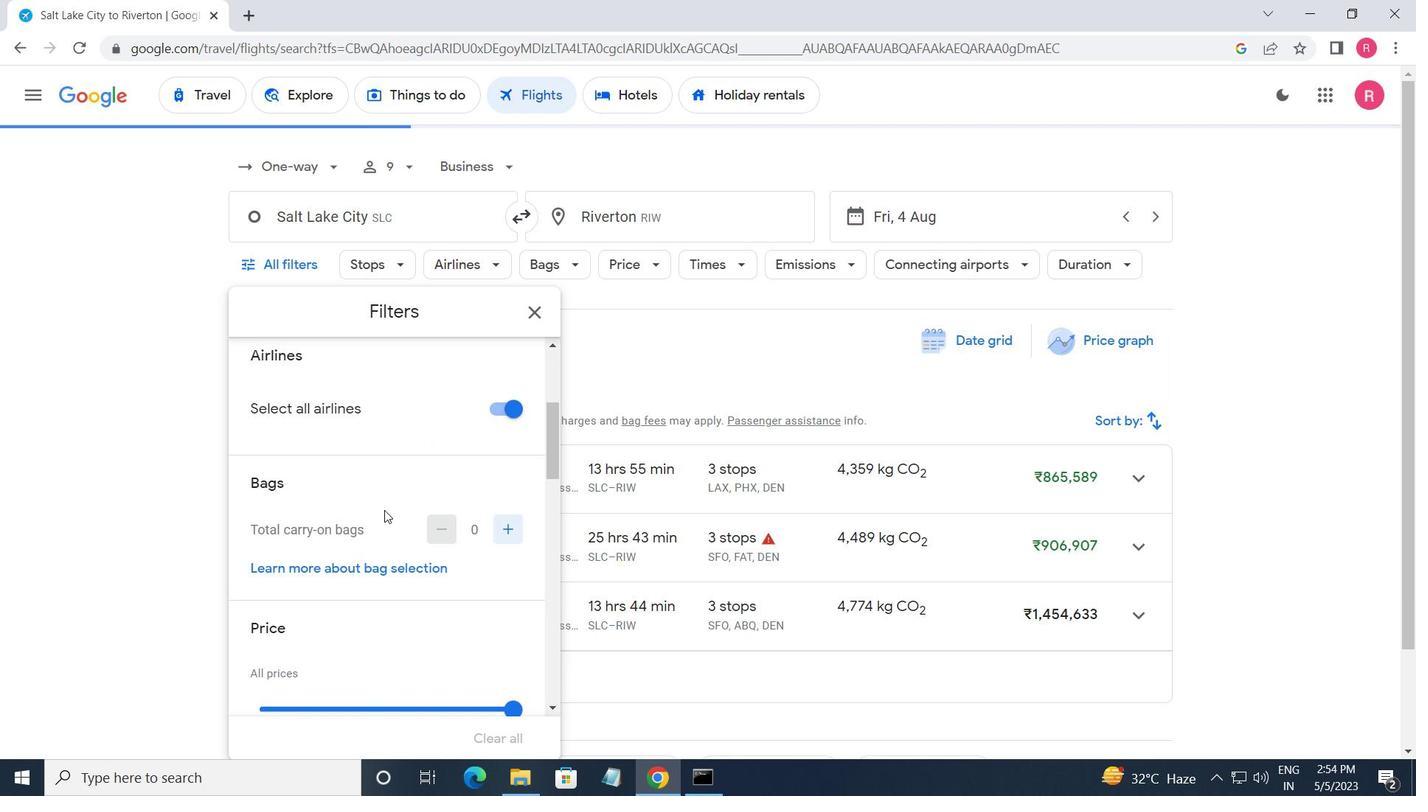
Action: Mouse scrolled (387, 509) with delta (0, 0)
Screenshot: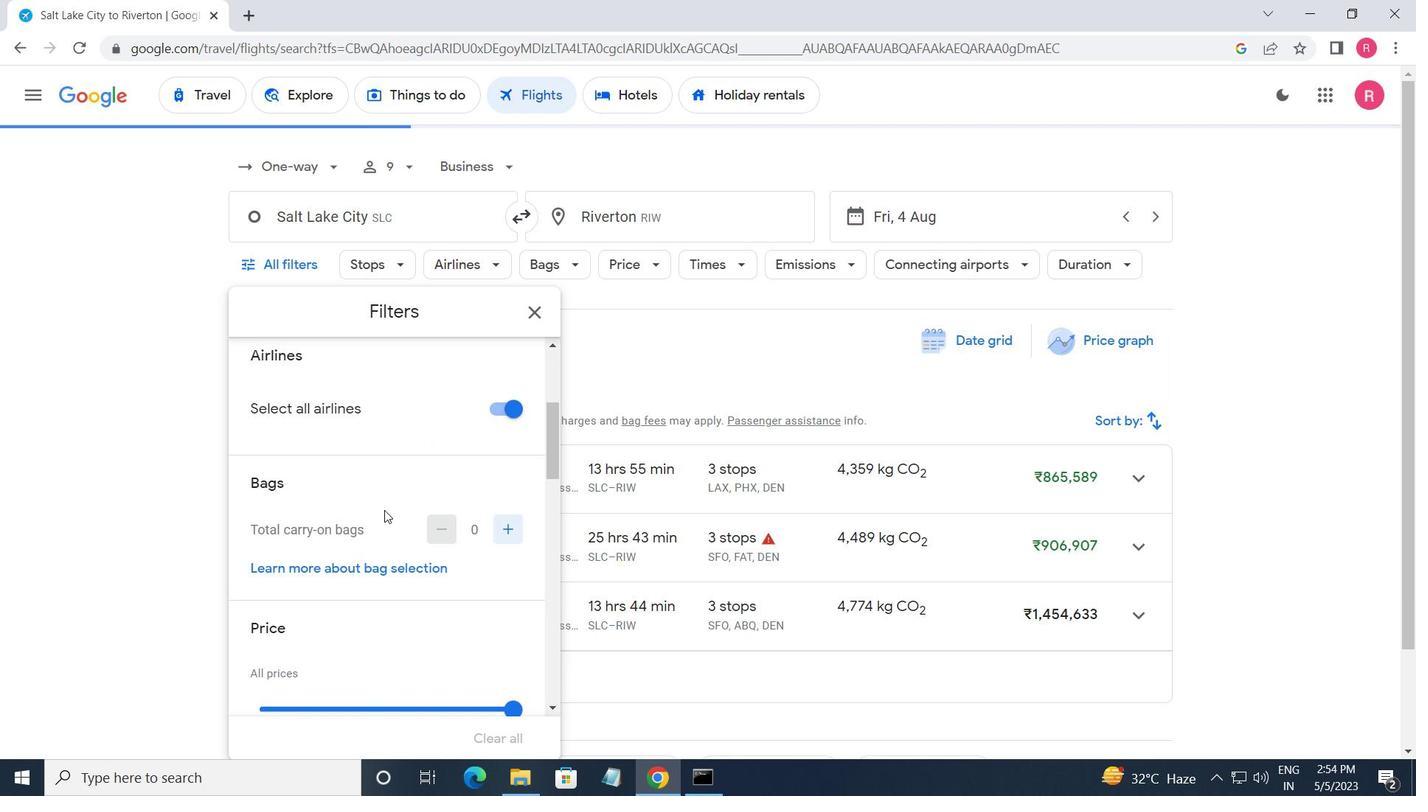 
Action: Mouse moved to (503, 418)
Screenshot: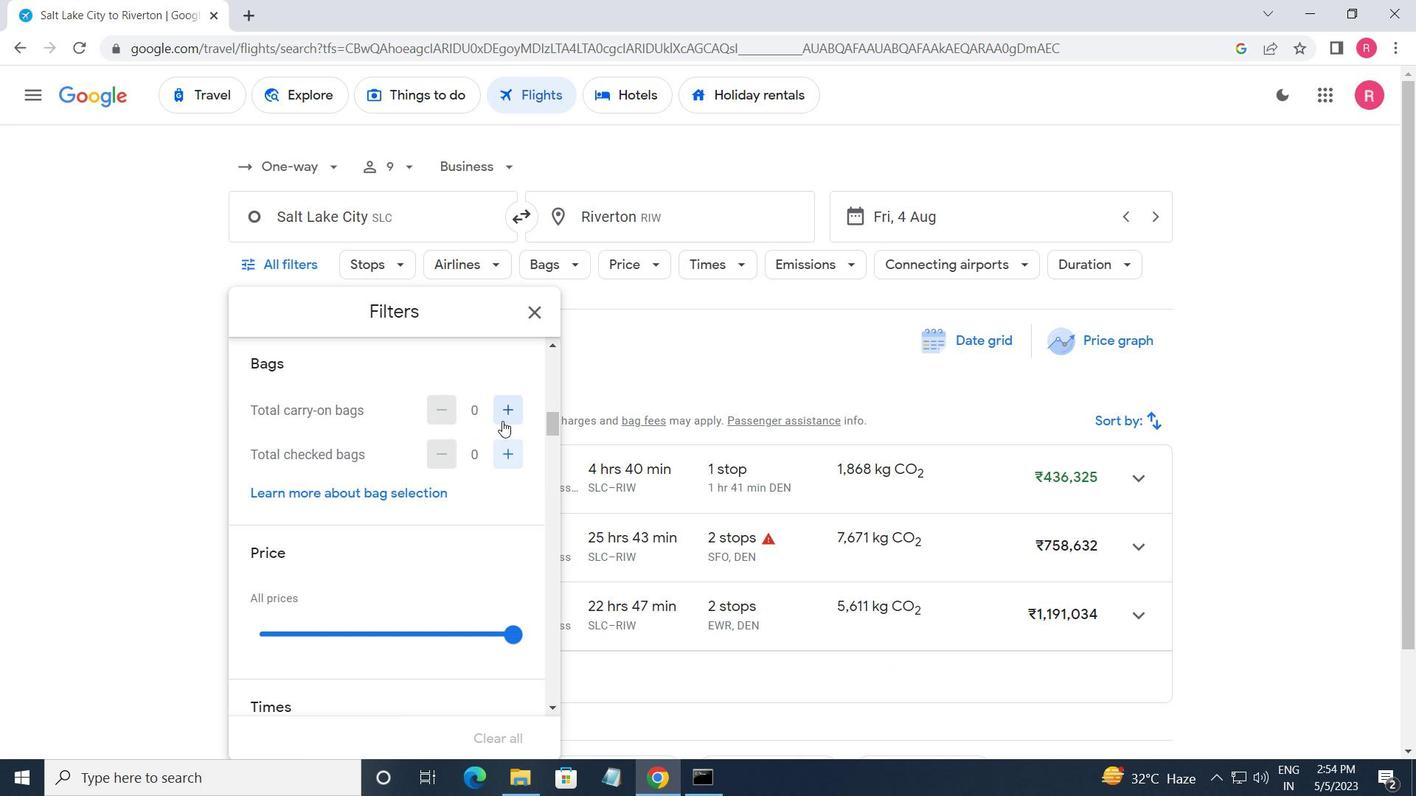 
Action: Mouse pressed left at (503, 418)
Screenshot: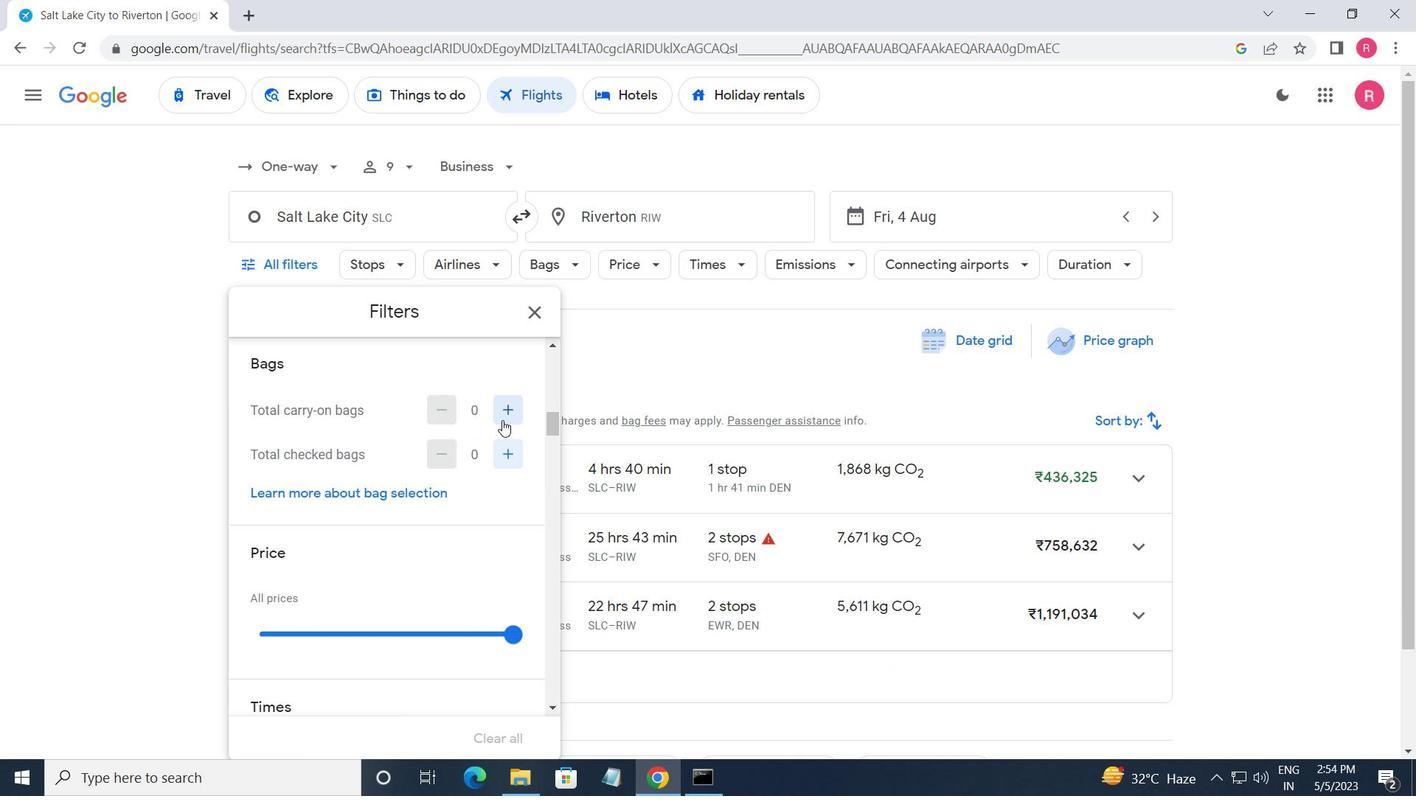 
Action: Mouse moved to (418, 549)
Screenshot: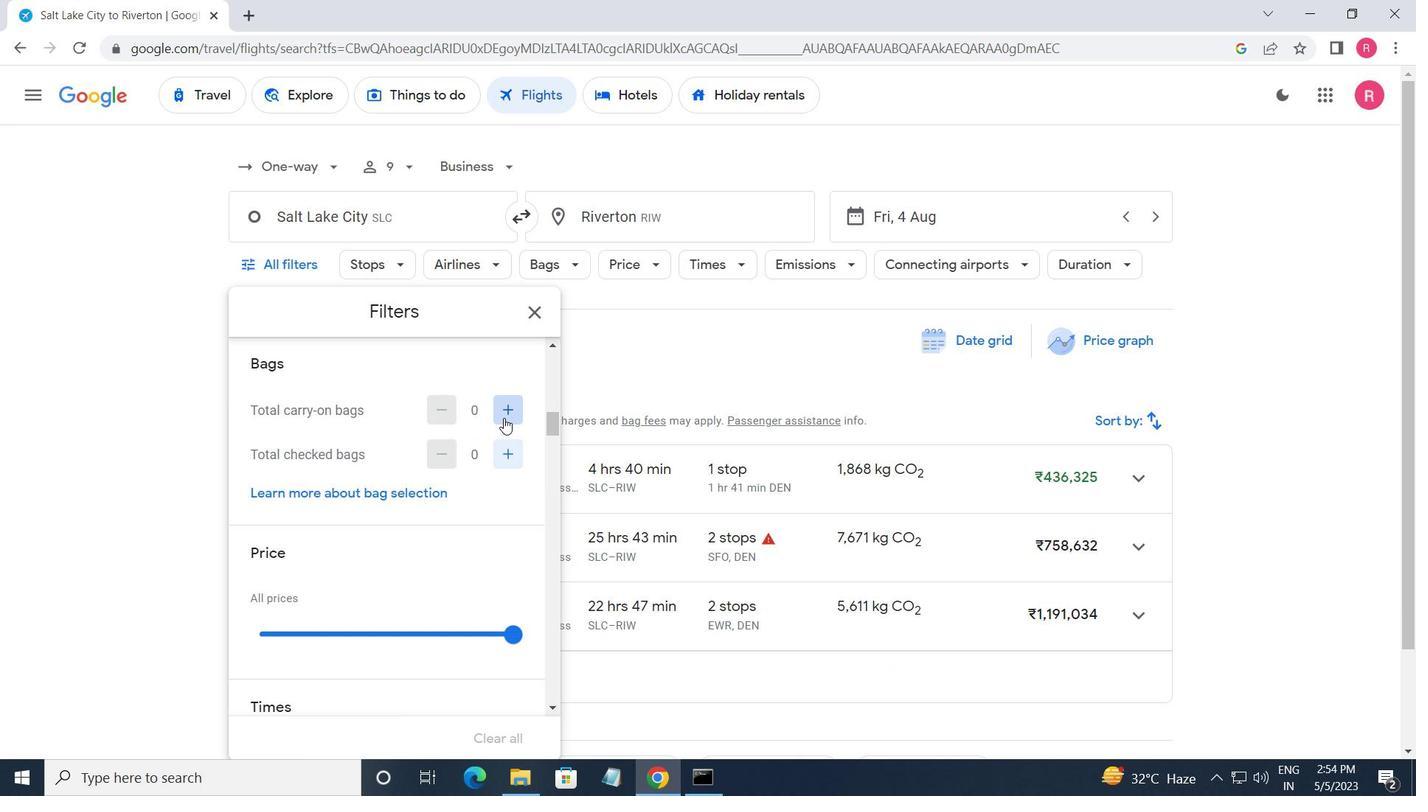 
Action: Mouse scrolled (418, 548) with delta (0, 0)
Screenshot: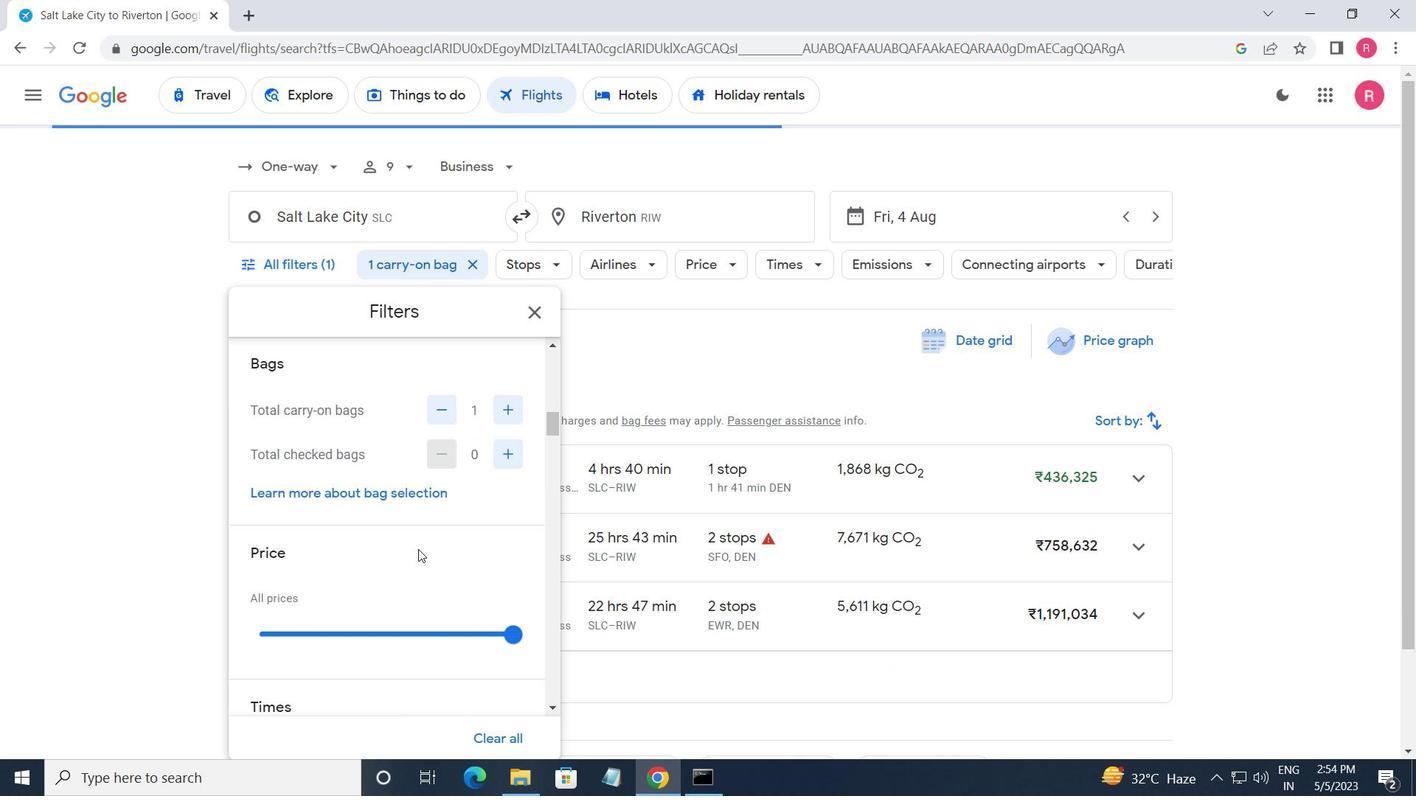 
Action: Mouse moved to (418, 553)
Screenshot: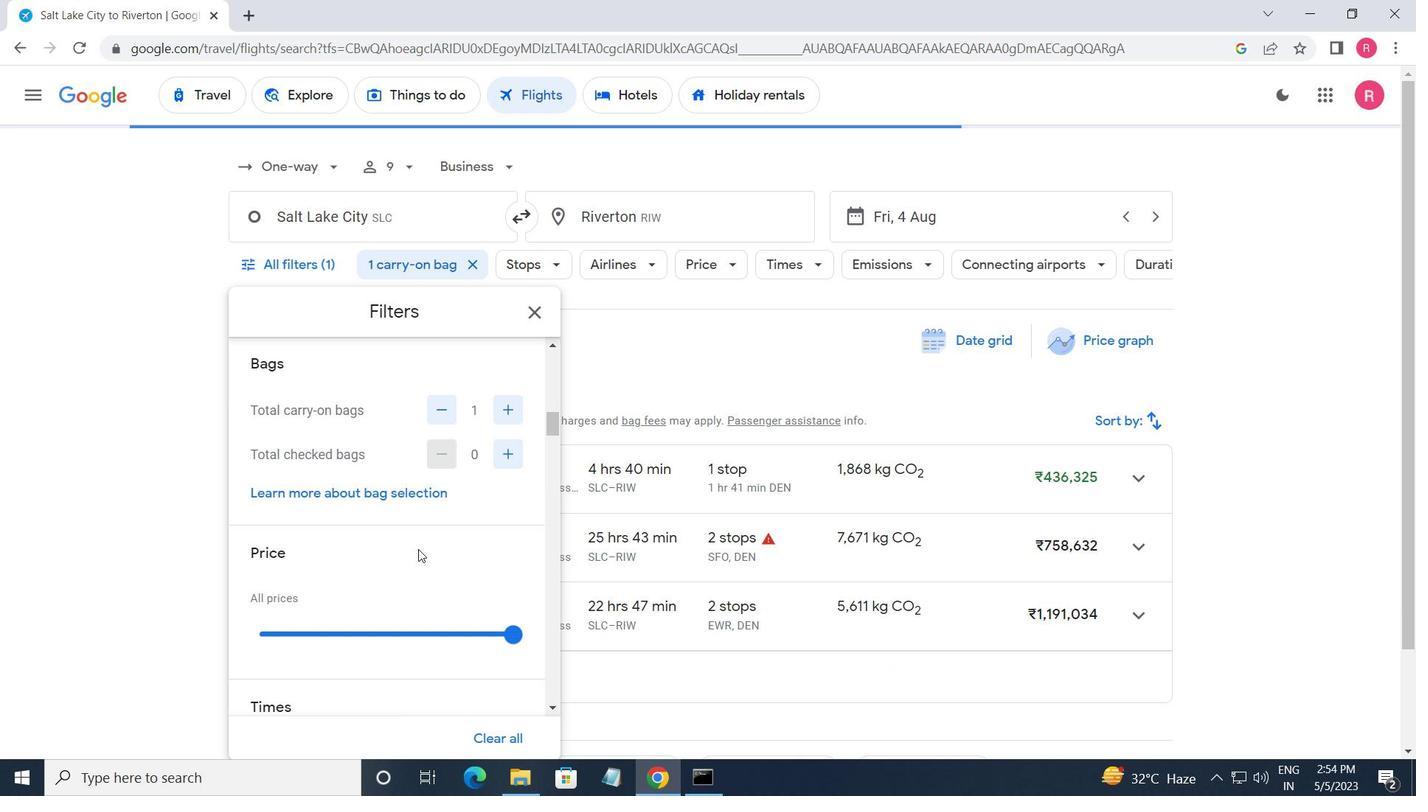 
Action: Mouse scrolled (418, 552) with delta (0, 0)
Screenshot: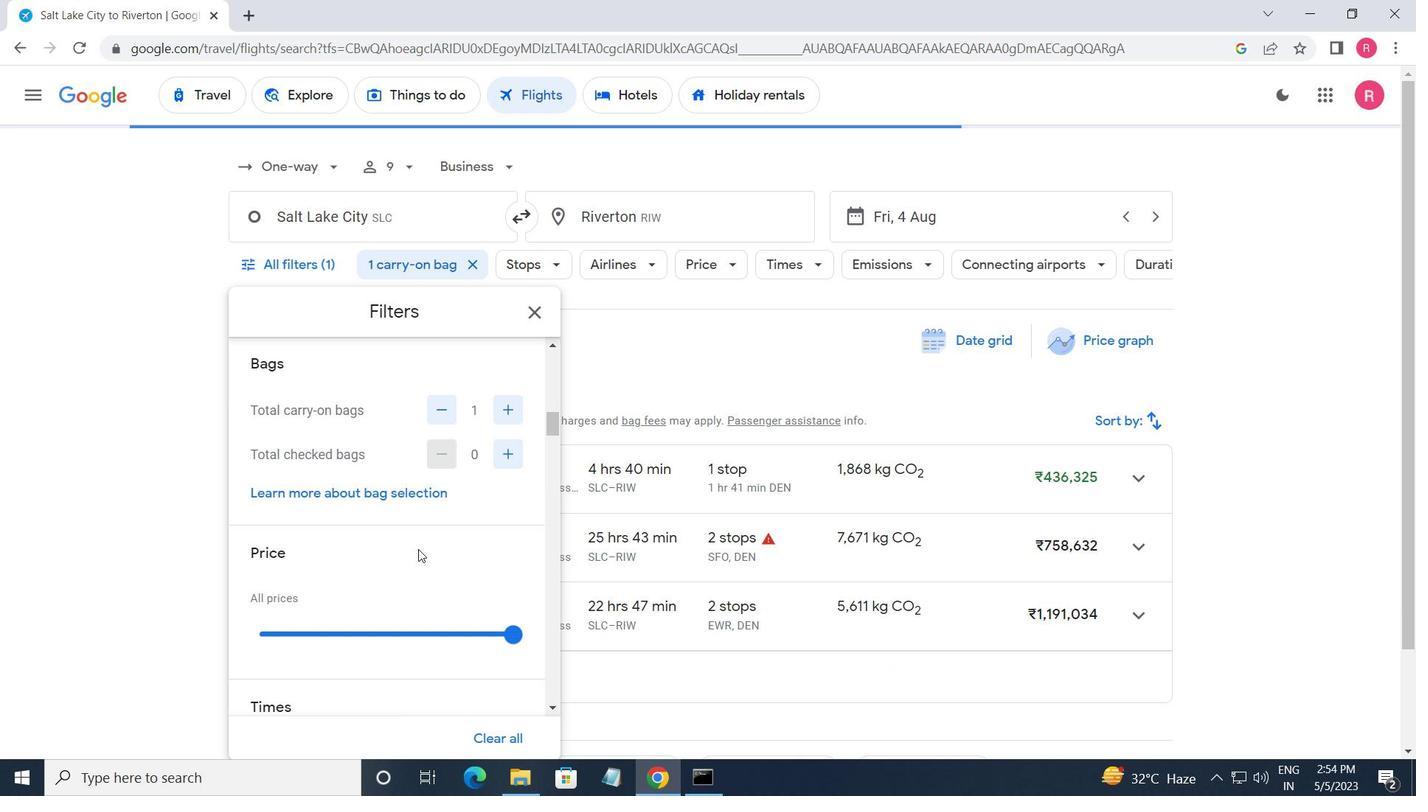 
Action: Mouse moved to (511, 452)
Screenshot: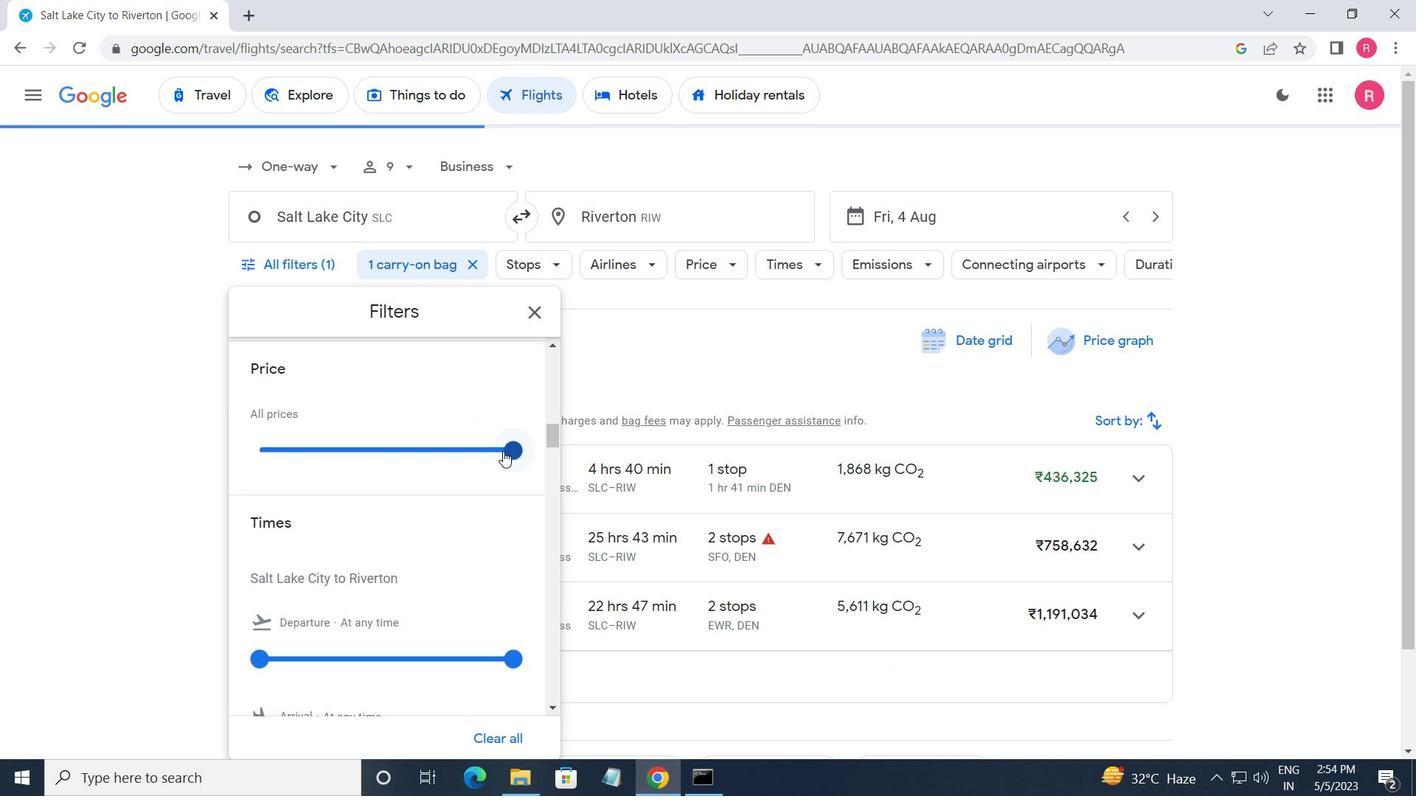 
Action: Mouse pressed left at (511, 452)
Screenshot: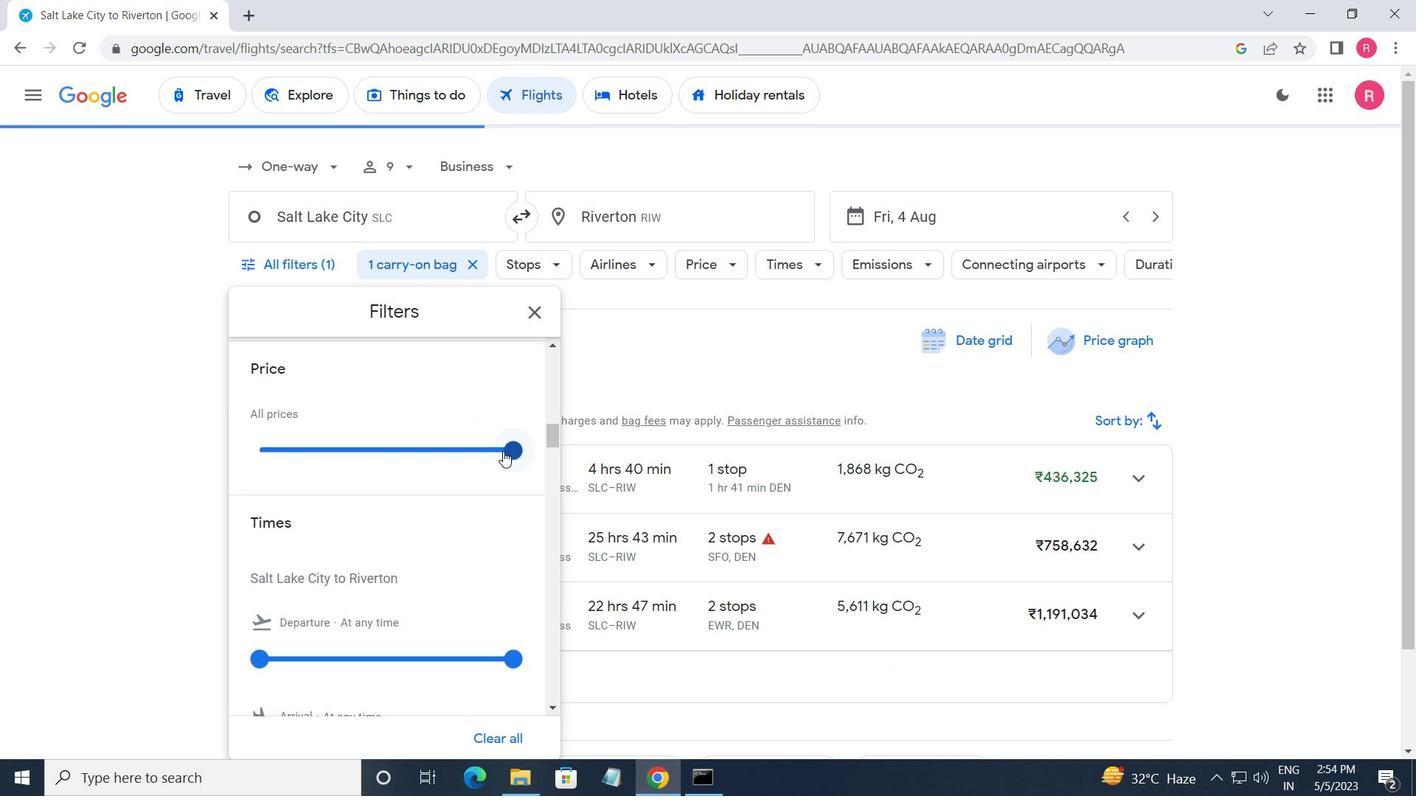 
Action: Mouse moved to (331, 525)
Screenshot: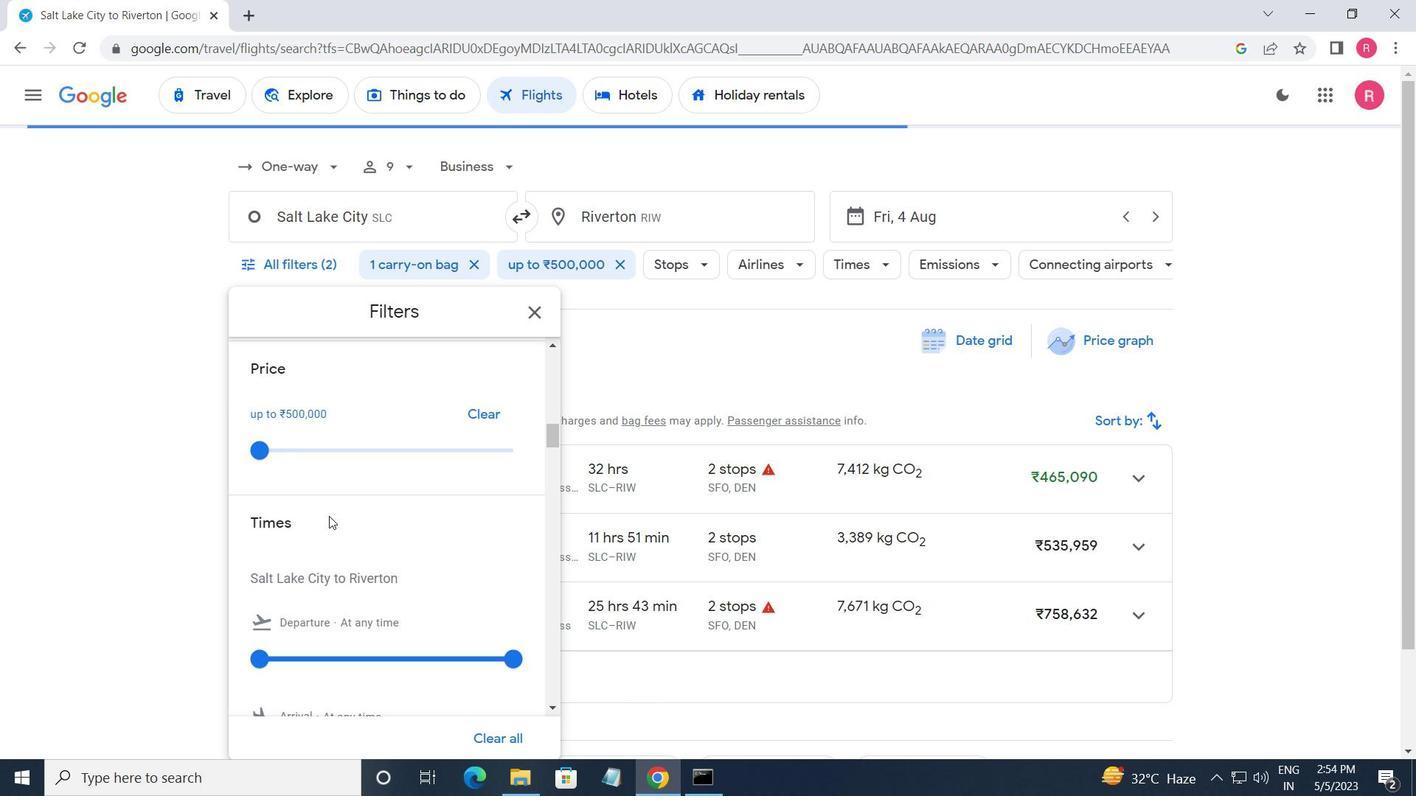 
Action: Mouse scrolled (331, 524) with delta (0, 0)
Screenshot: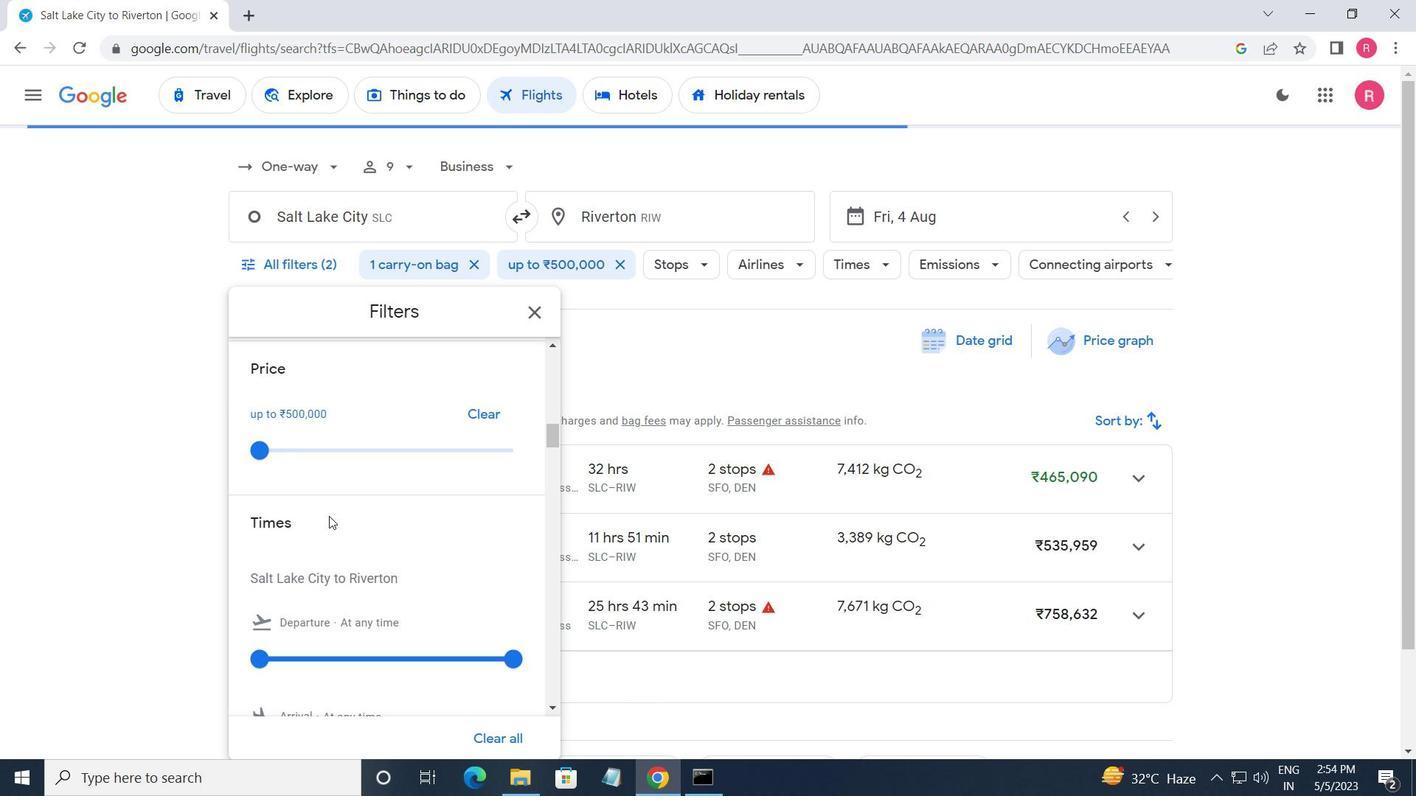 
Action: Mouse moved to (335, 537)
Screenshot: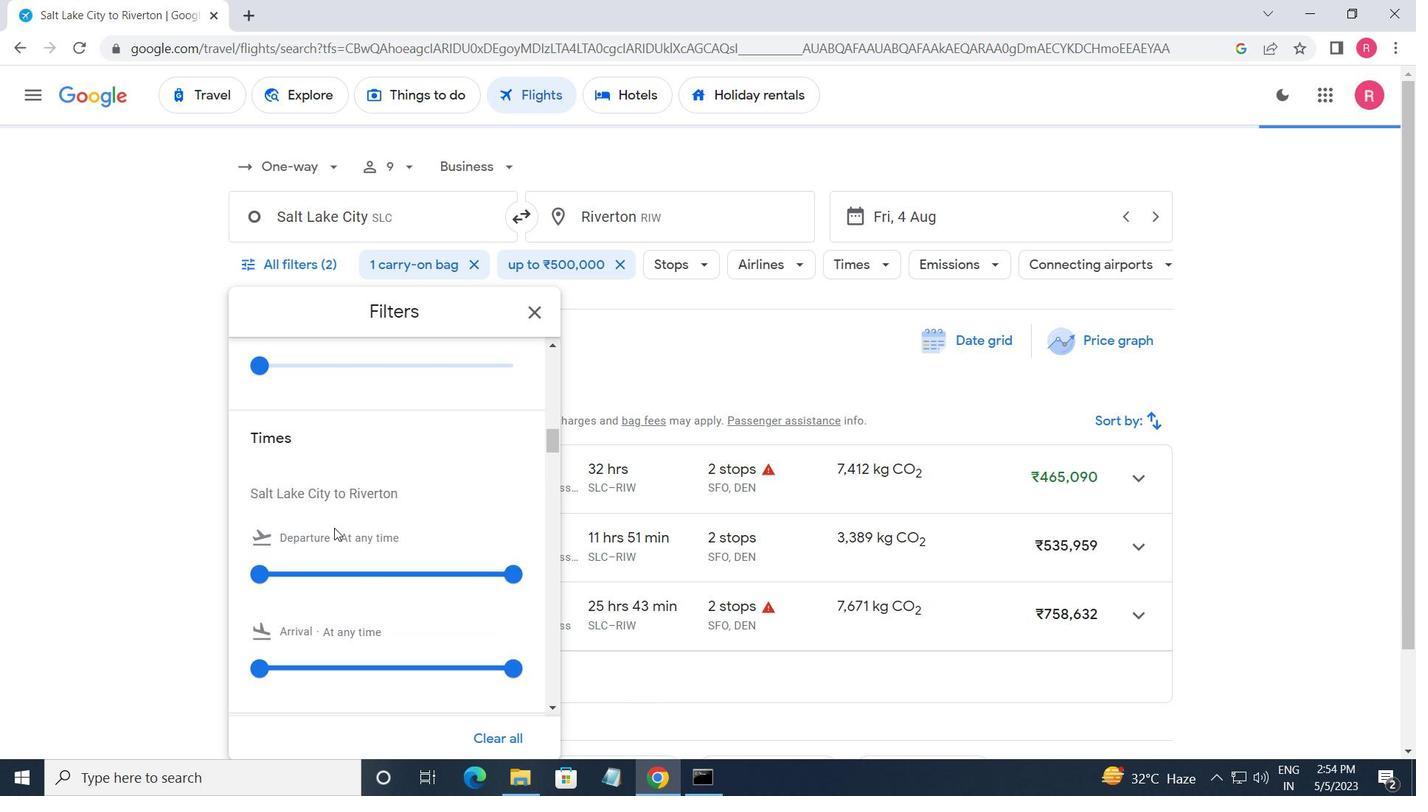 
Action: Mouse scrolled (335, 537) with delta (0, 0)
Screenshot: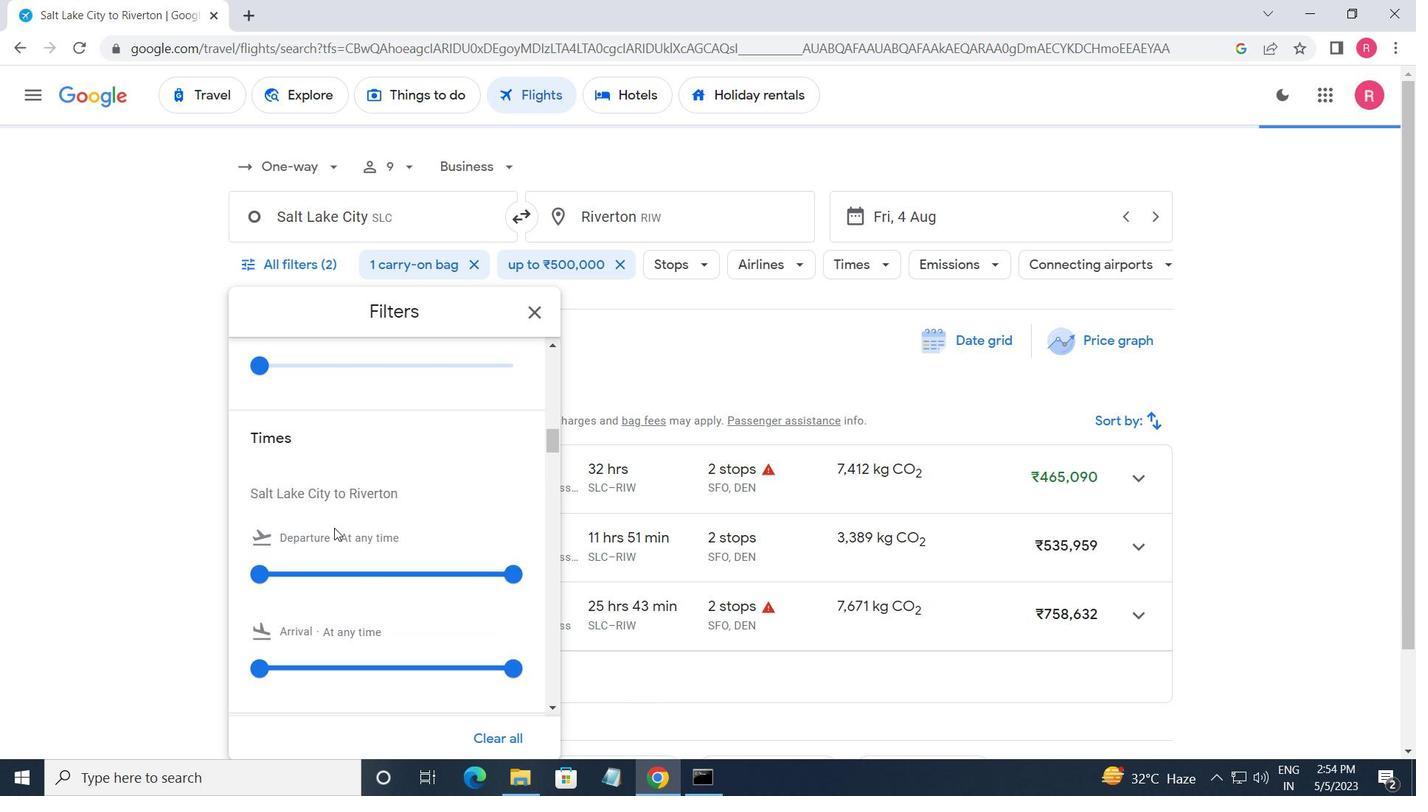 
Action: Mouse moved to (260, 488)
Screenshot: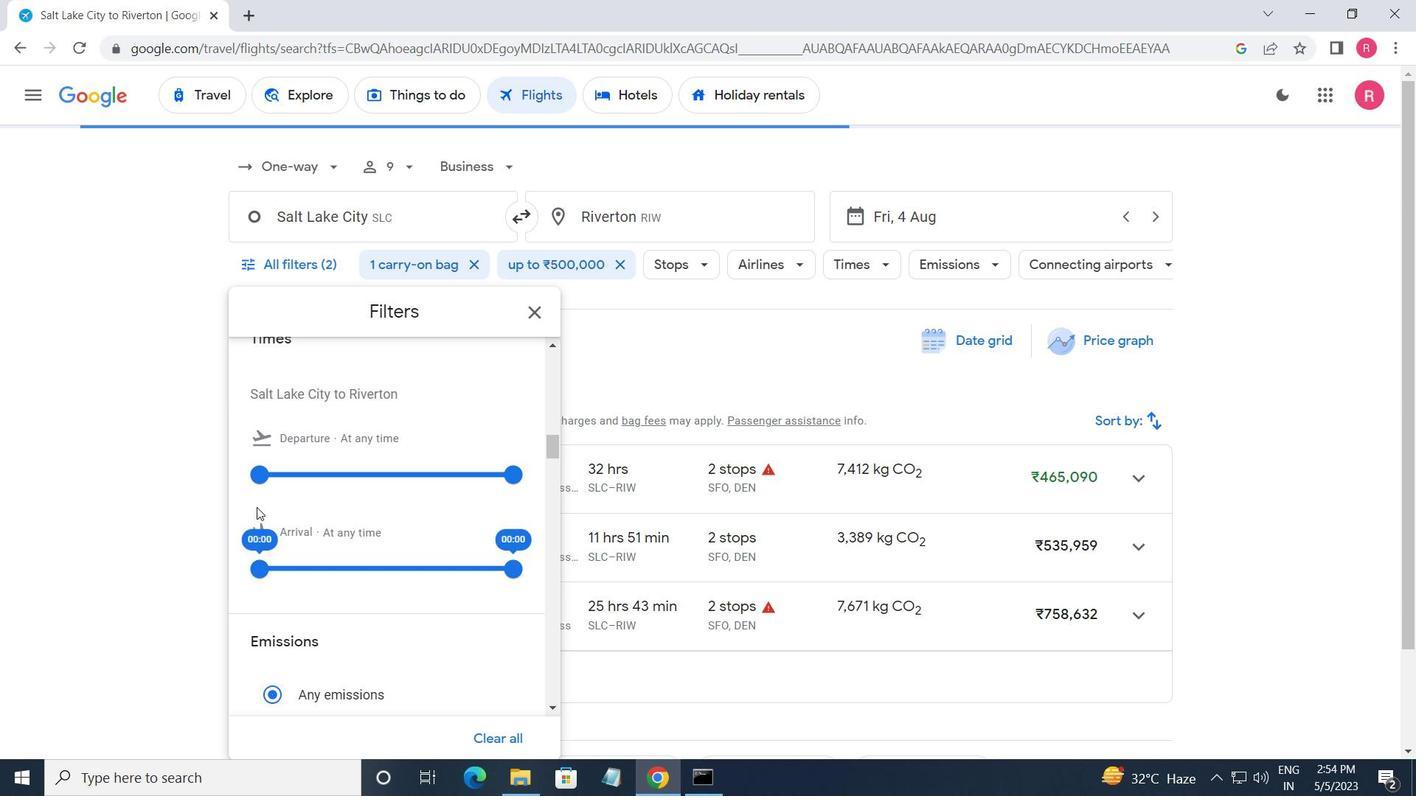 
Action: Mouse pressed left at (260, 488)
Screenshot: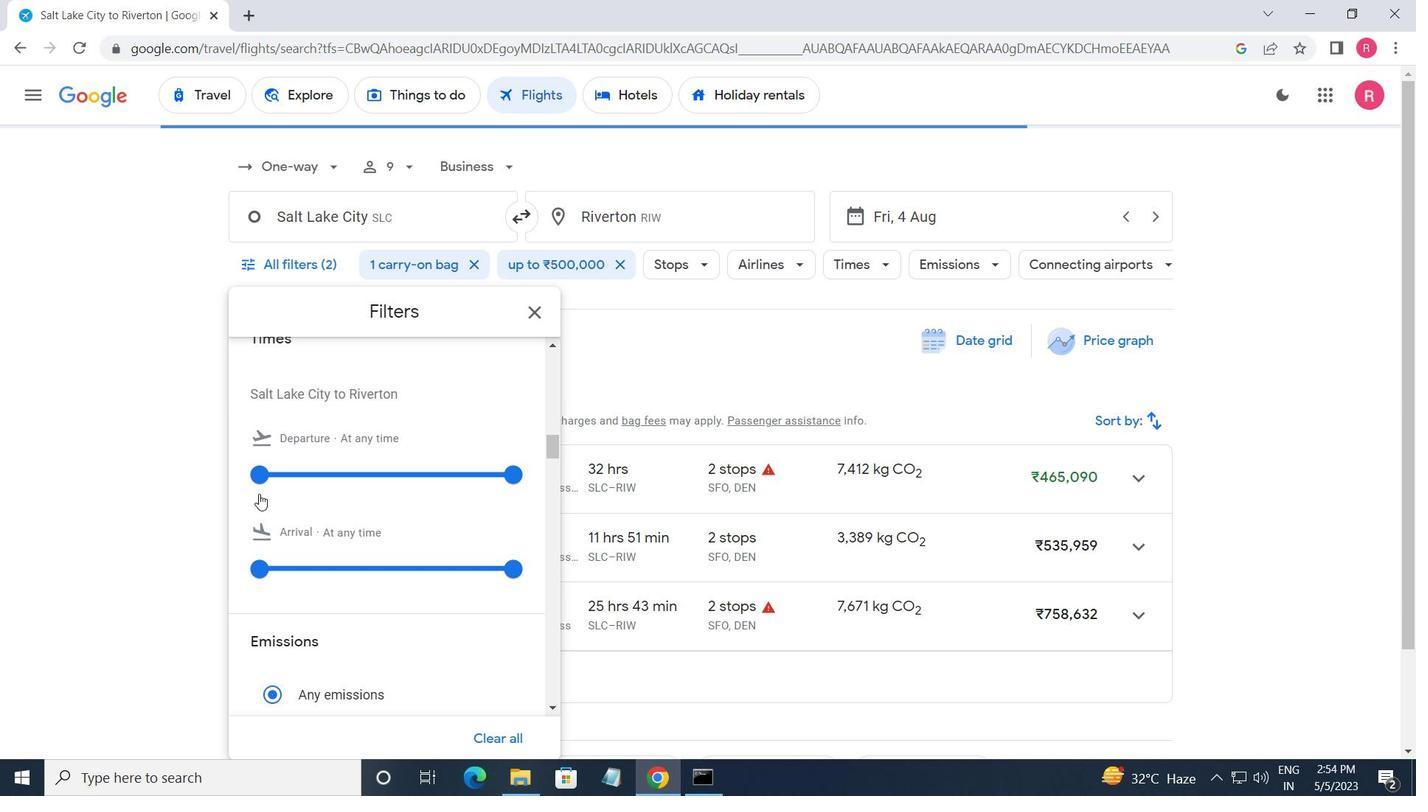 
Action: Mouse moved to (506, 481)
Screenshot: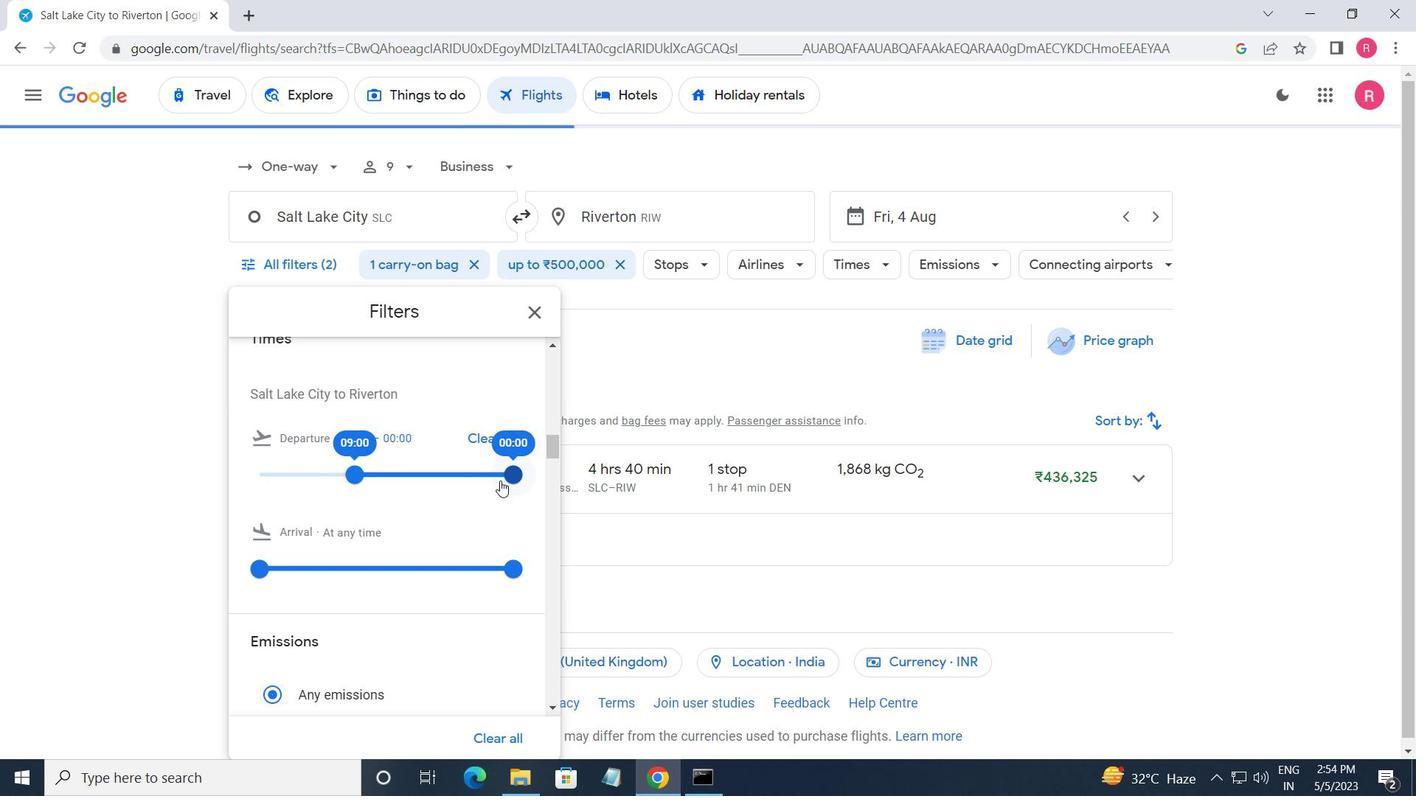 
Action: Mouse pressed left at (506, 481)
Screenshot: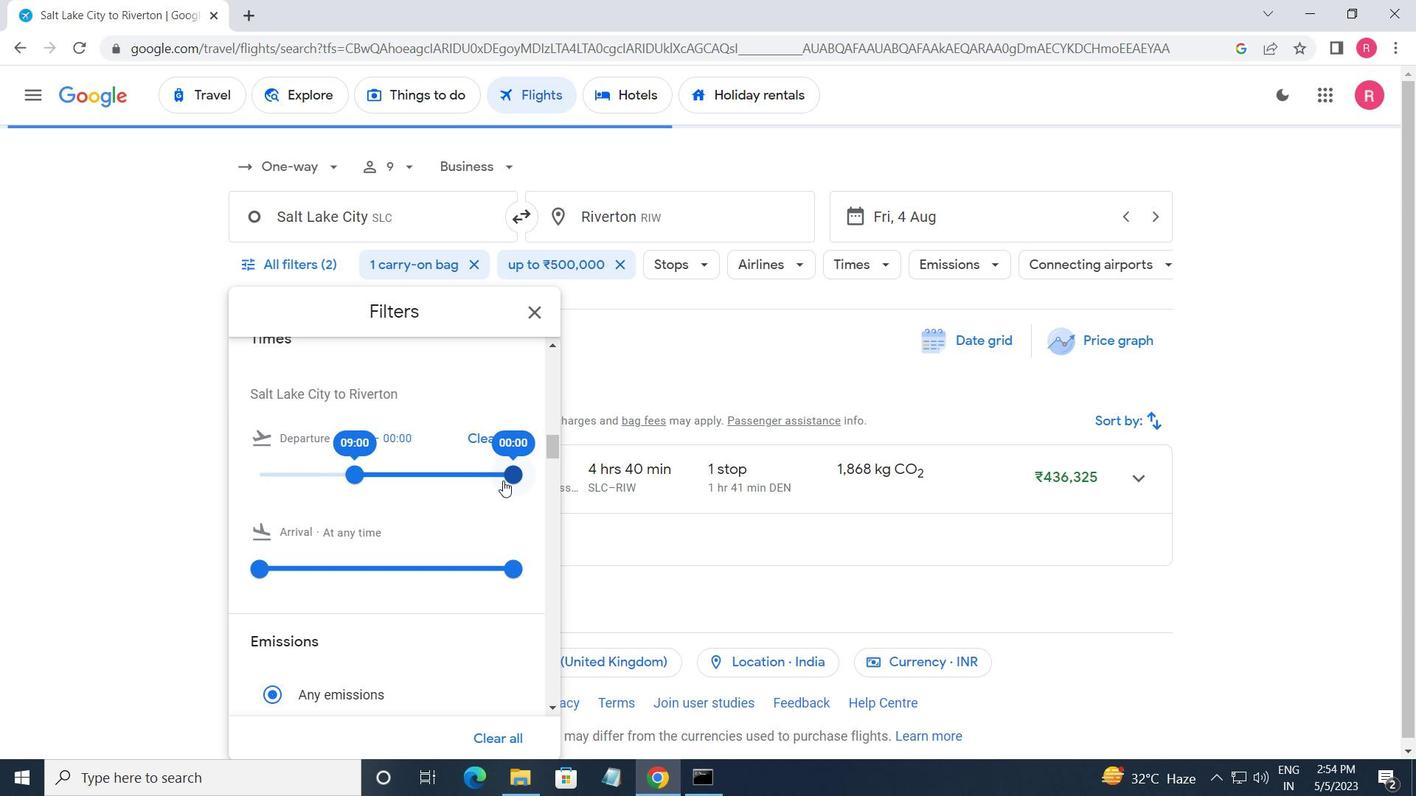 
Action: Mouse moved to (540, 316)
Screenshot: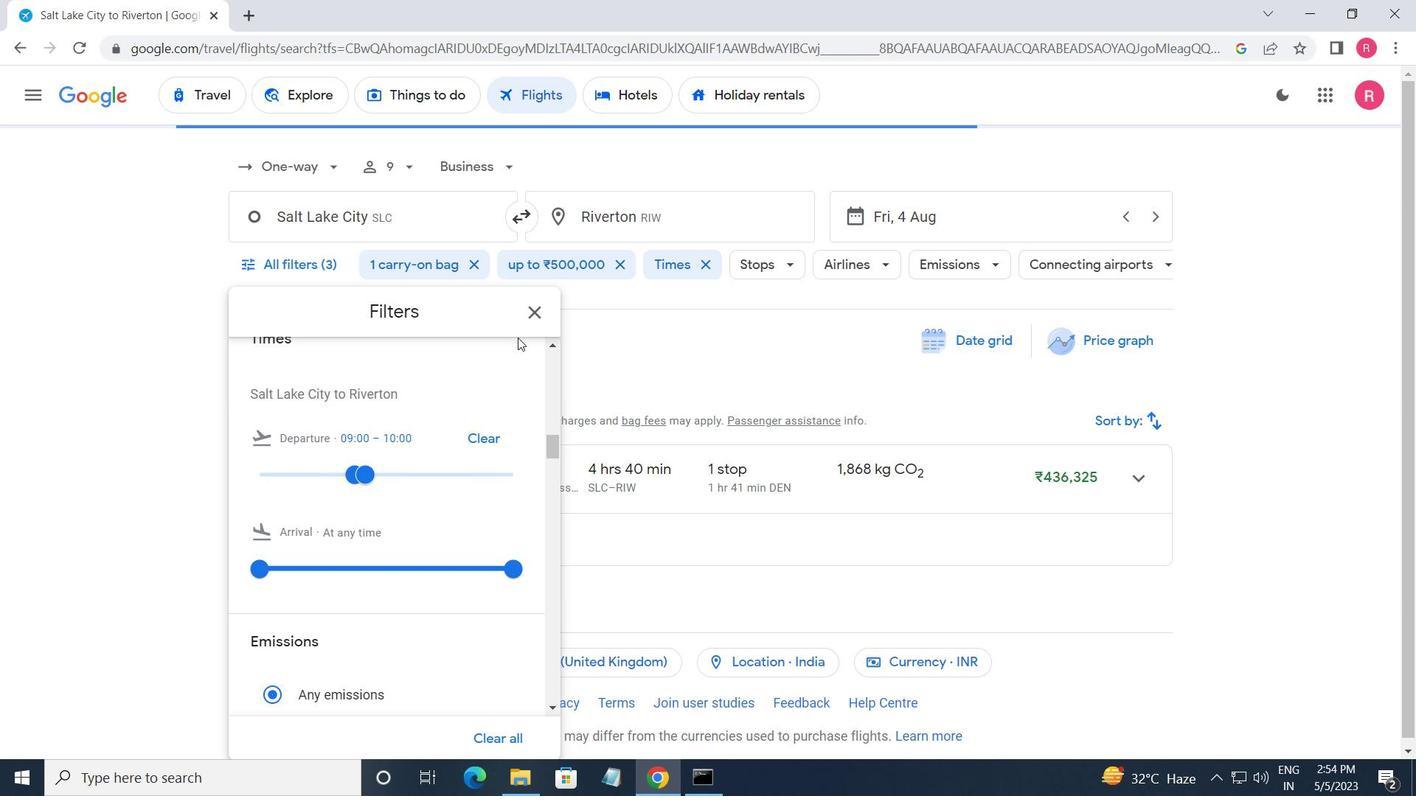 
Action: Mouse pressed left at (540, 316)
Screenshot: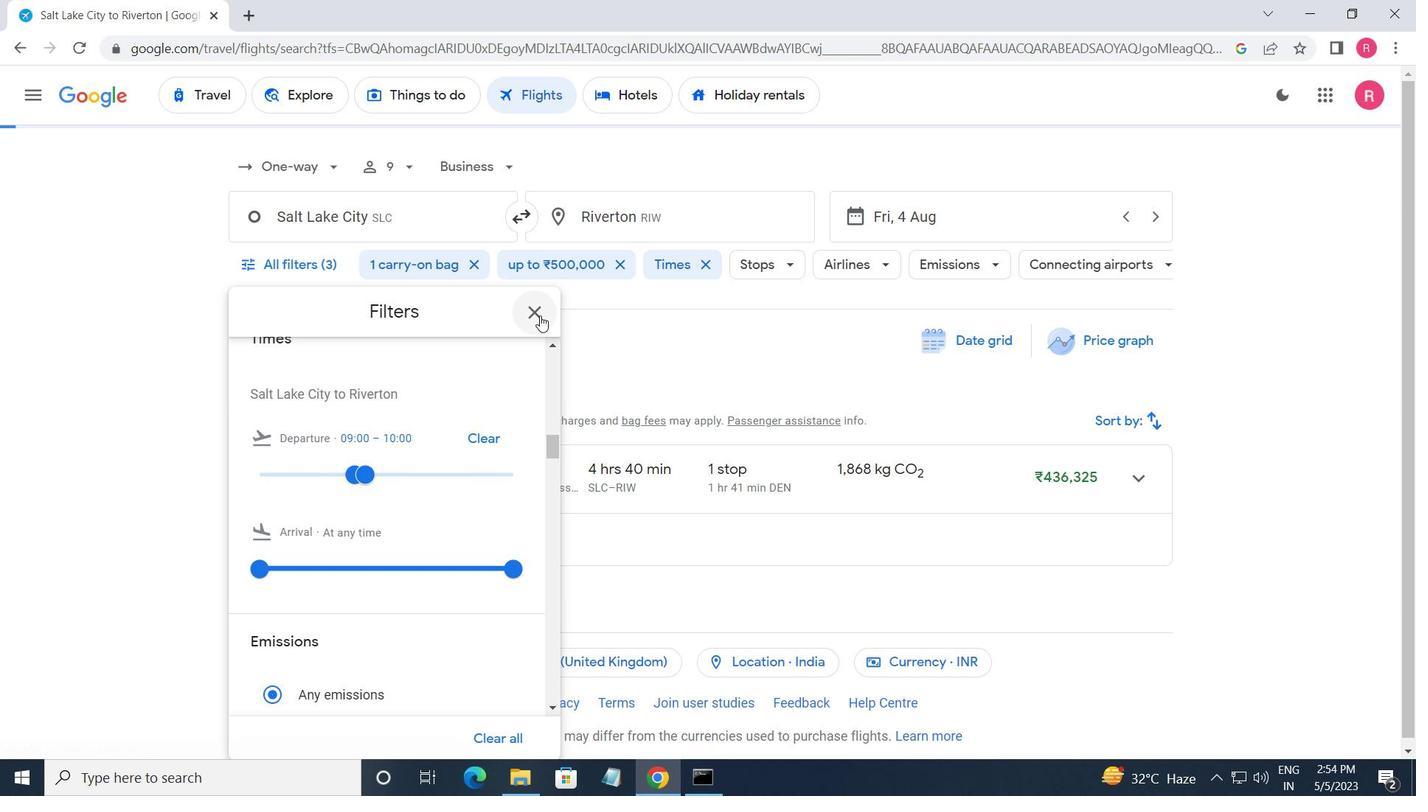 
